 Task: In the sheet Budget Analysis ToolFont size of heading  18 Font style of dataoswald 'Font size of data '9 Alignment of headline & dataAlign center.   Fill color in heading, Red Font color of dataIn the sheet   Rise Sales review   book
Action: Mouse moved to (457, 525)
Screenshot: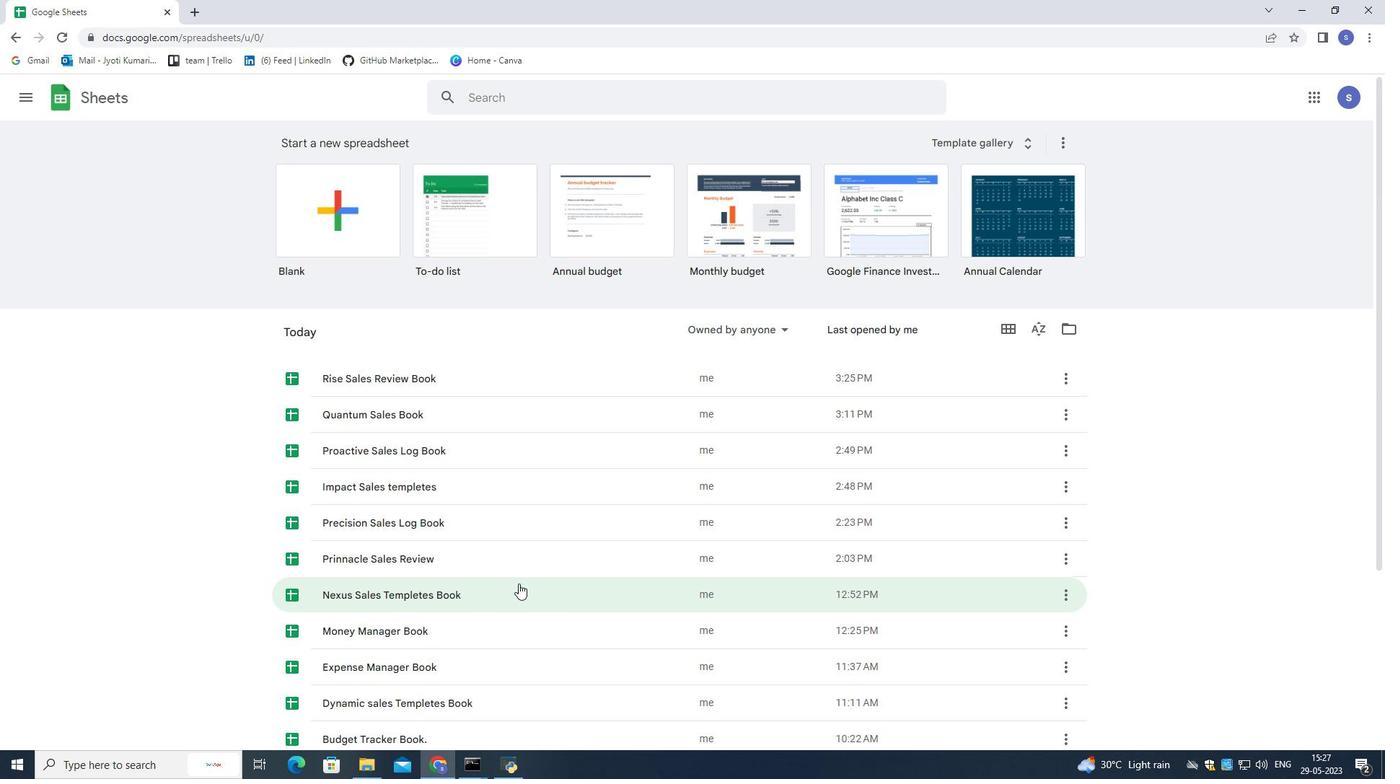 
Action: Mouse scrolled (457, 524) with delta (0, 0)
Screenshot: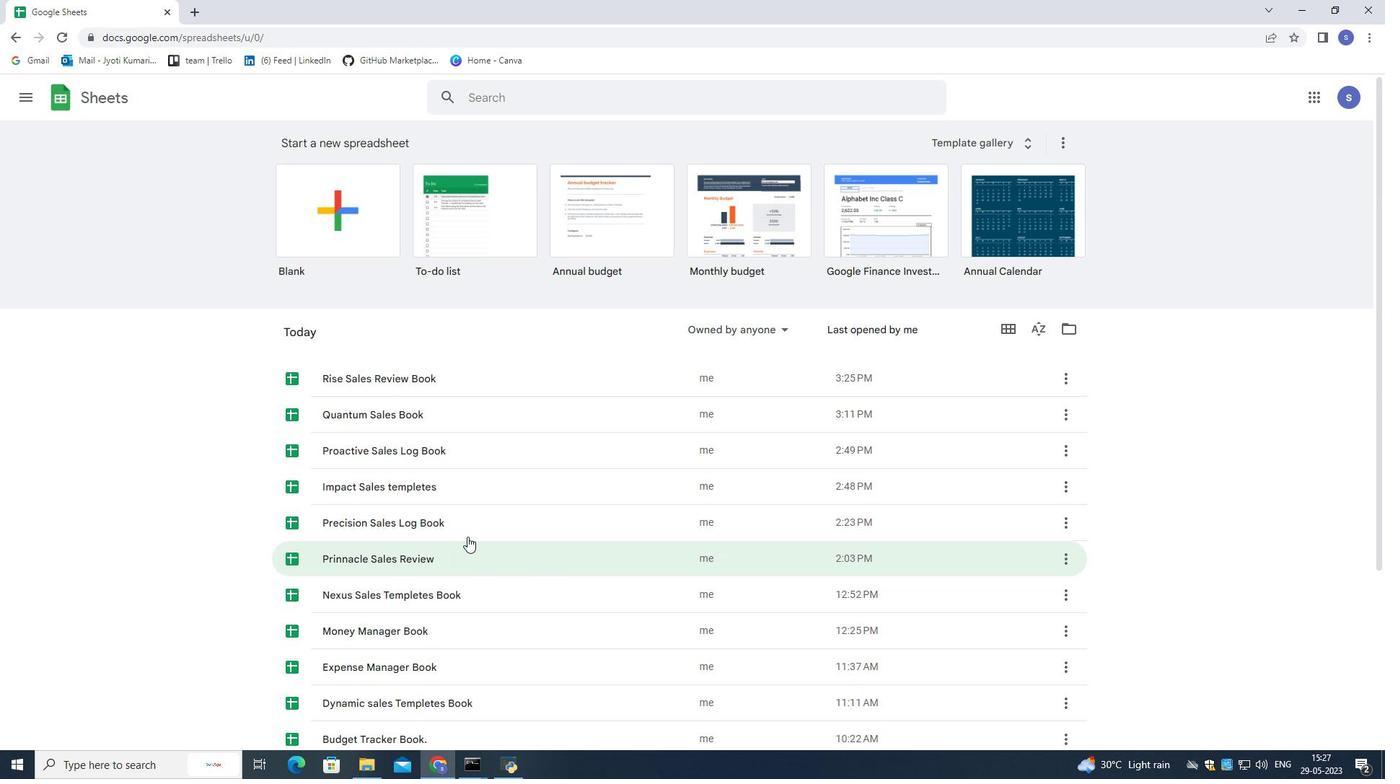 
Action: Mouse scrolled (457, 524) with delta (0, 0)
Screenshot: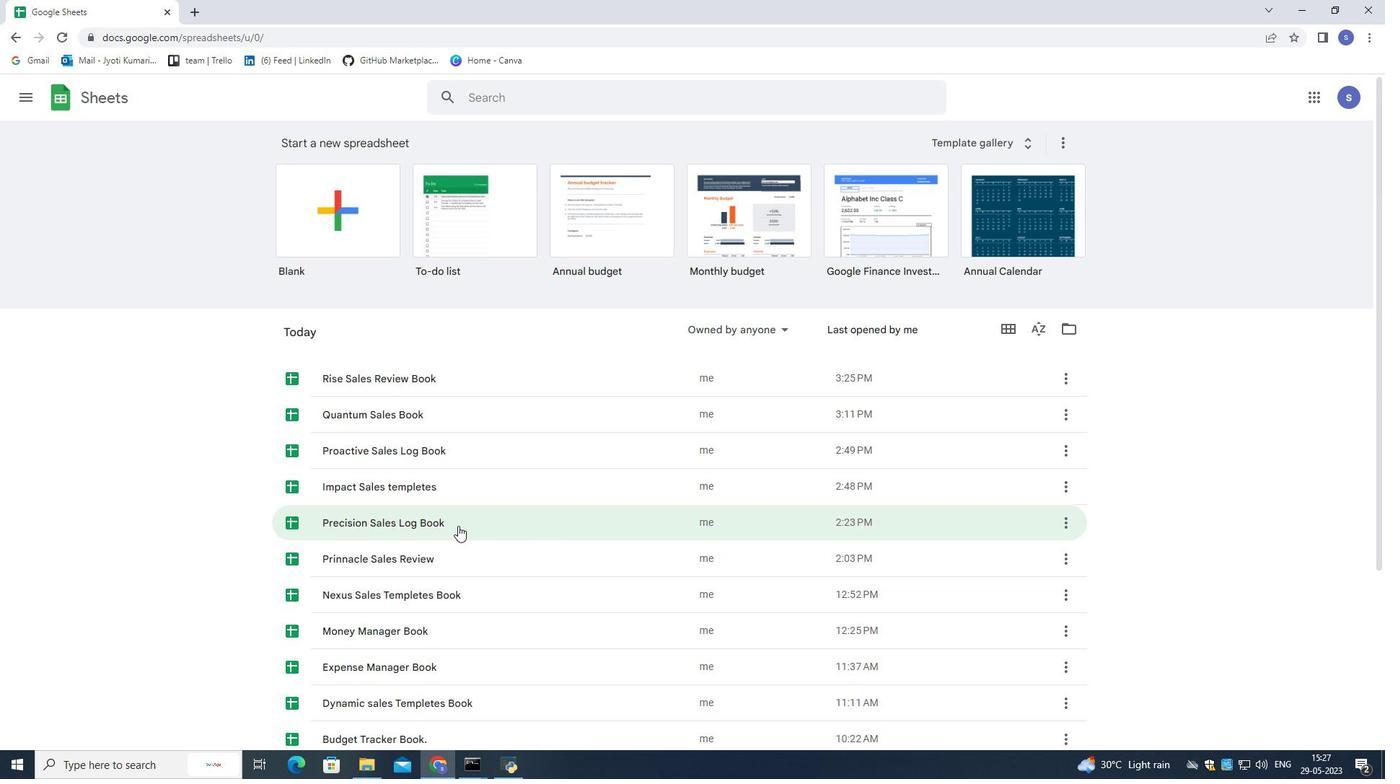 
Action: Mouse scrolled (457, 524) with delta (0, 0)
Screenshot: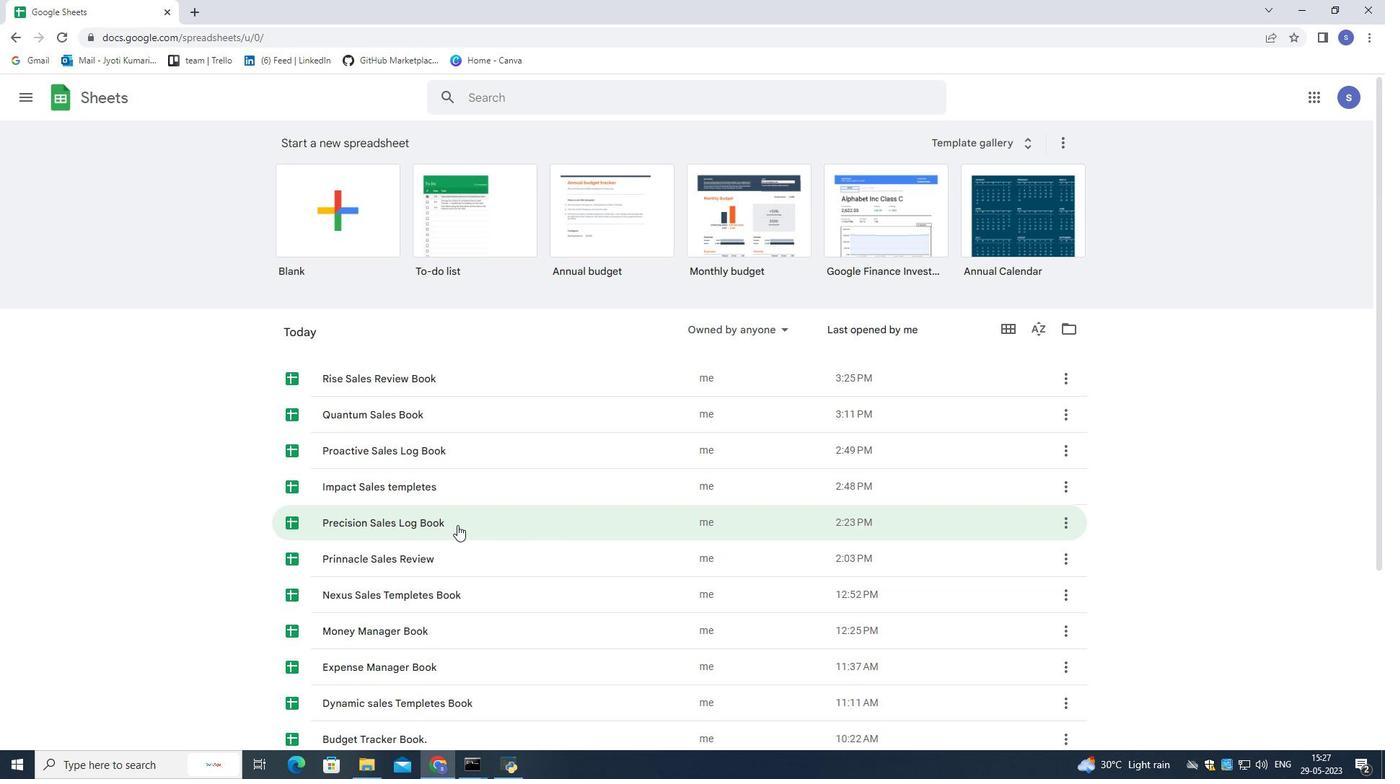 
Action: Mouse scrolled (457, 524) with delta (0, 0)
Screenshot: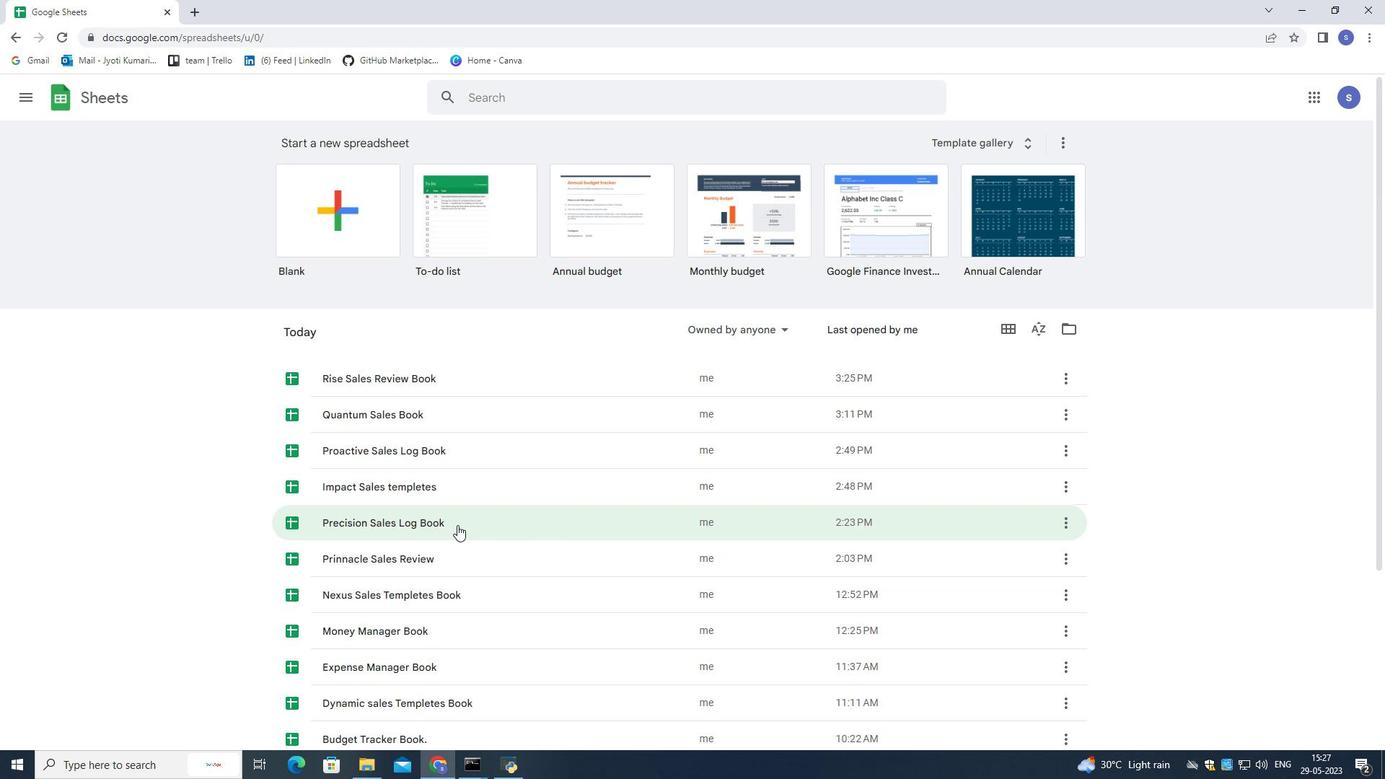 
Action: Mouse scrolled (457, 524) with delta (0, 0)
Screenshot: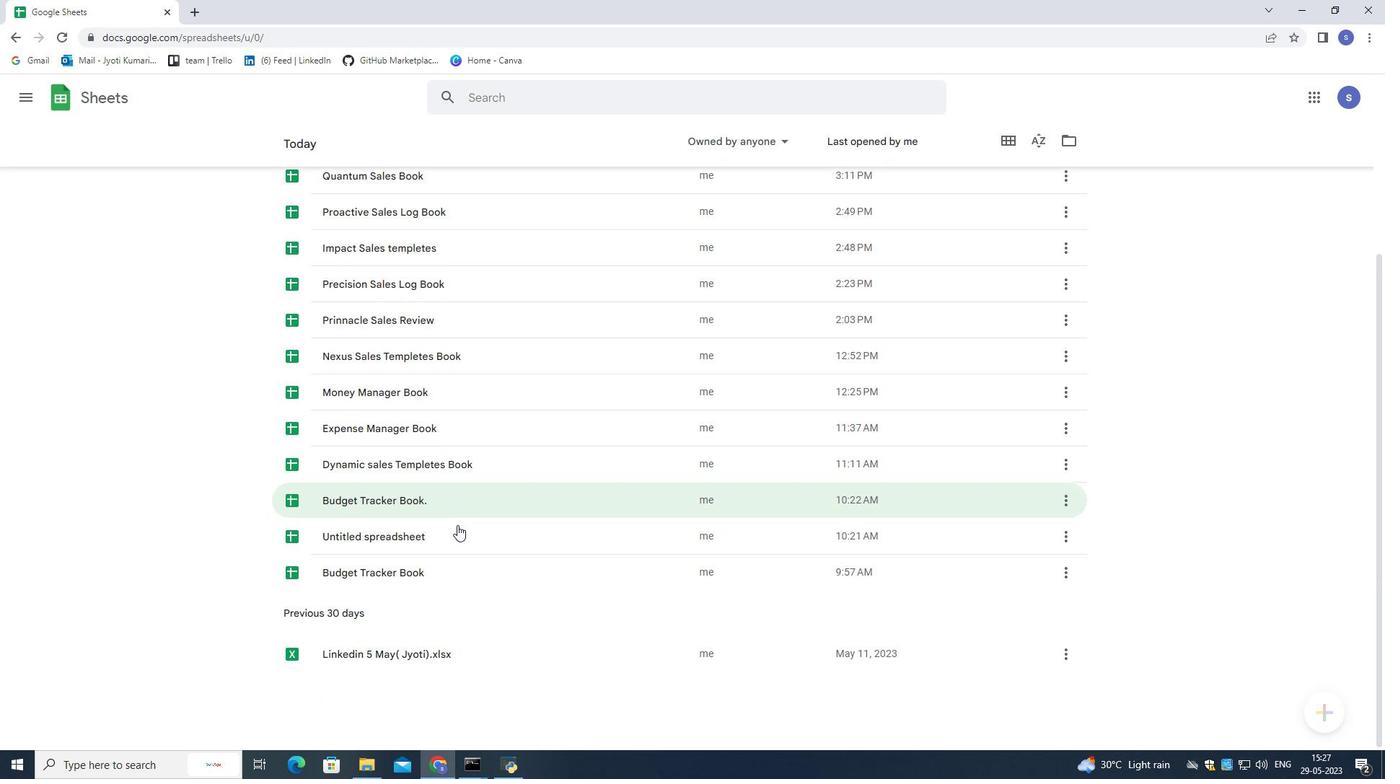 
Action: Mouse scrolled (457, 524) with delta (0, 0)
Screenshot: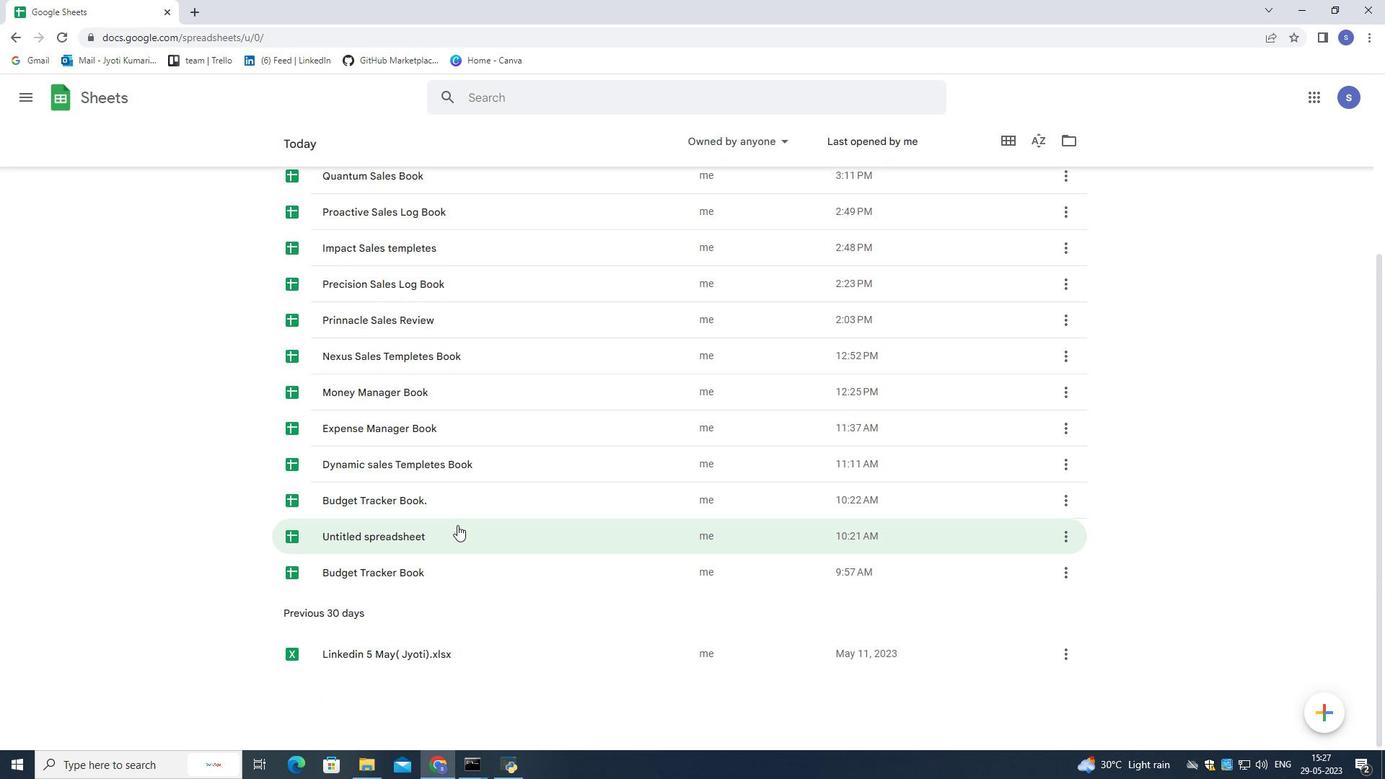 
Action: Mouse scrolled (457, 525) with delta (0, 0)
Screenshot: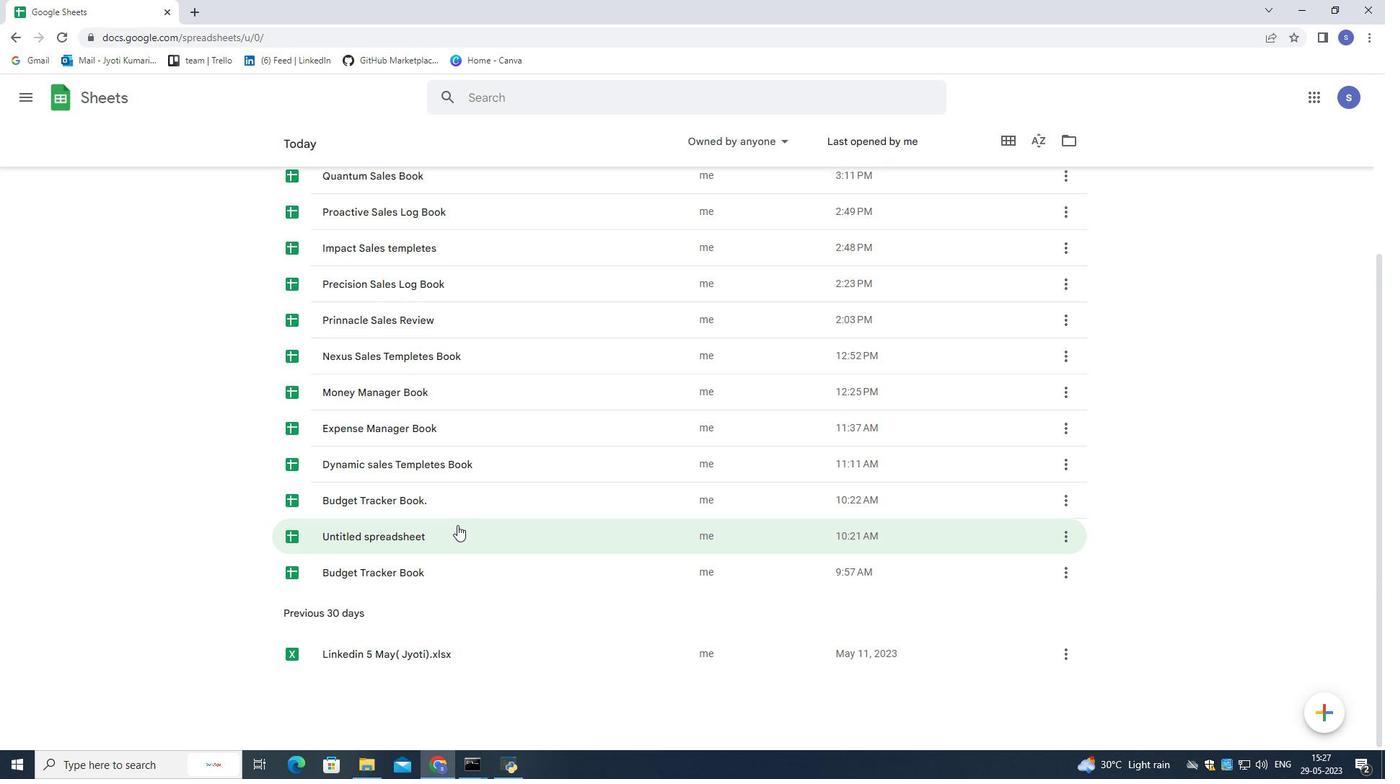 
Action: Mouse scrolled (457, 525) with delta (0, 0)
Screenshot: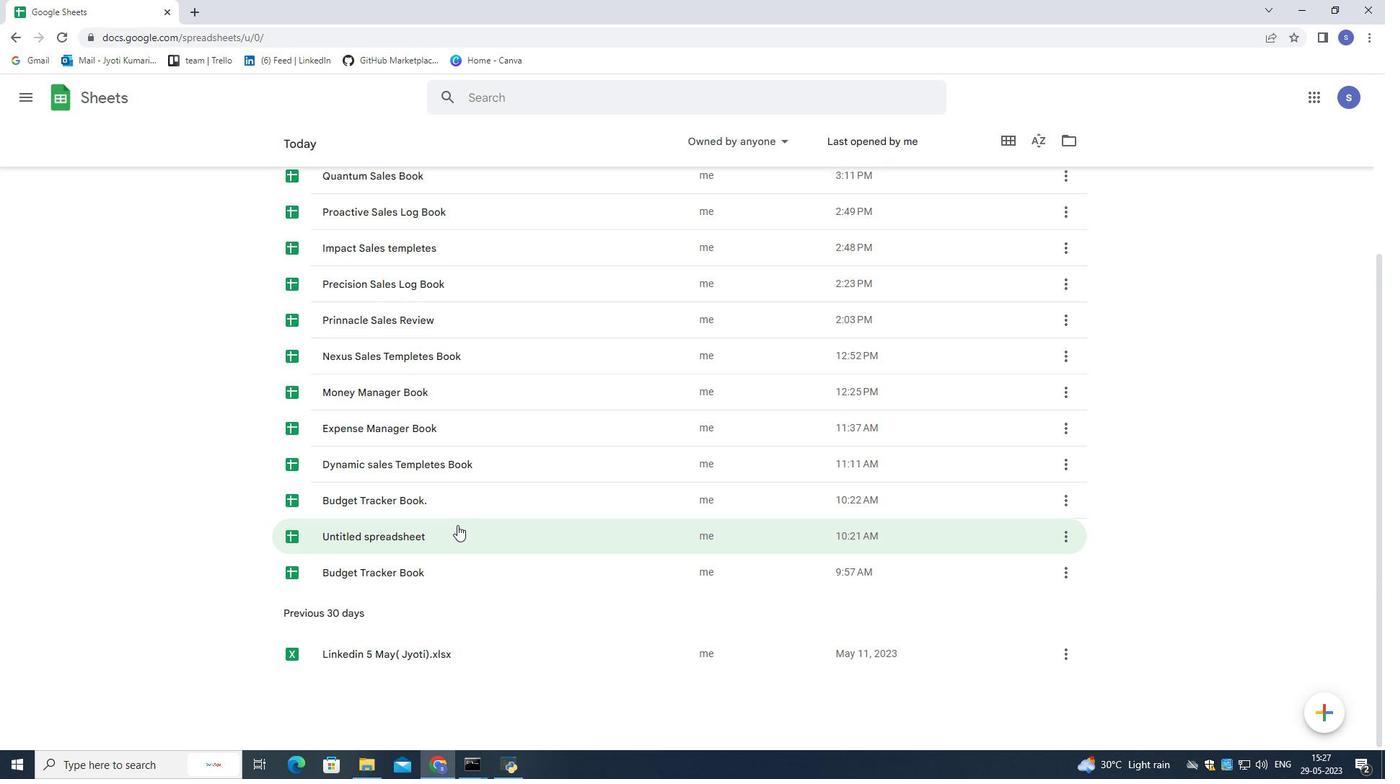 
Action: Mouse moved to (457, 524)
Screenshot: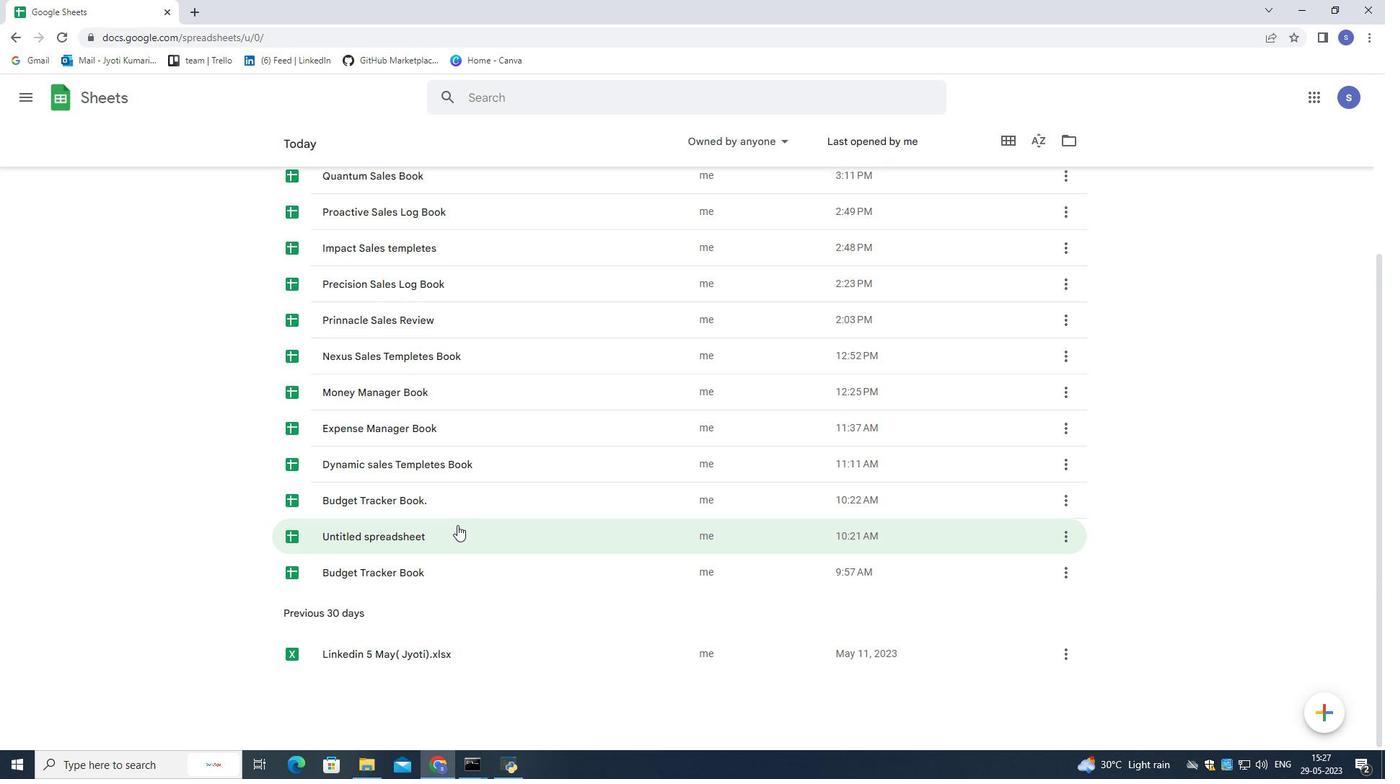 
Action: Mouse scrolled (457, 525) with delta (0, 0)
Screenshot: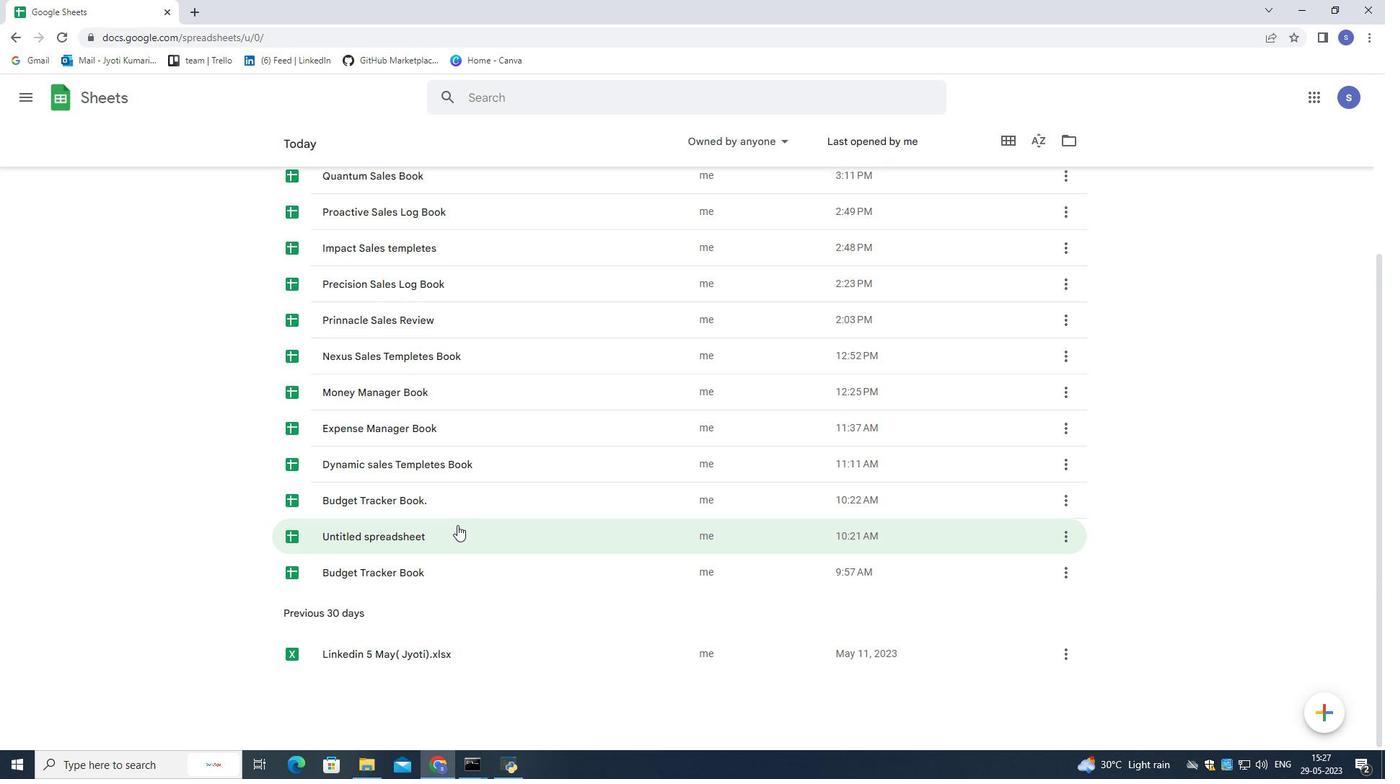
Action: Mouse moved to (456, 524)
Screenshot: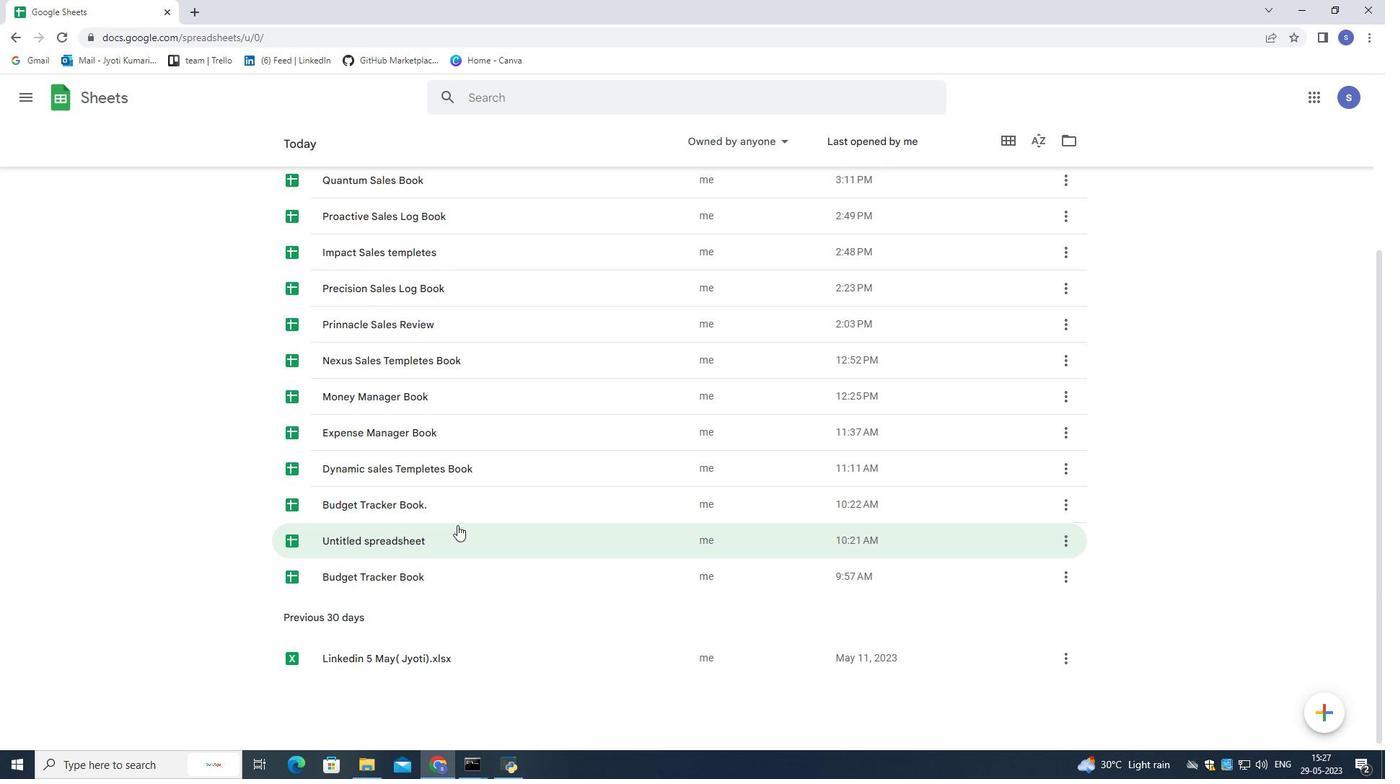
Action: Mouse scrolled (456, 525) with delta (0, 0)
Screenshot: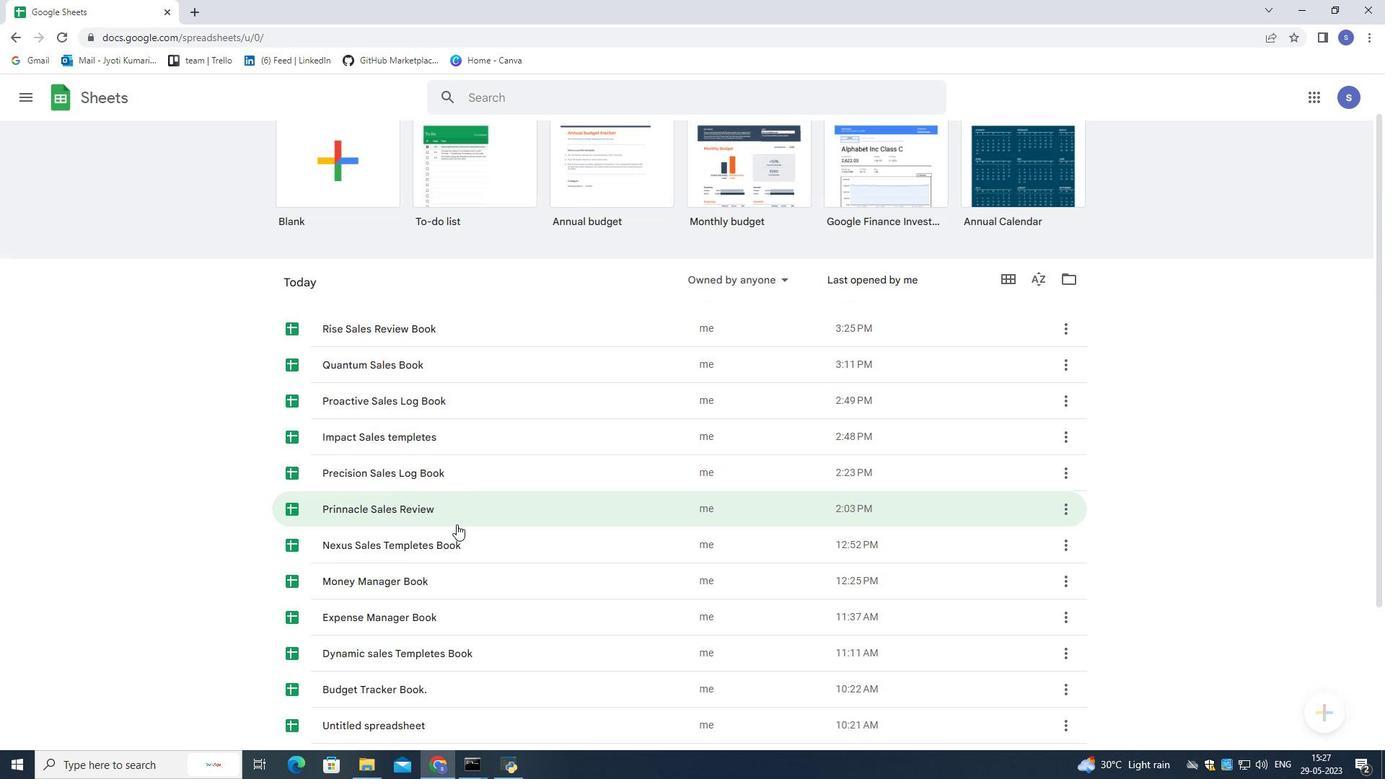 
Action: Mouse scrolled (456, 525) with delta (0, 0)
Screenshot: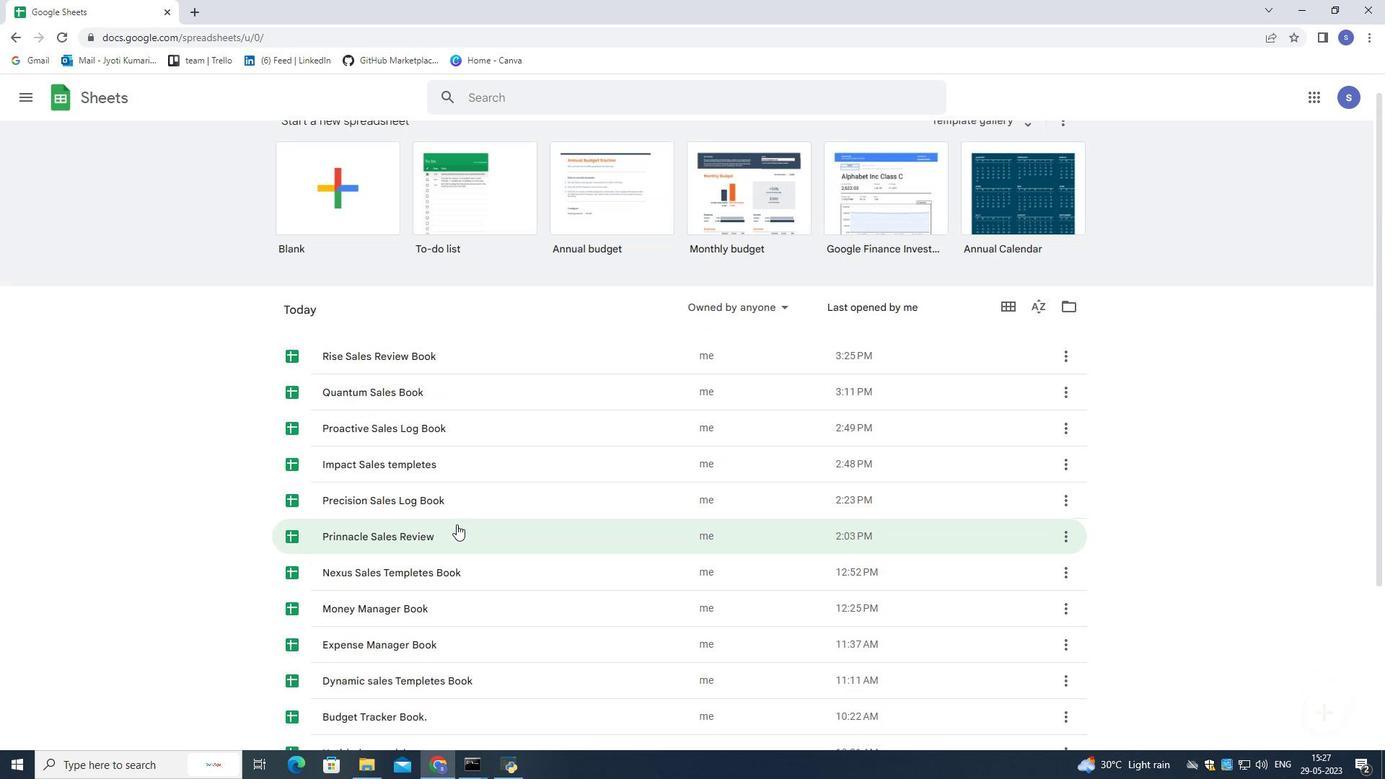 
Action: Mouse scrolled (456, 525) with delta (0, 0)
Screenshot: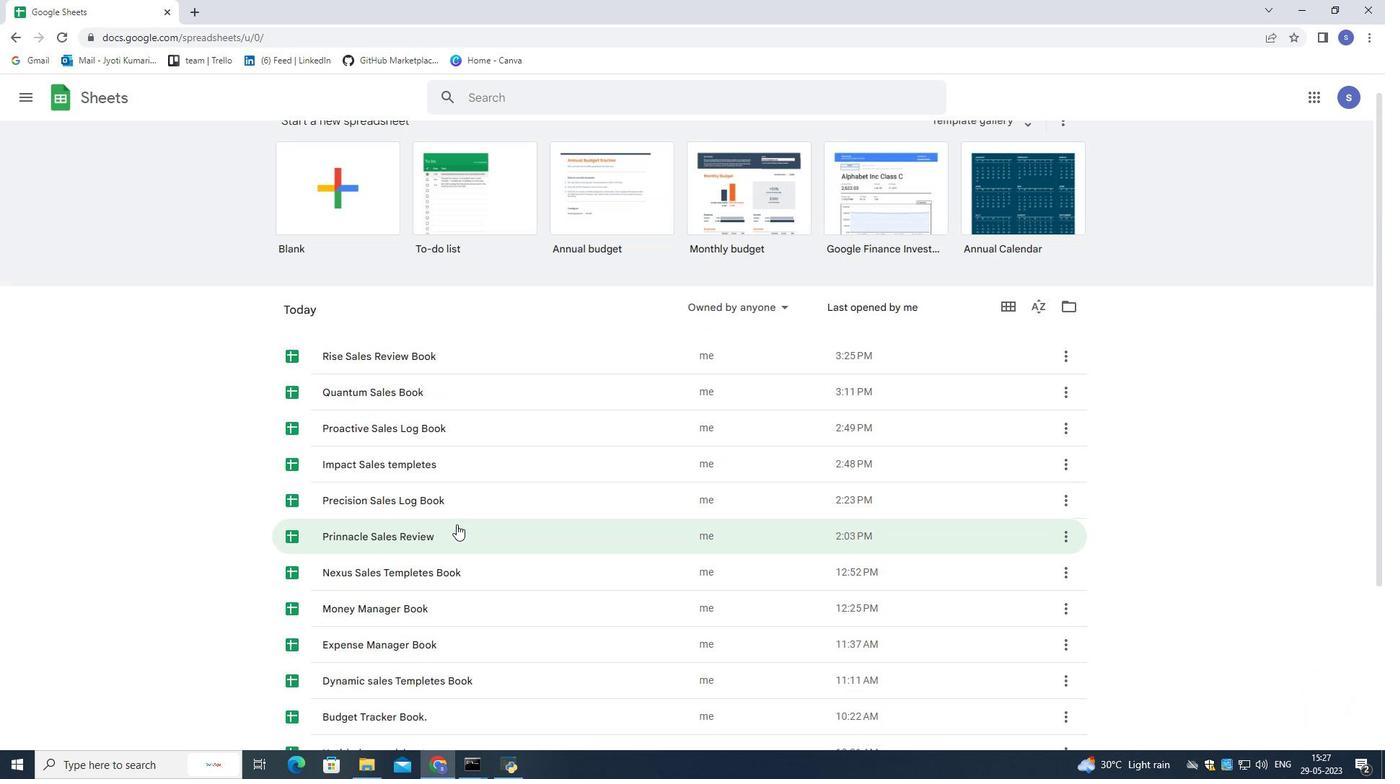 
Action: Mouse scrolled (456, 525) with delta (0, 0)
Screenshot: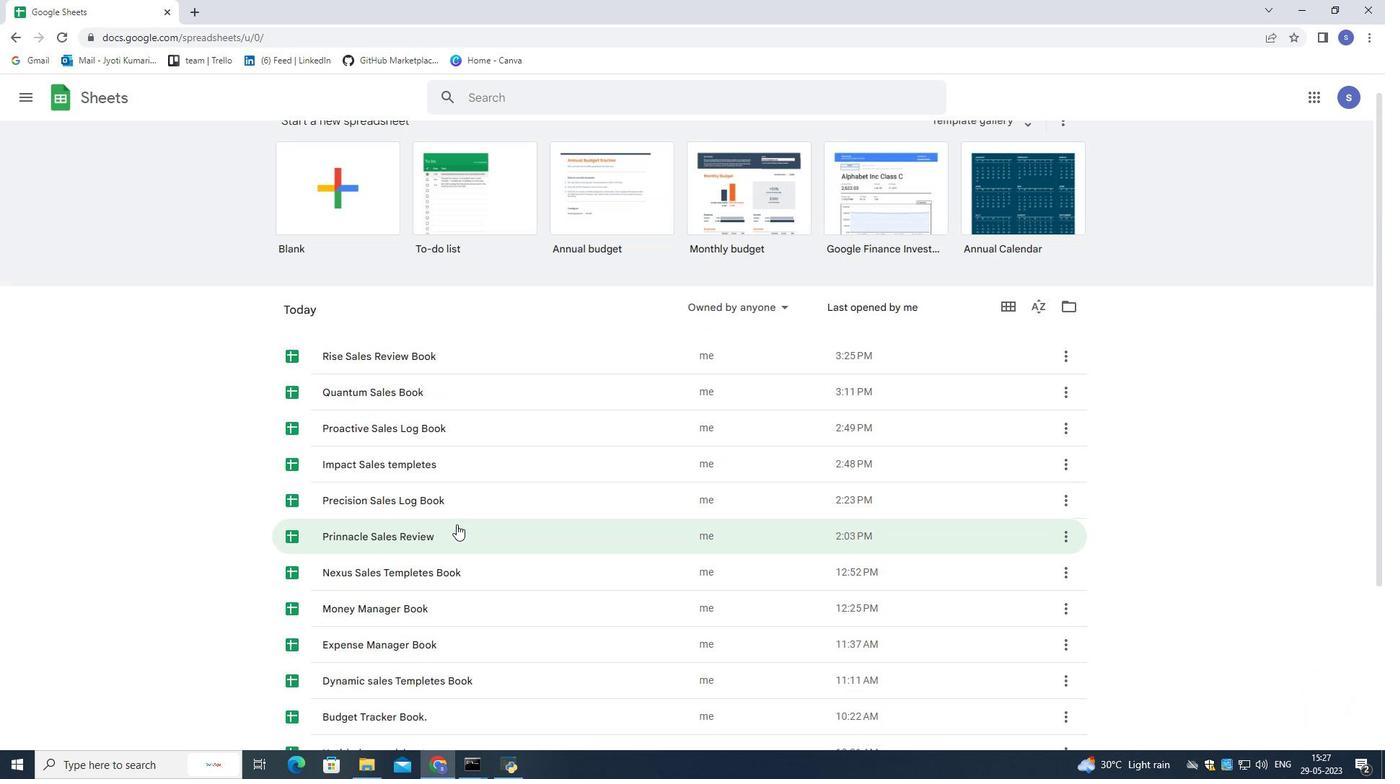 
Action: Mouse scrolled (456, 525) with delta (0, 0)
Screenshot: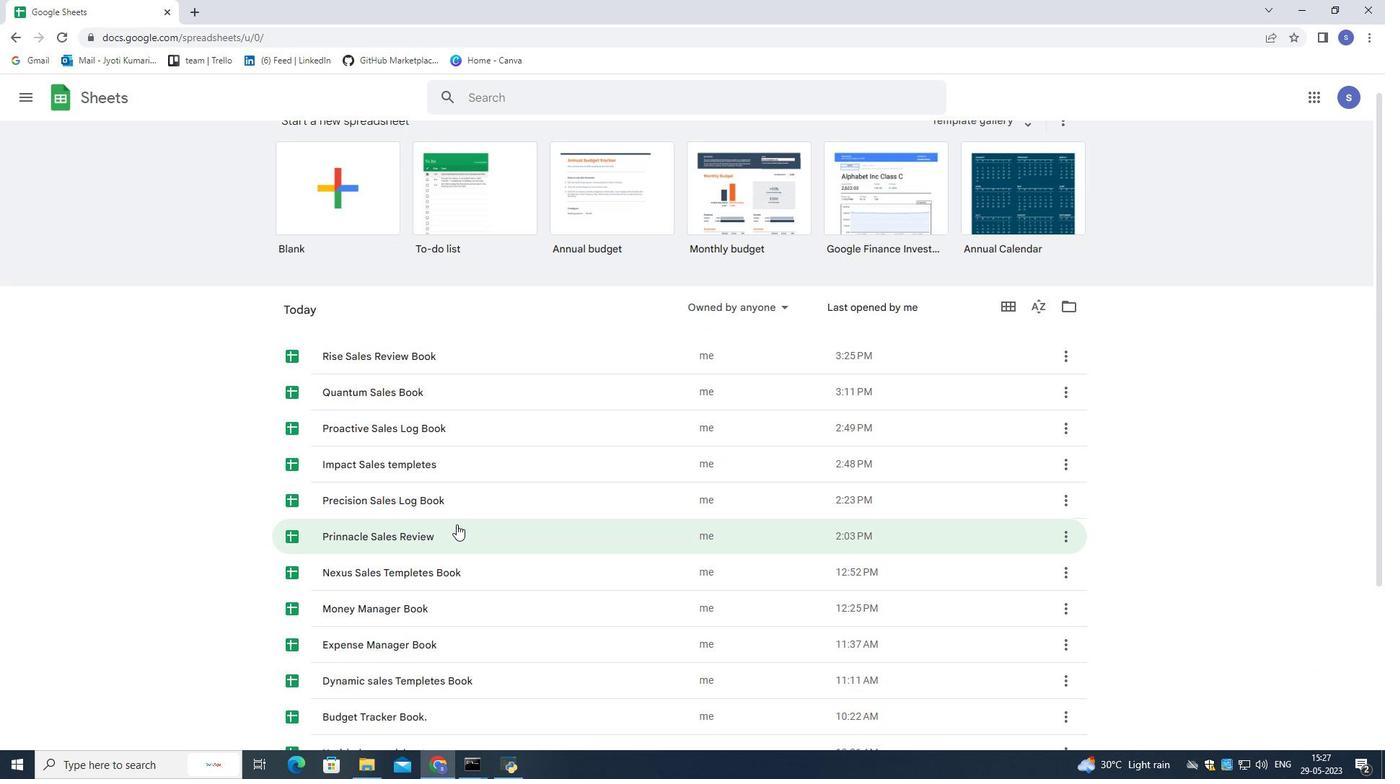 
Action: Mouse moved to (430, 375)
Screenshot: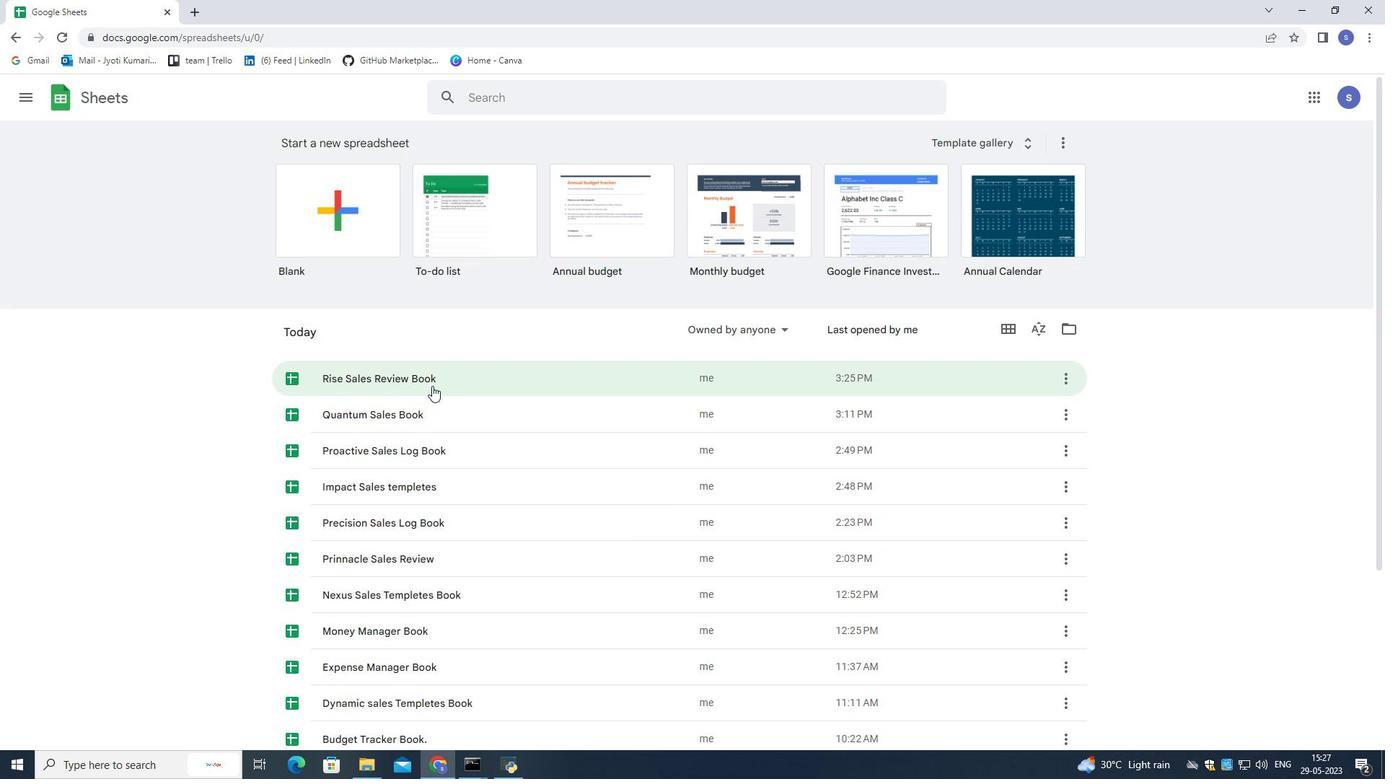 
Action: Mouse pressed left at (430, 375)
Screenshot: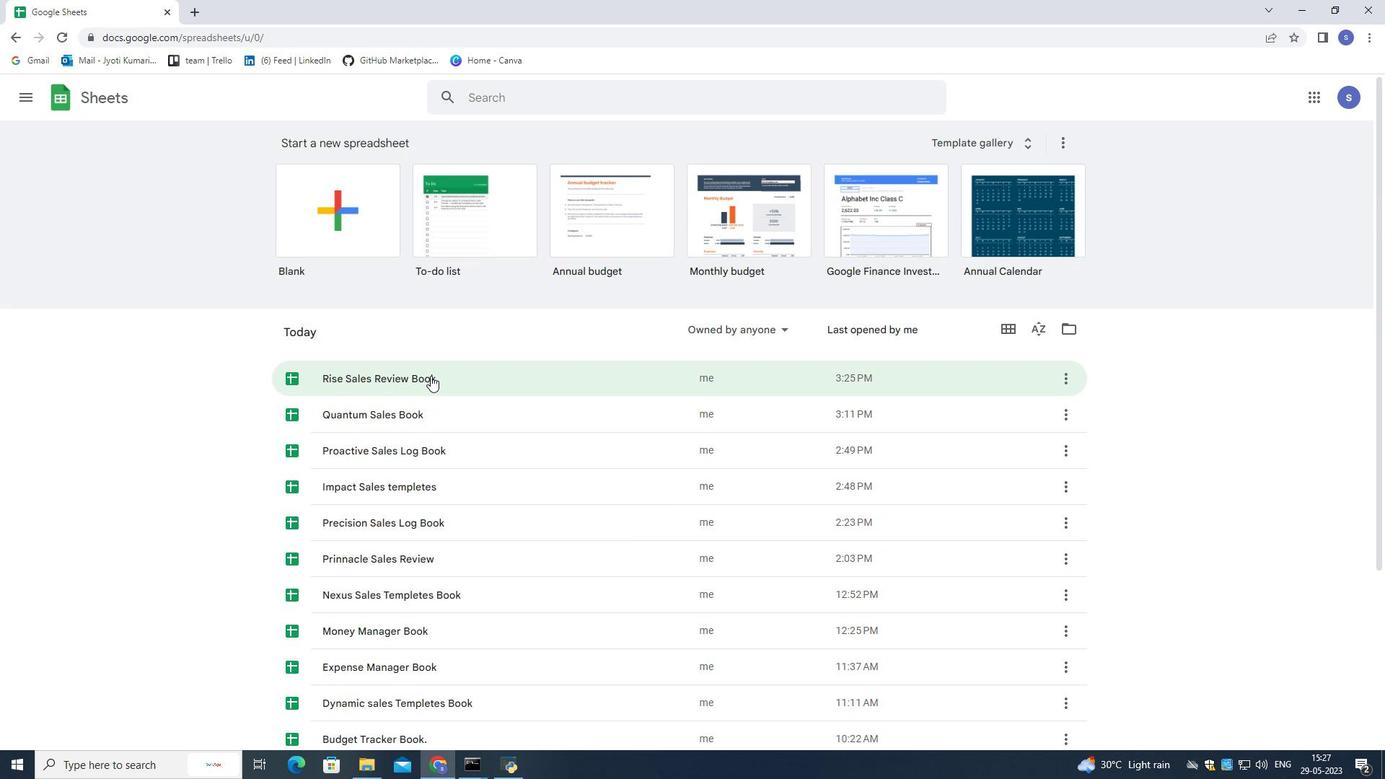 
Action: Mouse moved to (247, 207)
Screenshot: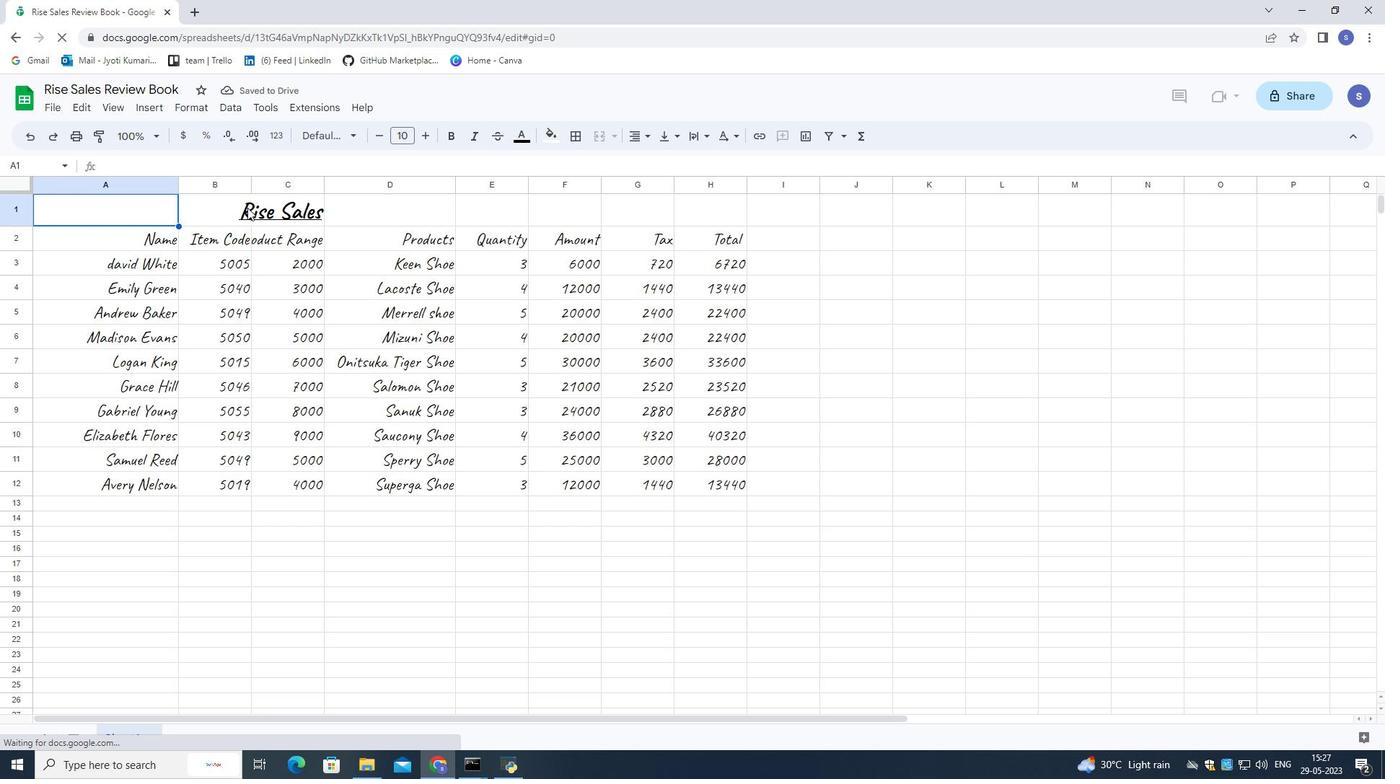 
Action: Mouse pressed left at (247, 207)
Screenshot: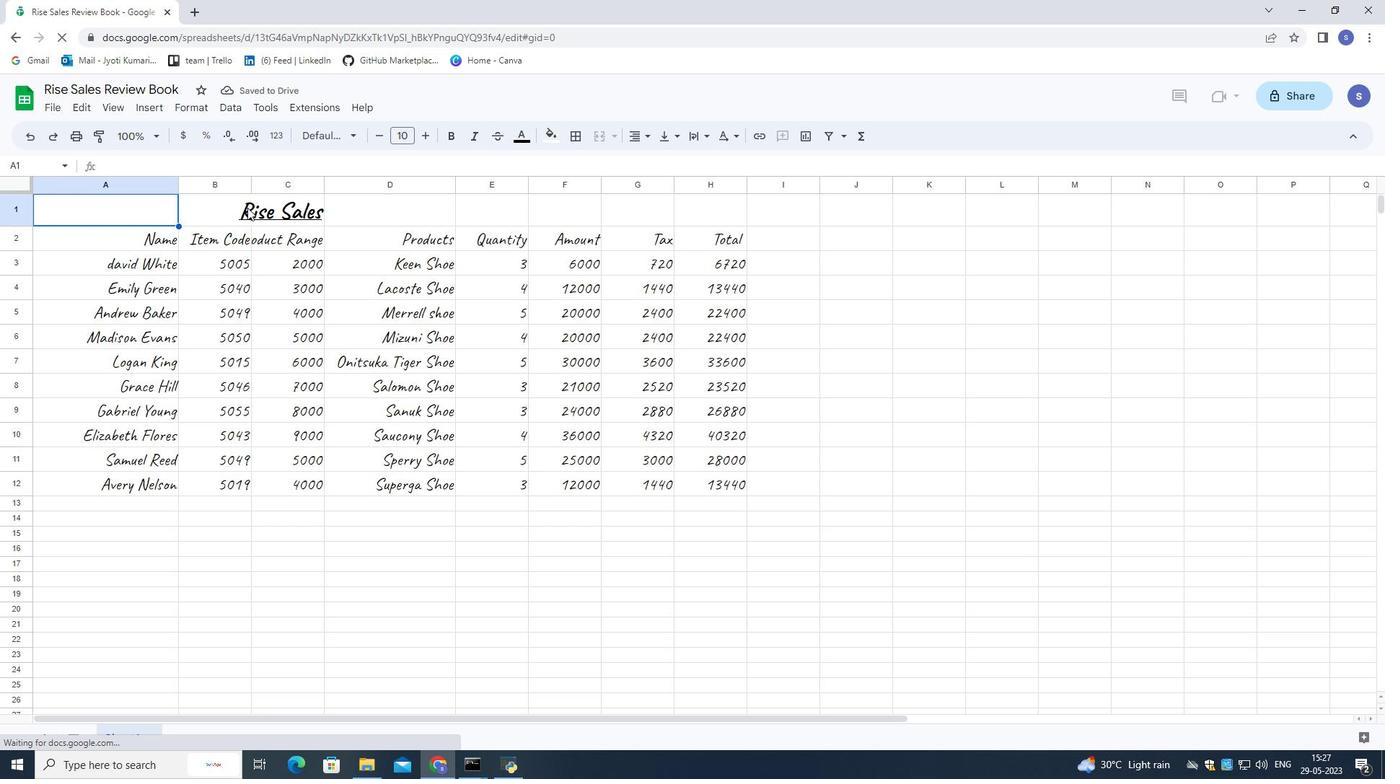 
Action: Mouse moved to (248, 208)
Screenshot: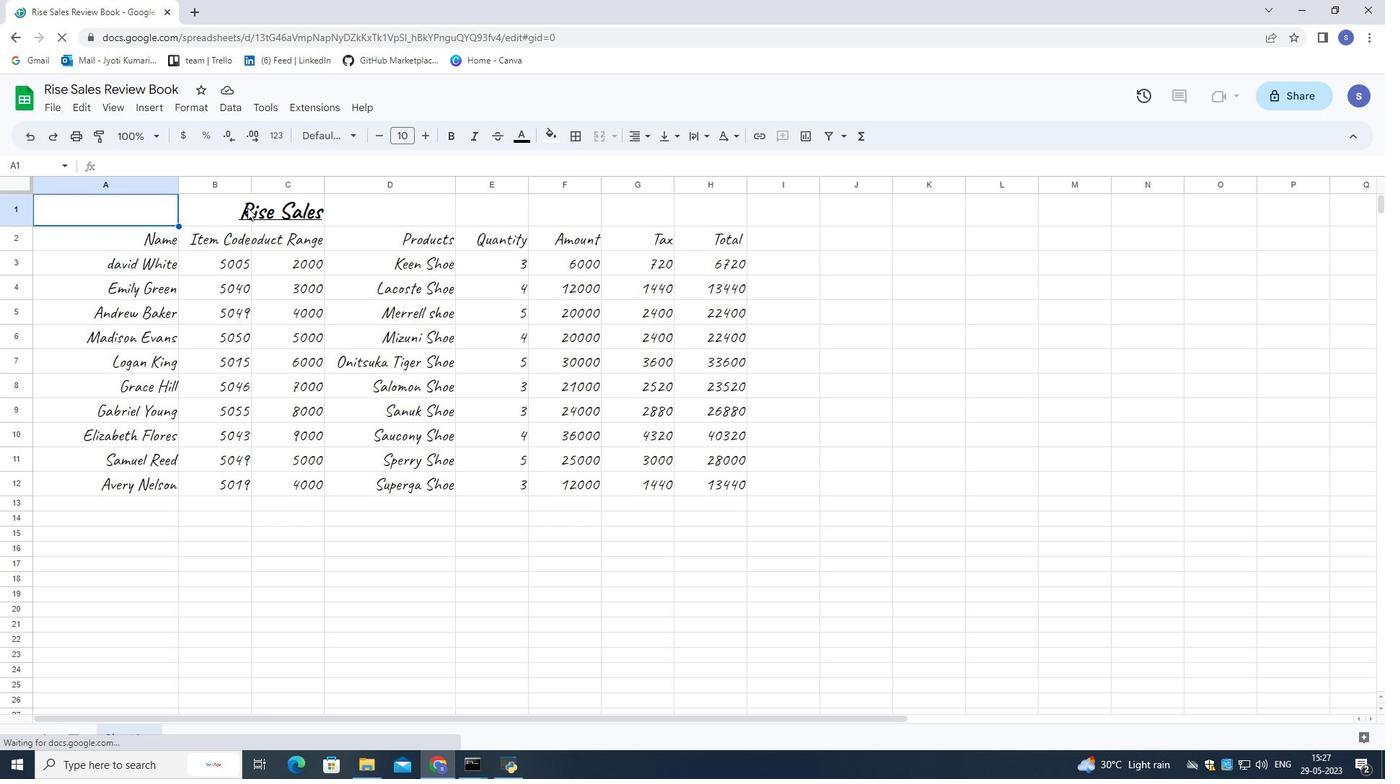 
Action: Mouse pressed left at (248, 208)
Screenshot: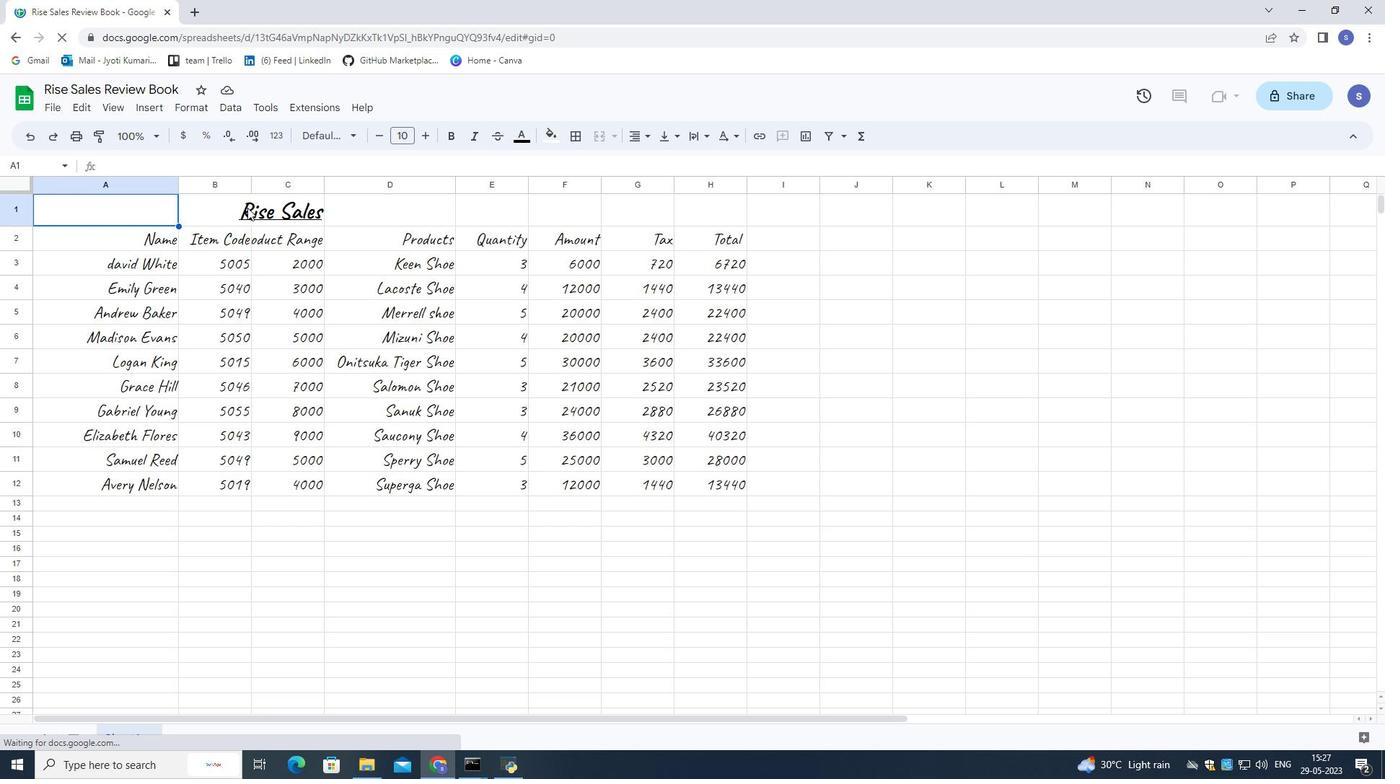 
Action: Mouse pressed left at (248, 208)
Screenshot: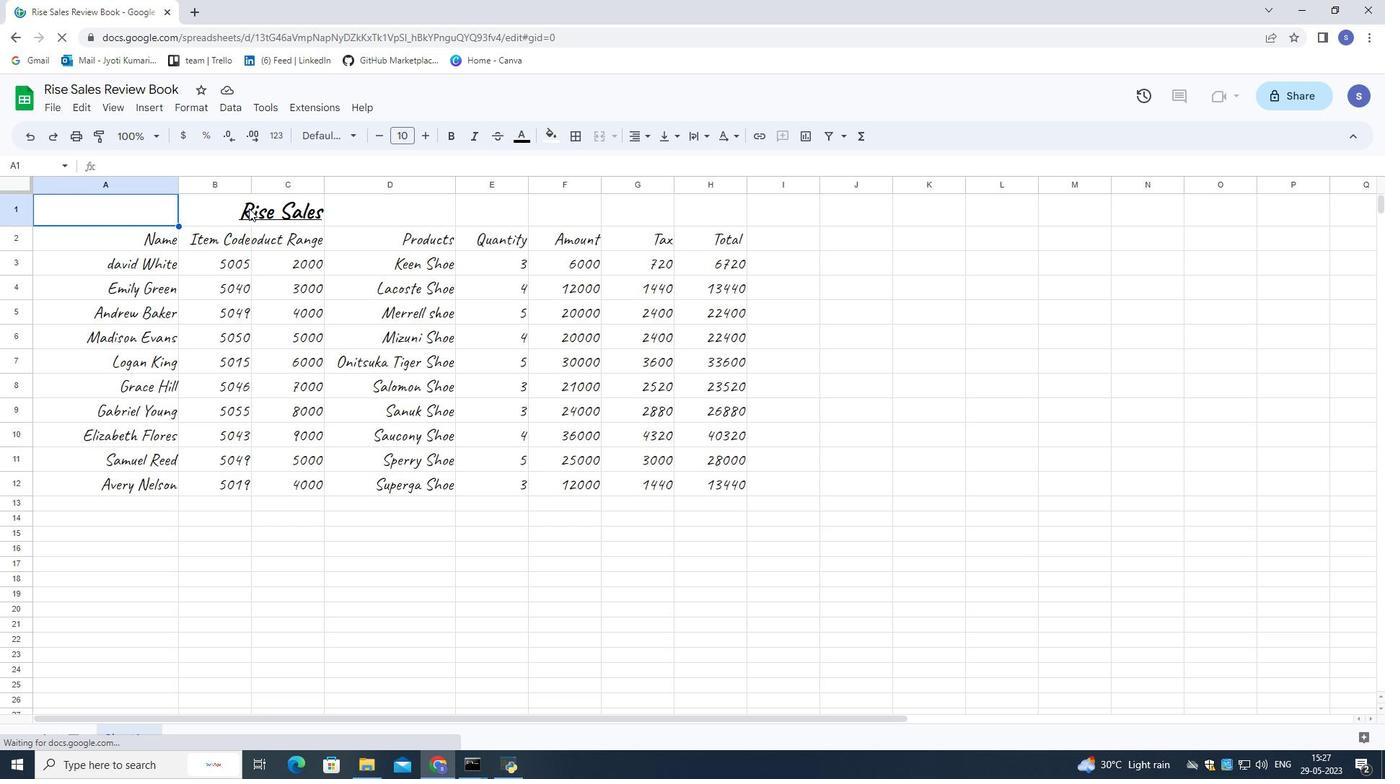 
Action: Mouse moved to (283, 212)
Screenshot: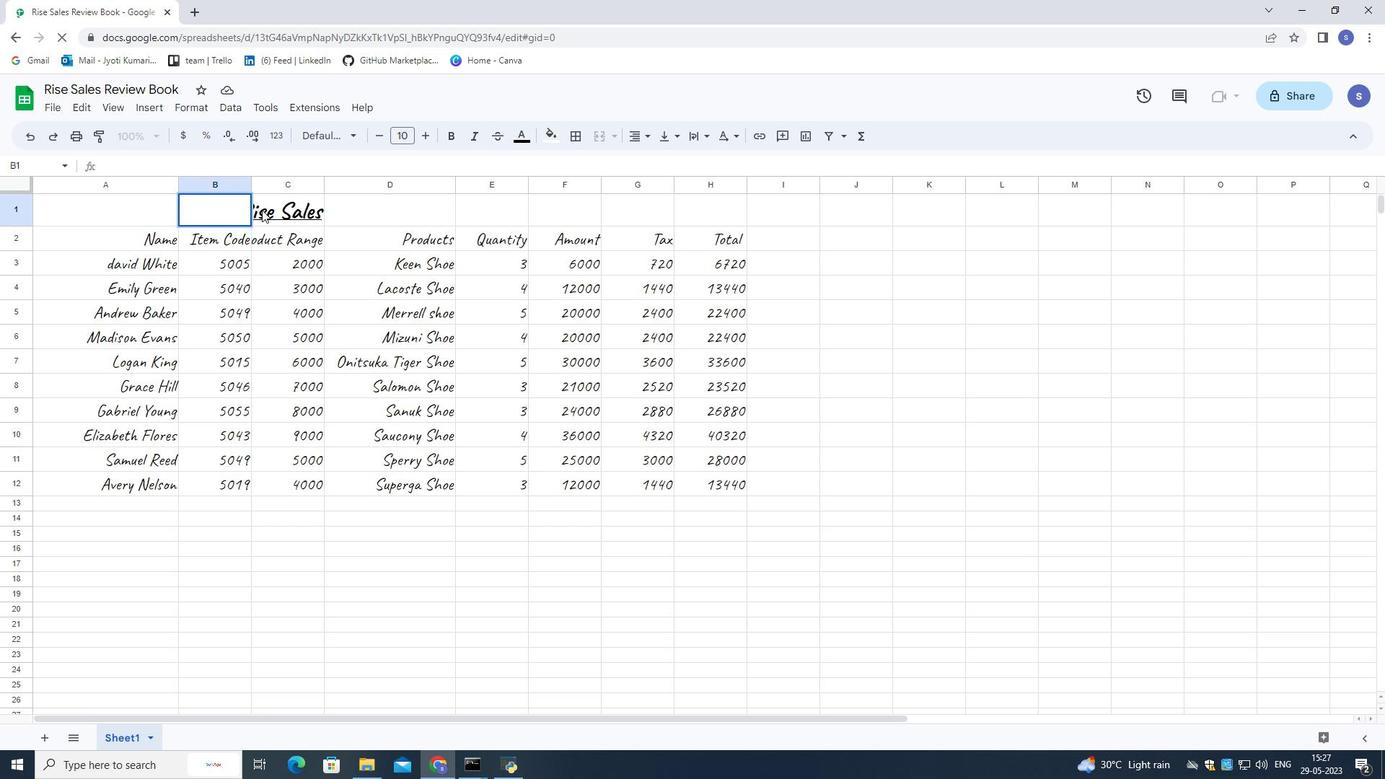
Action: Mouse pressed left at (283, 212)
Screenshot: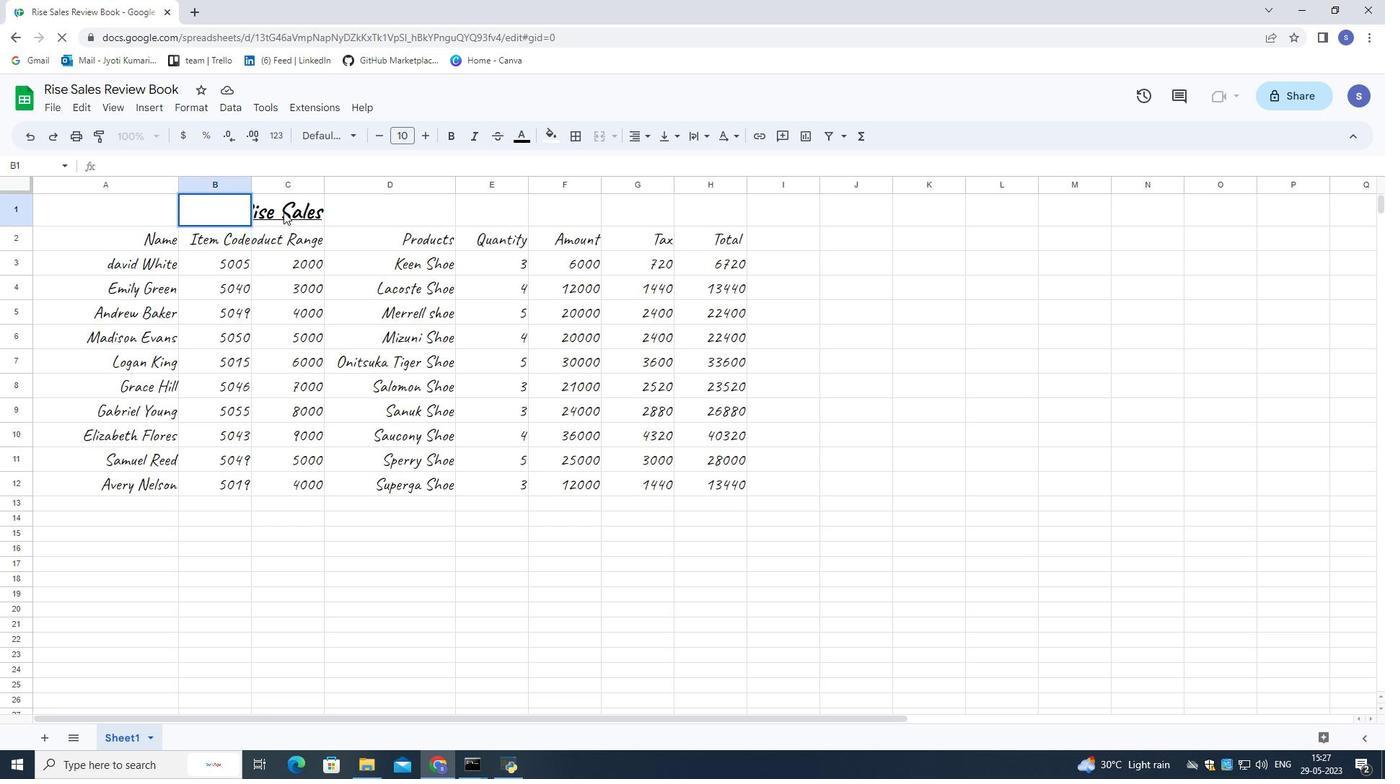 
Action: Mouse moved to (236, 205)
Screenshot: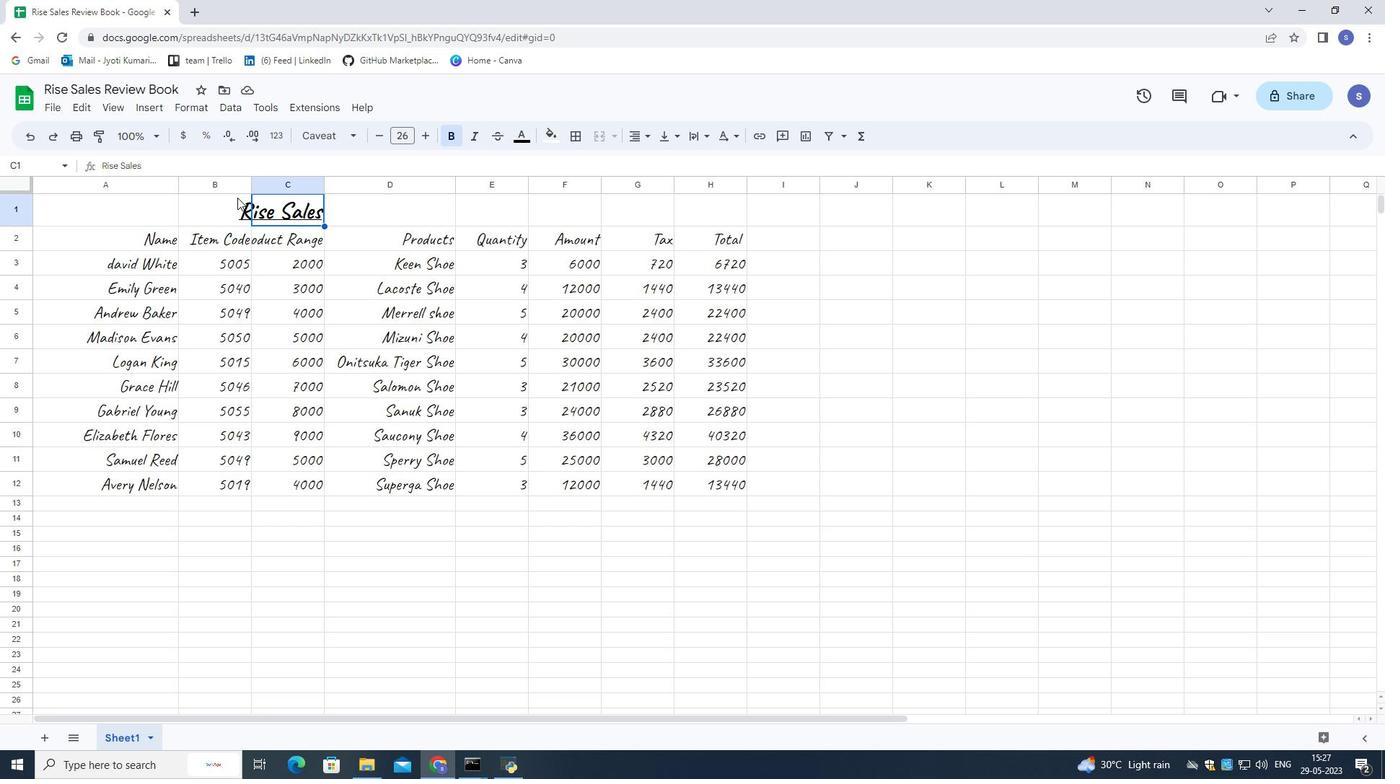 
Action: Mouse pressed left at (236, 205)
Screenshot: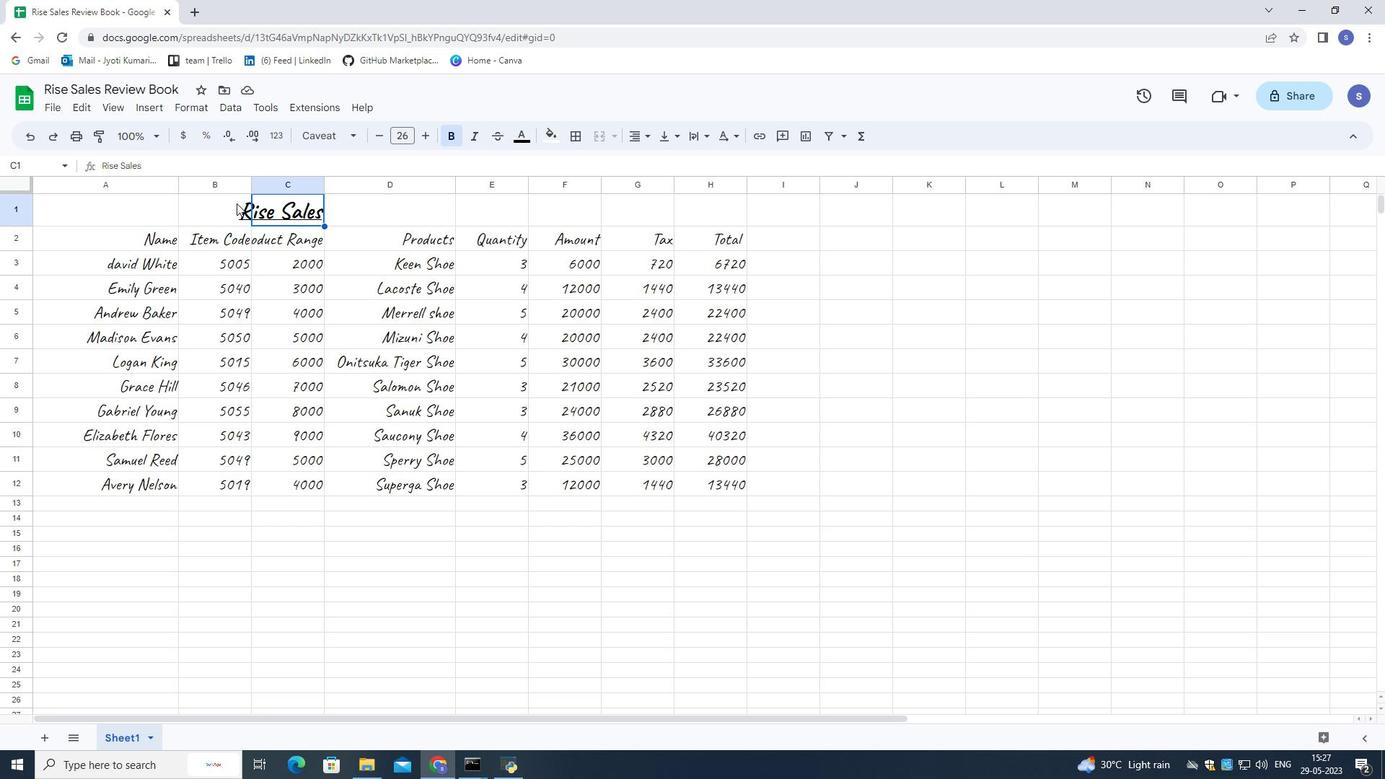 
Action: Mouse moved to (243, 210)
Screenshot: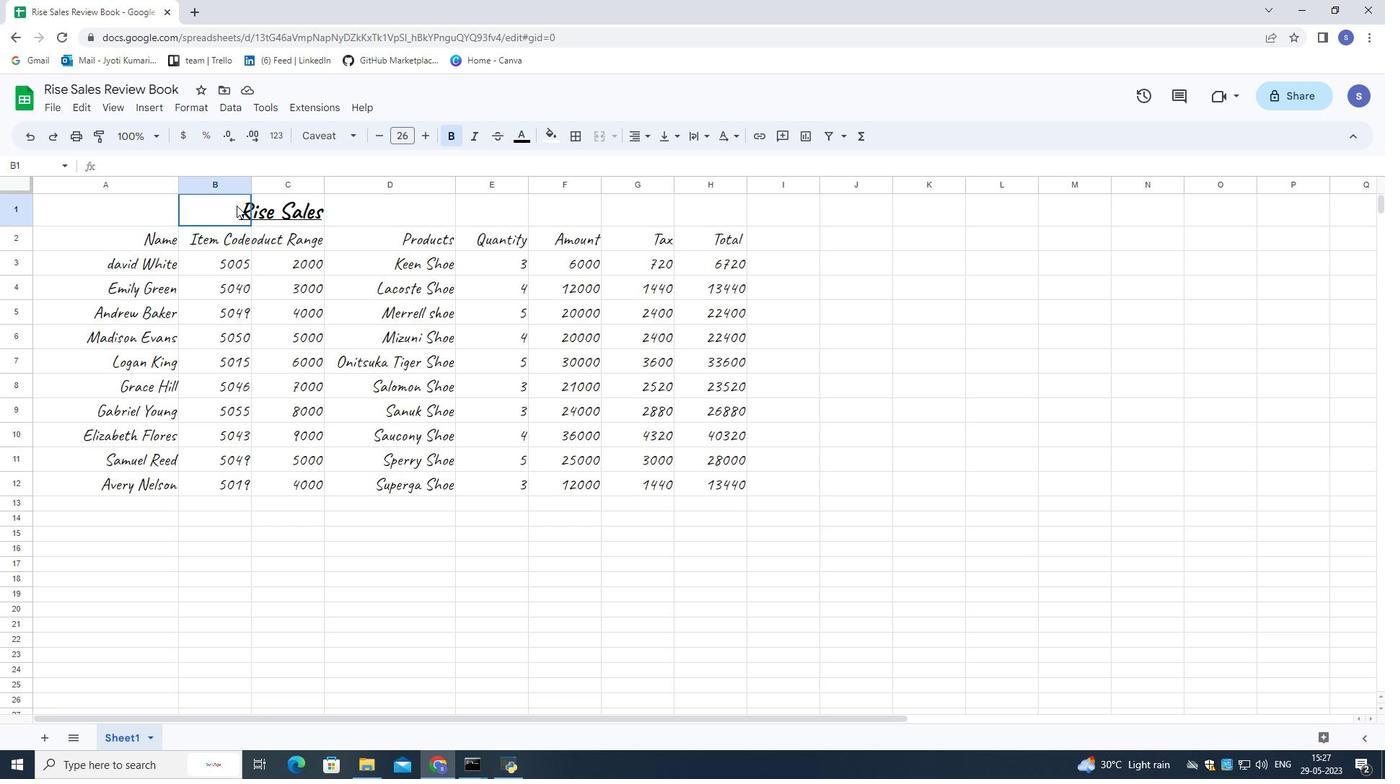 
Action: Mouse pressed left at (243, 210)
Screenshot: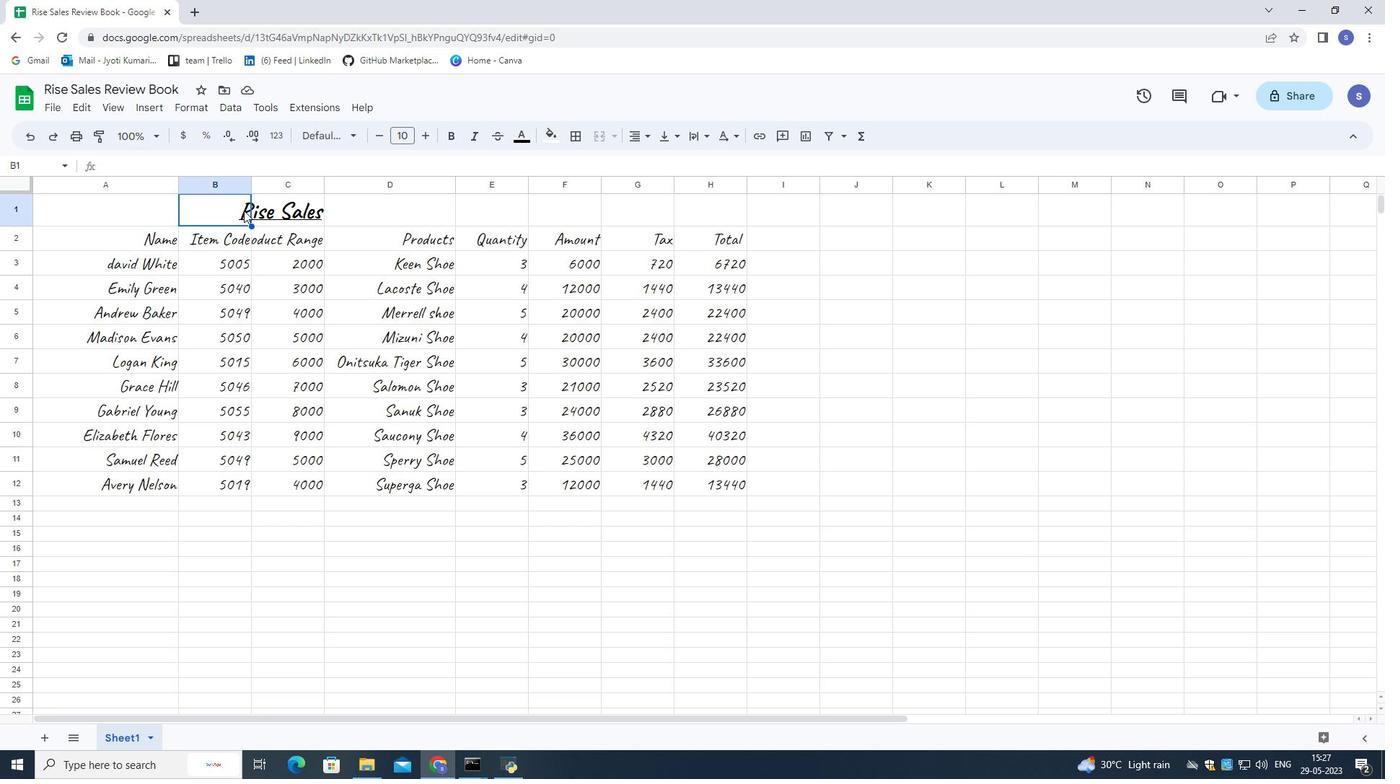 
Action: Mouse moved to (428, 132)
Screenshot: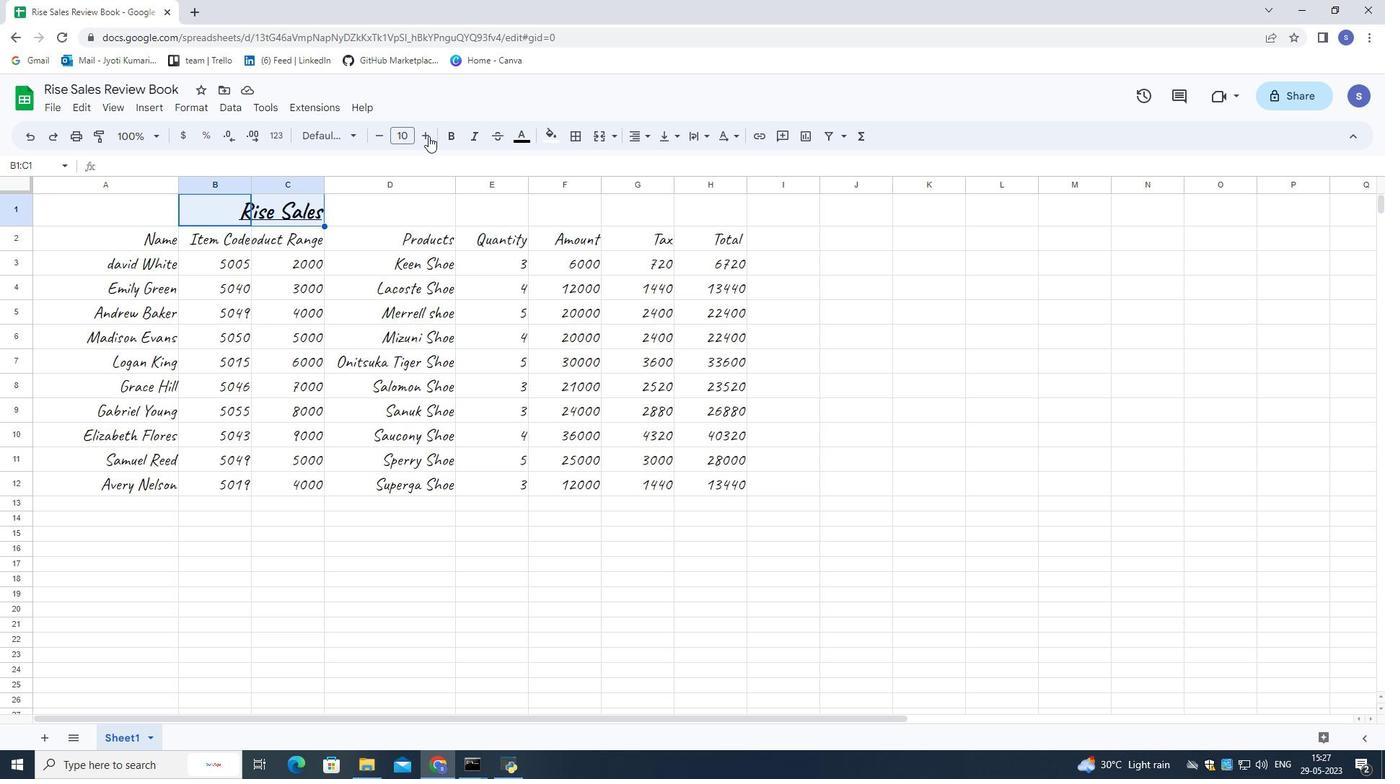 
Action: Mouse pressed left at (428, 132)
Screenshot: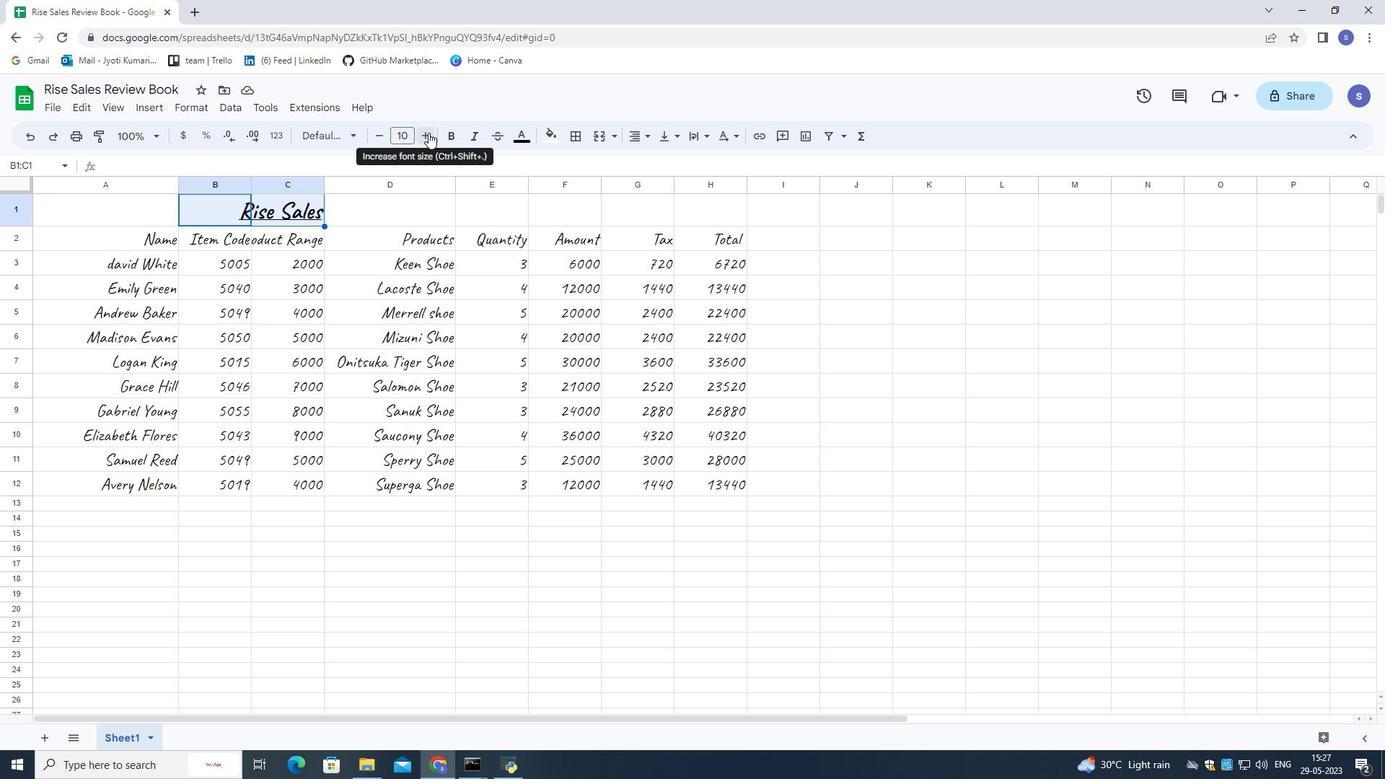 
Action: Mouse pressed left at (428, 132)
Screenshot: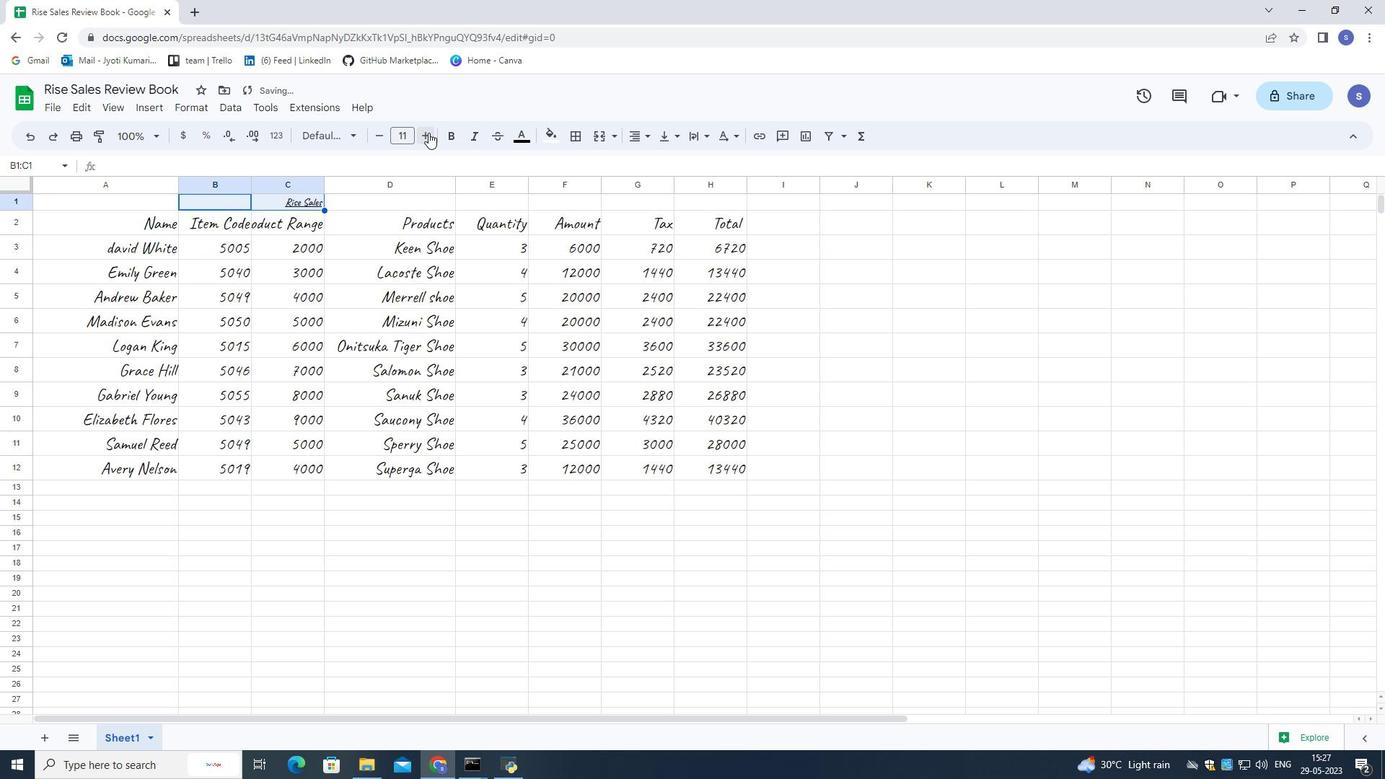 
Action: Mouse pressed left at (428, 132)
Screenshot: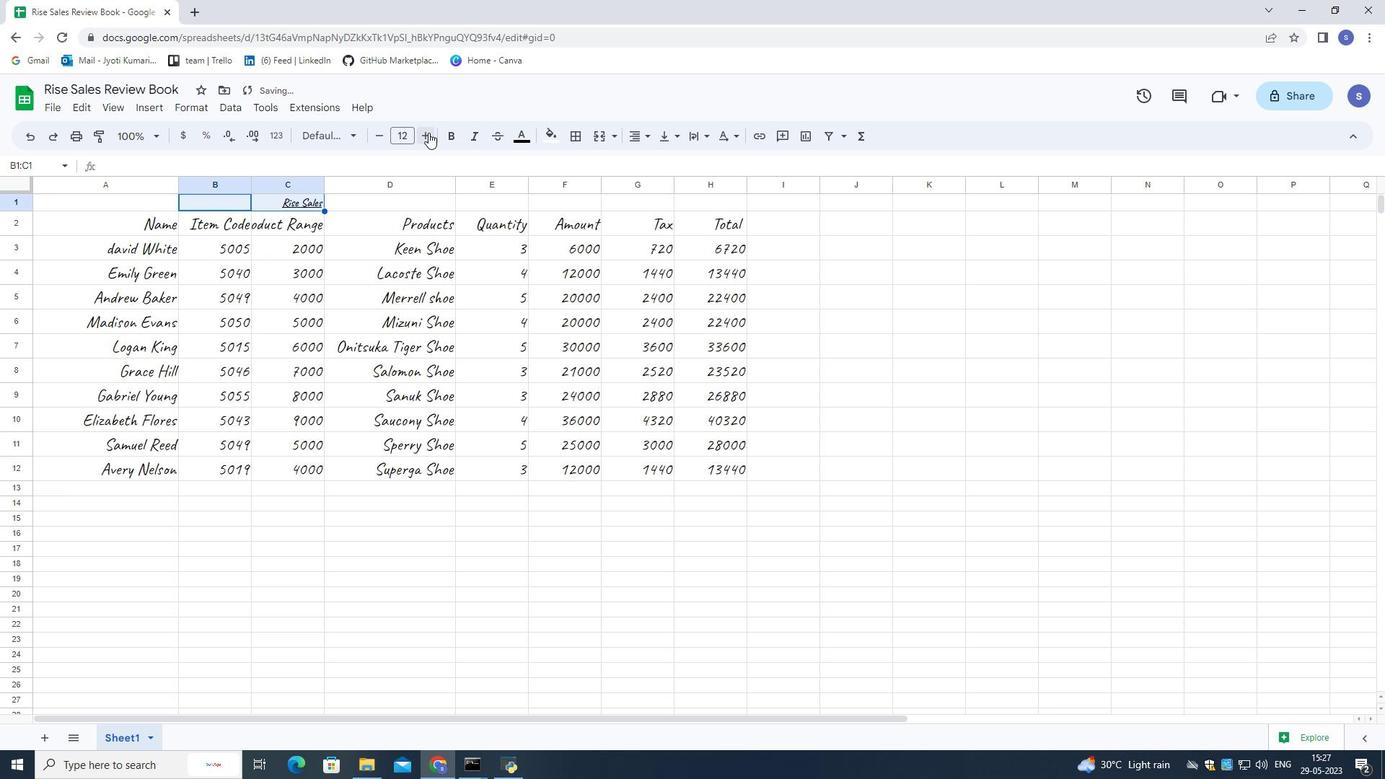 
Action: Mouse pressed left at (428, 132)
Screenshot: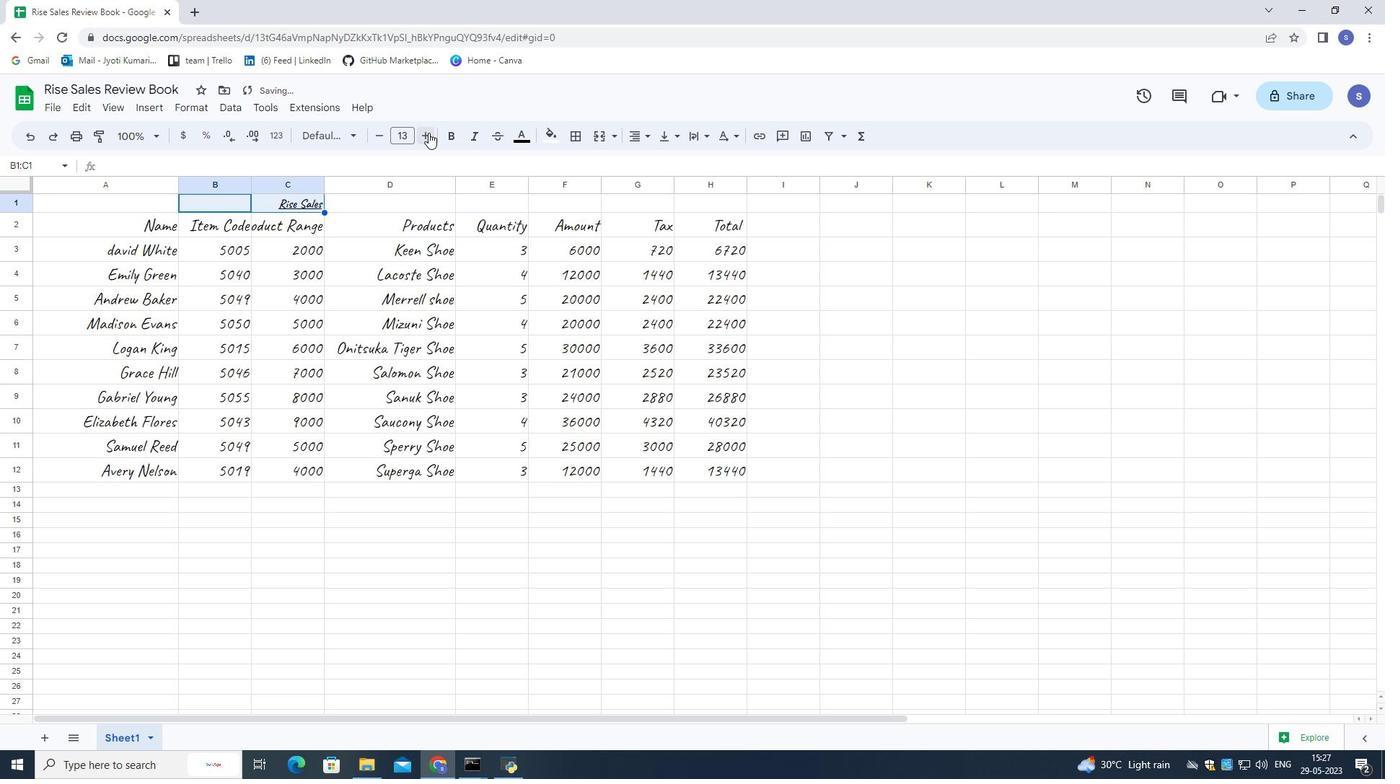 
Action: Mouse pressed left at (428, 132)
Screenshot: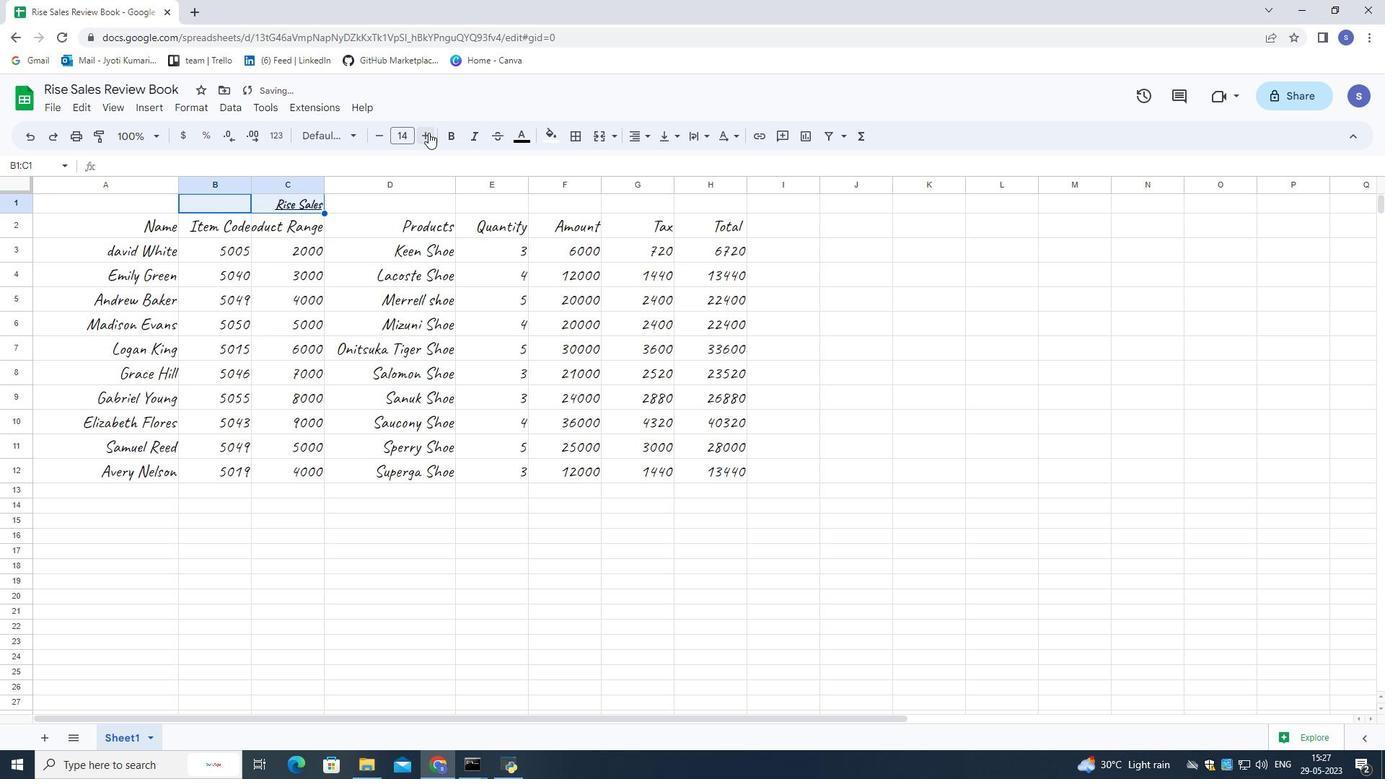 
Action: Mouse pressed left at (428, 132)
Screenshot: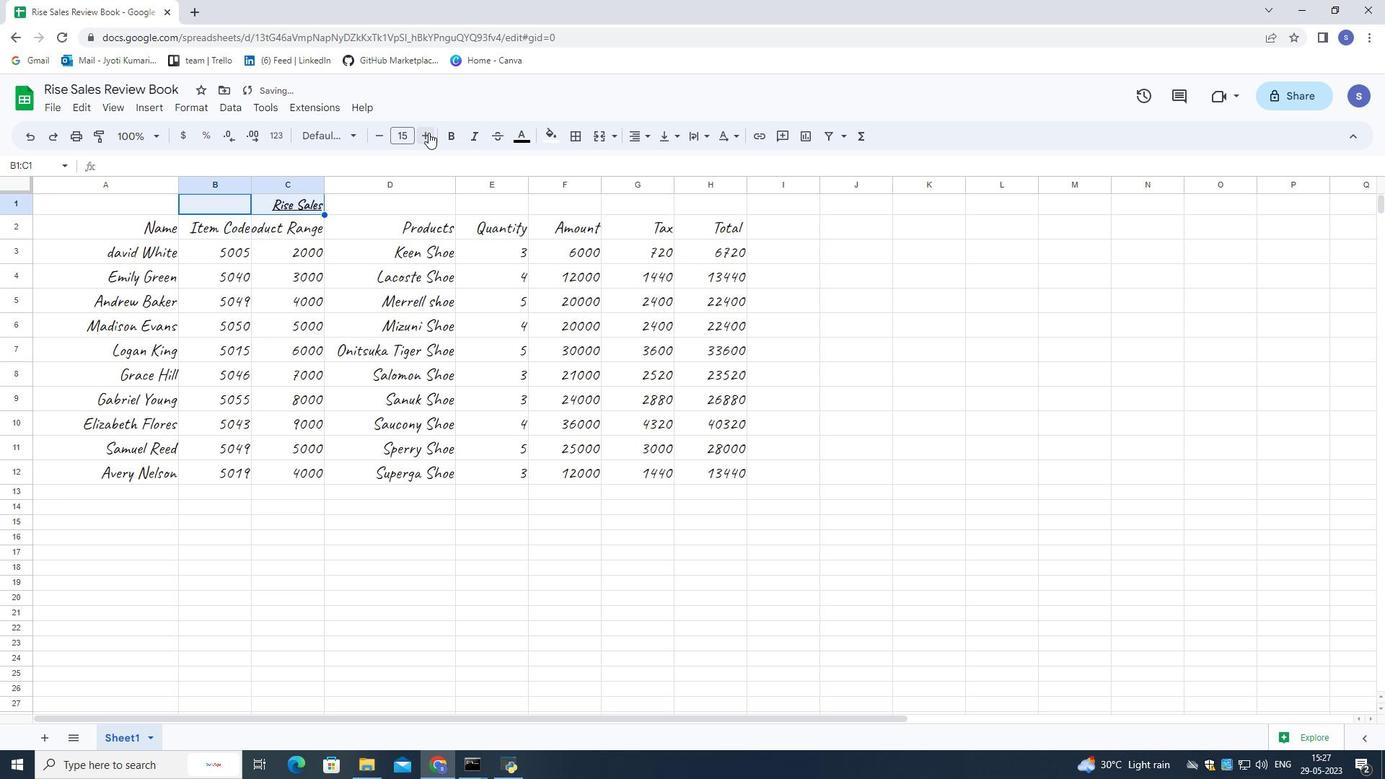 
Action: Mouse pressed left at (428, 132)
Screenshot: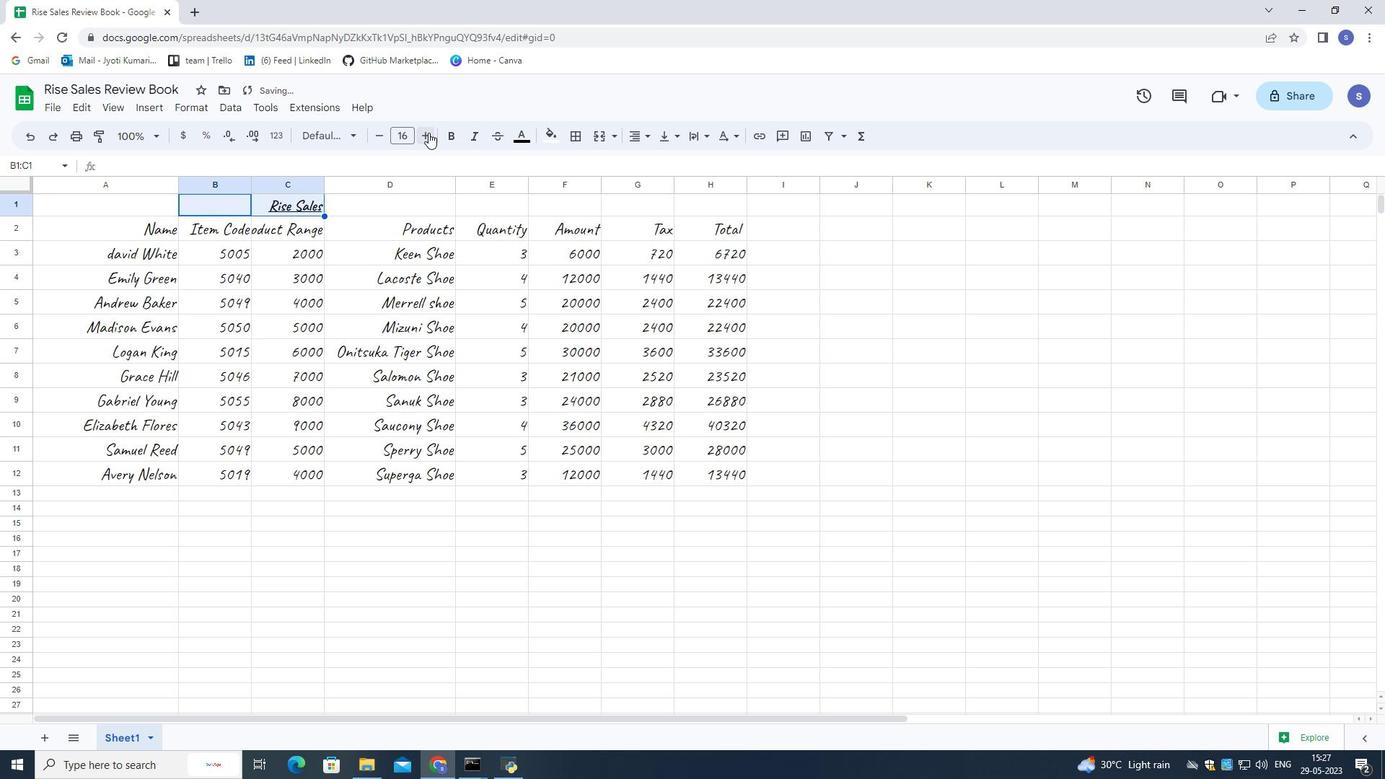 
Action: Mouse pressed left at (428, 132)
Screenshot: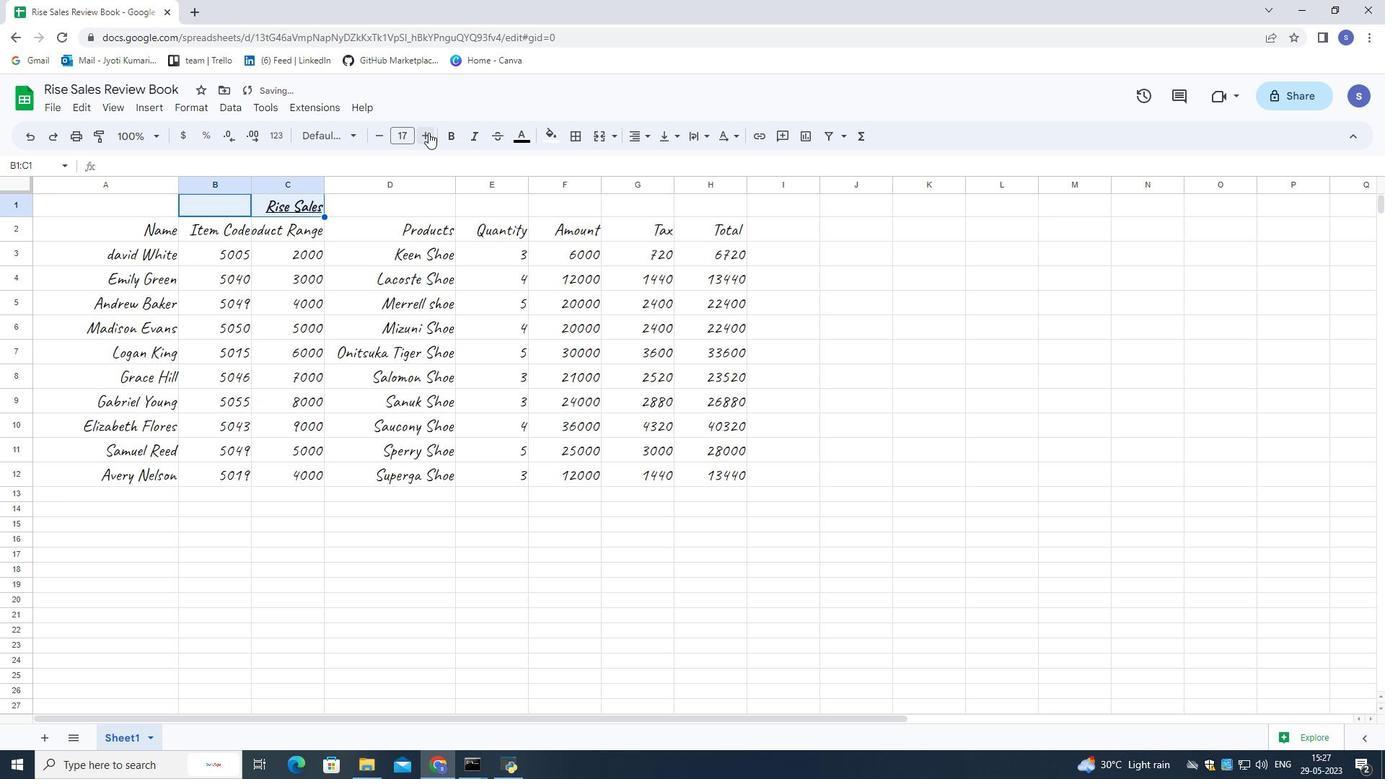 
Action: Mouse moved to (422, 209)
Screenshot: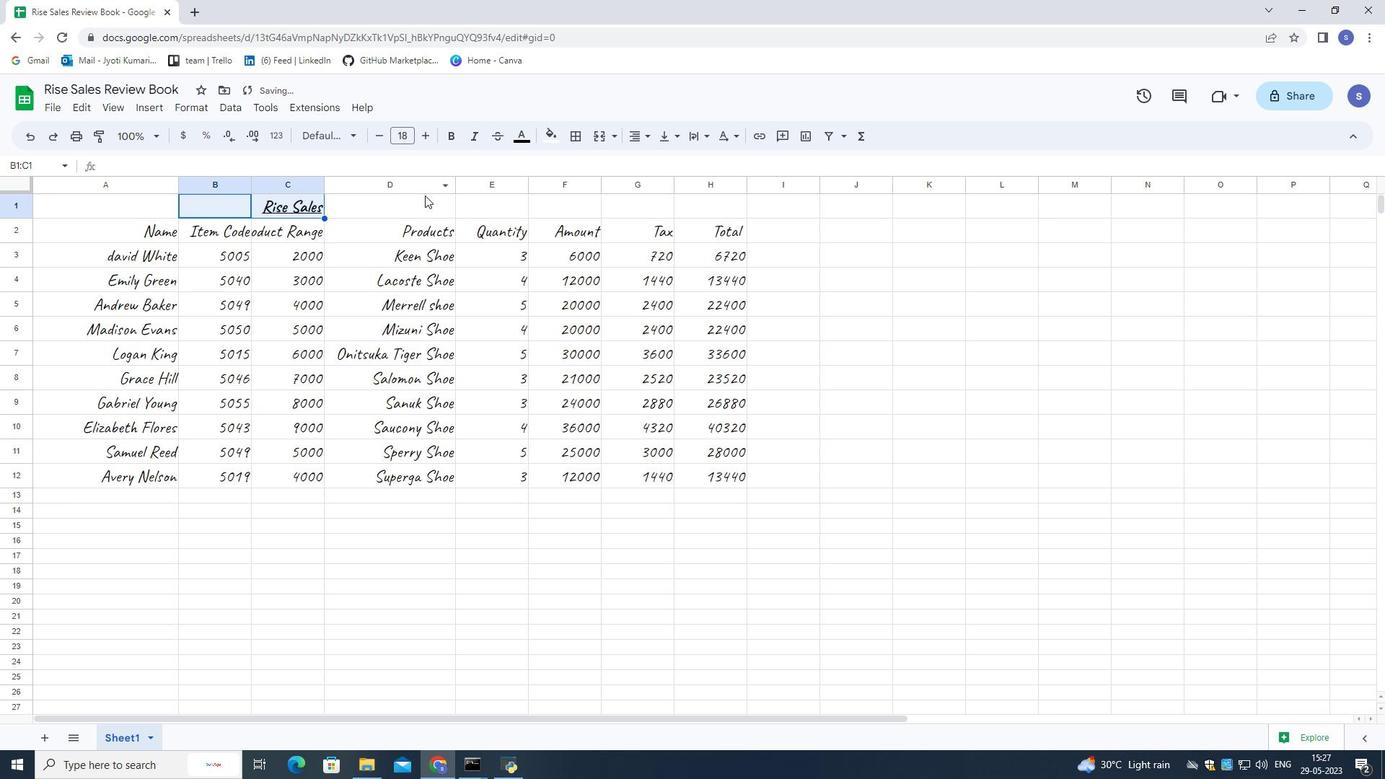 
Action: Mouse pressed left at (422, 209)
Screenshot: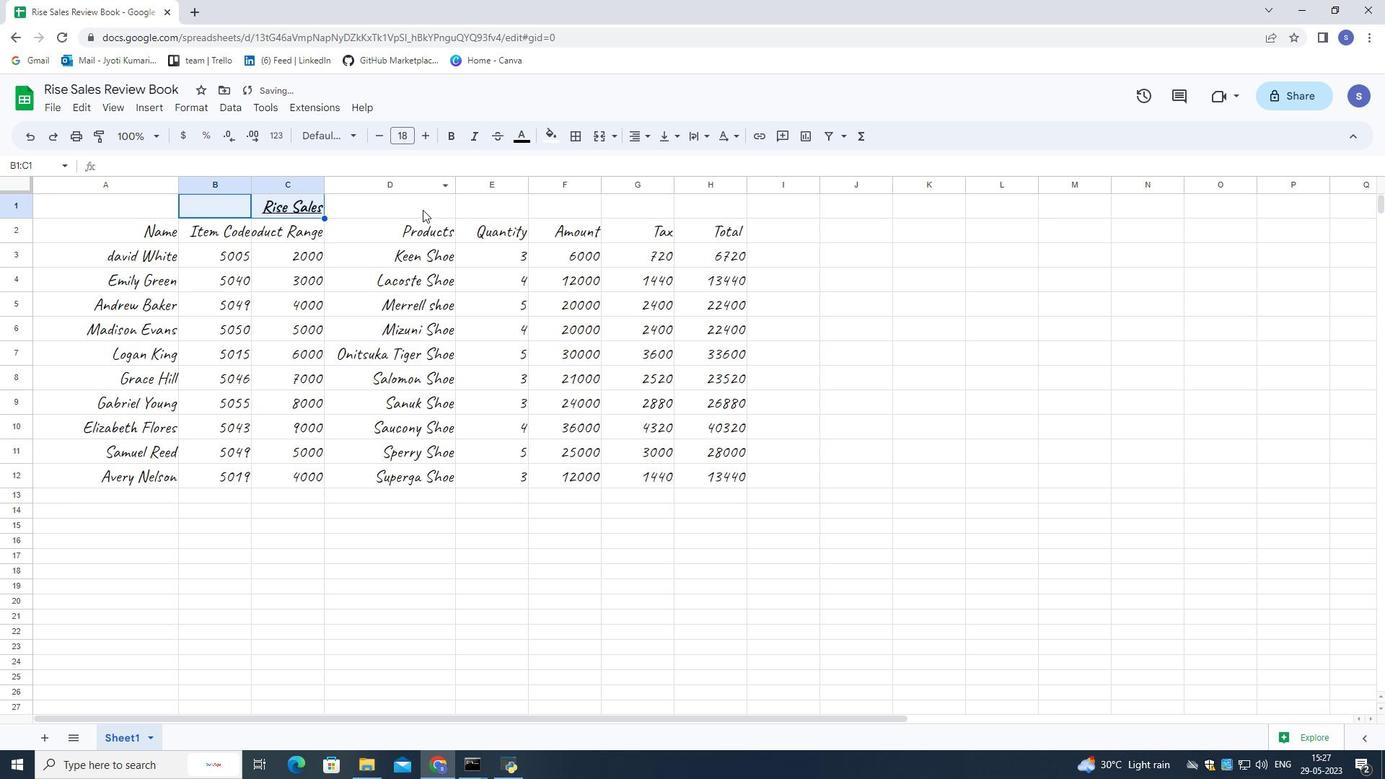 
Action: Mouse moved to (98, 230)
Screenshot: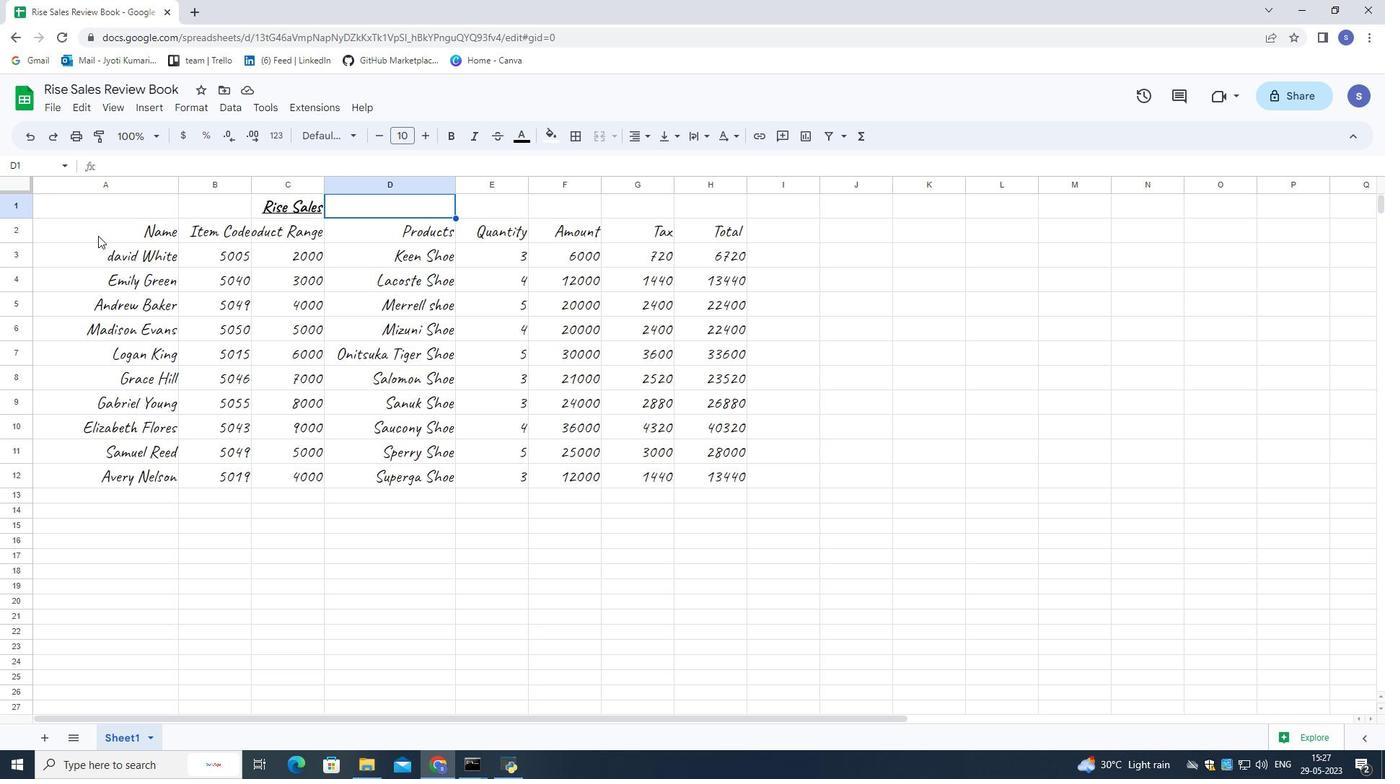 
Action: Mouse pressed left at (98, 230)
Screenshot: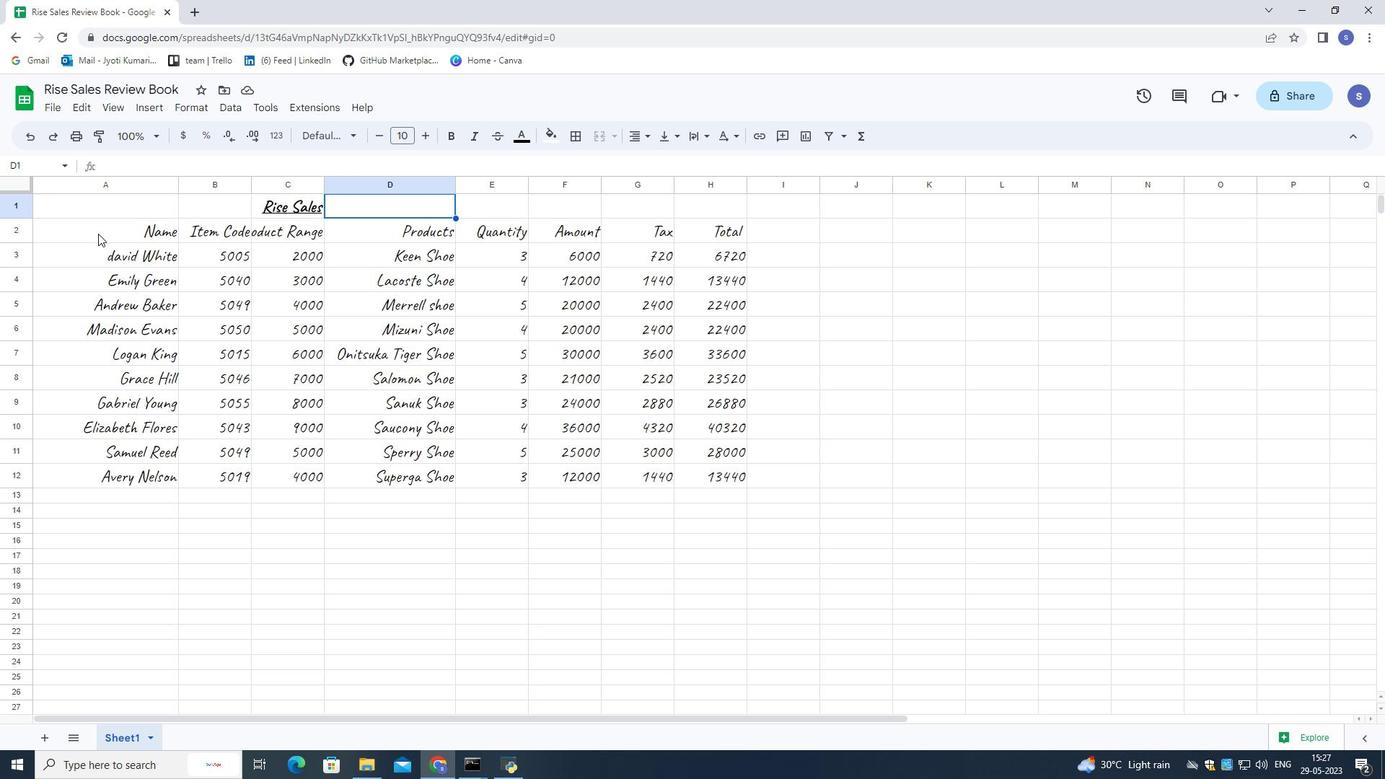 
Action: Mouse moved to (315, 126)
Screenshot: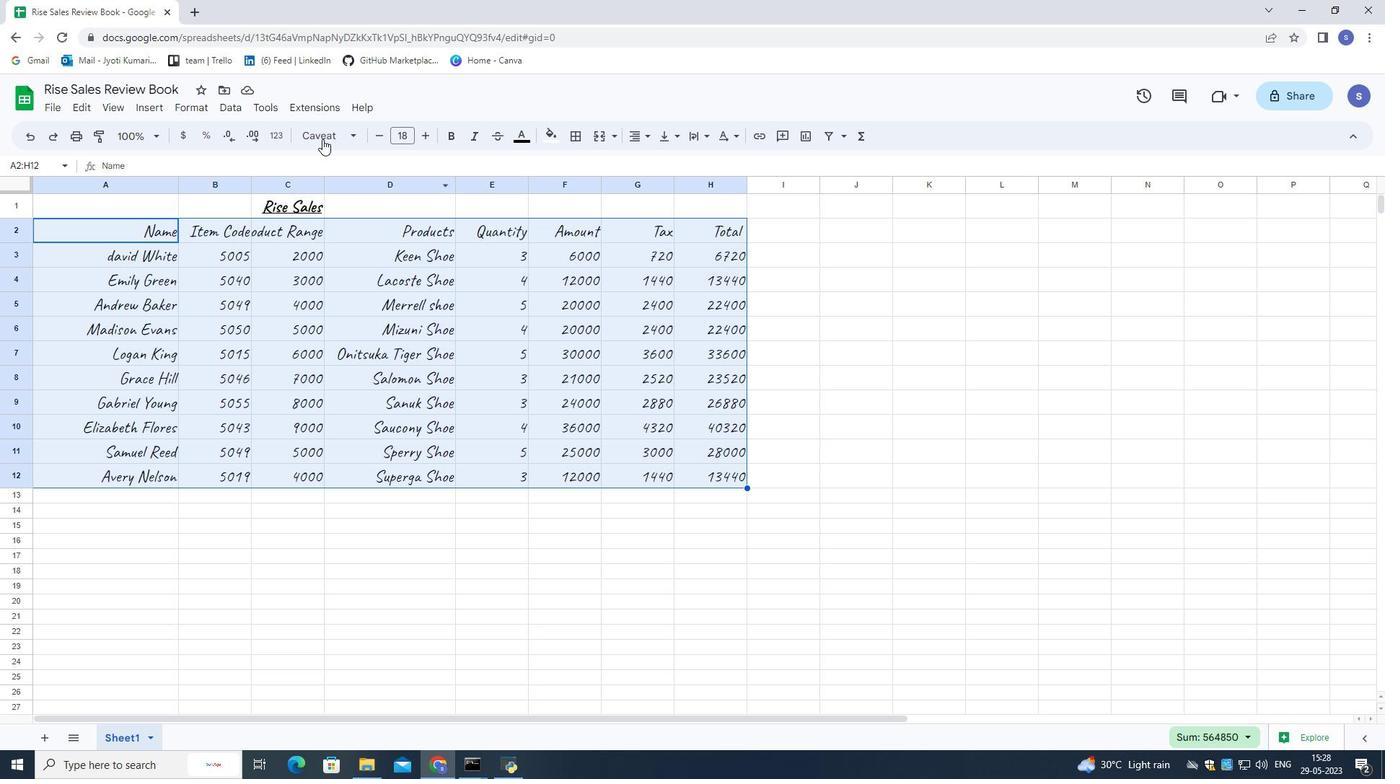 
Action: Mouse pressed left at (315, 126)
Screenshot: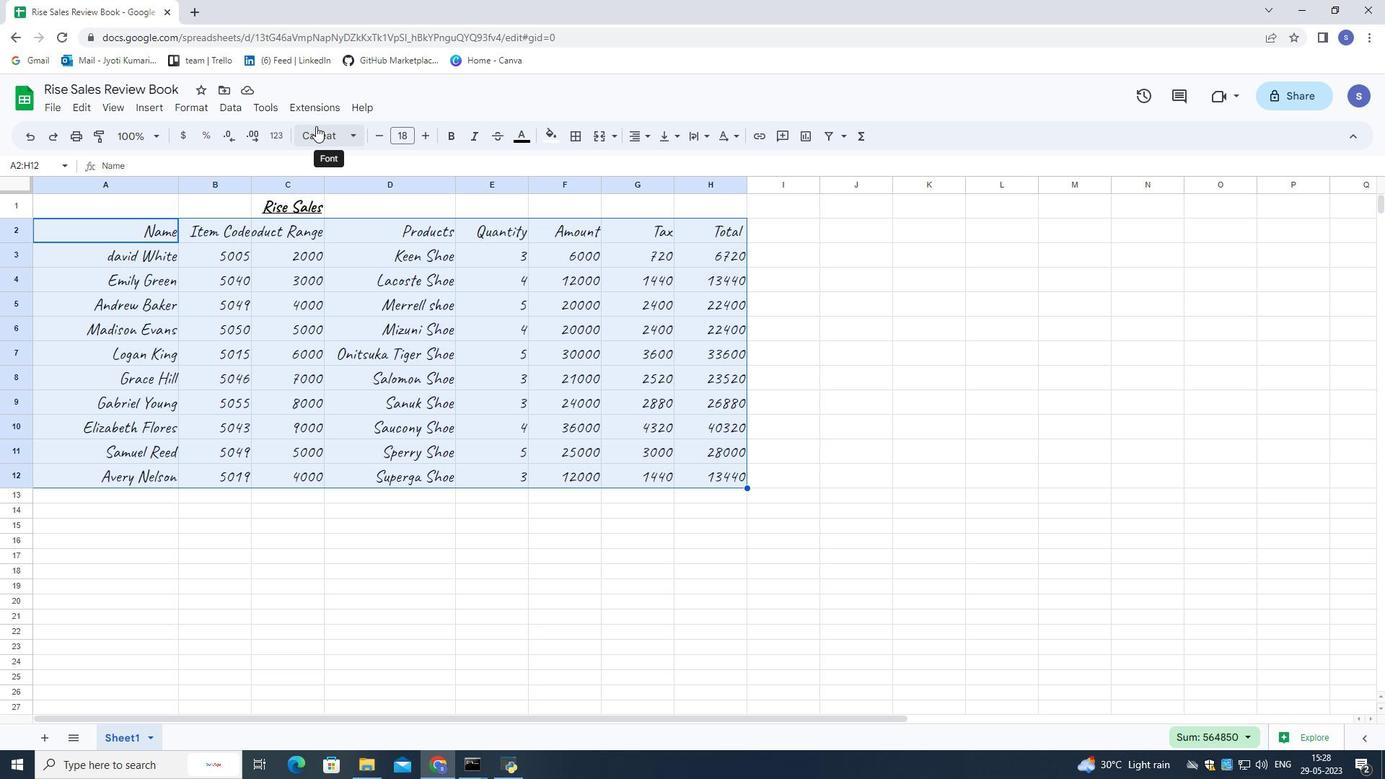 
Action: Mouse moved to (337, 165)
Screenshot: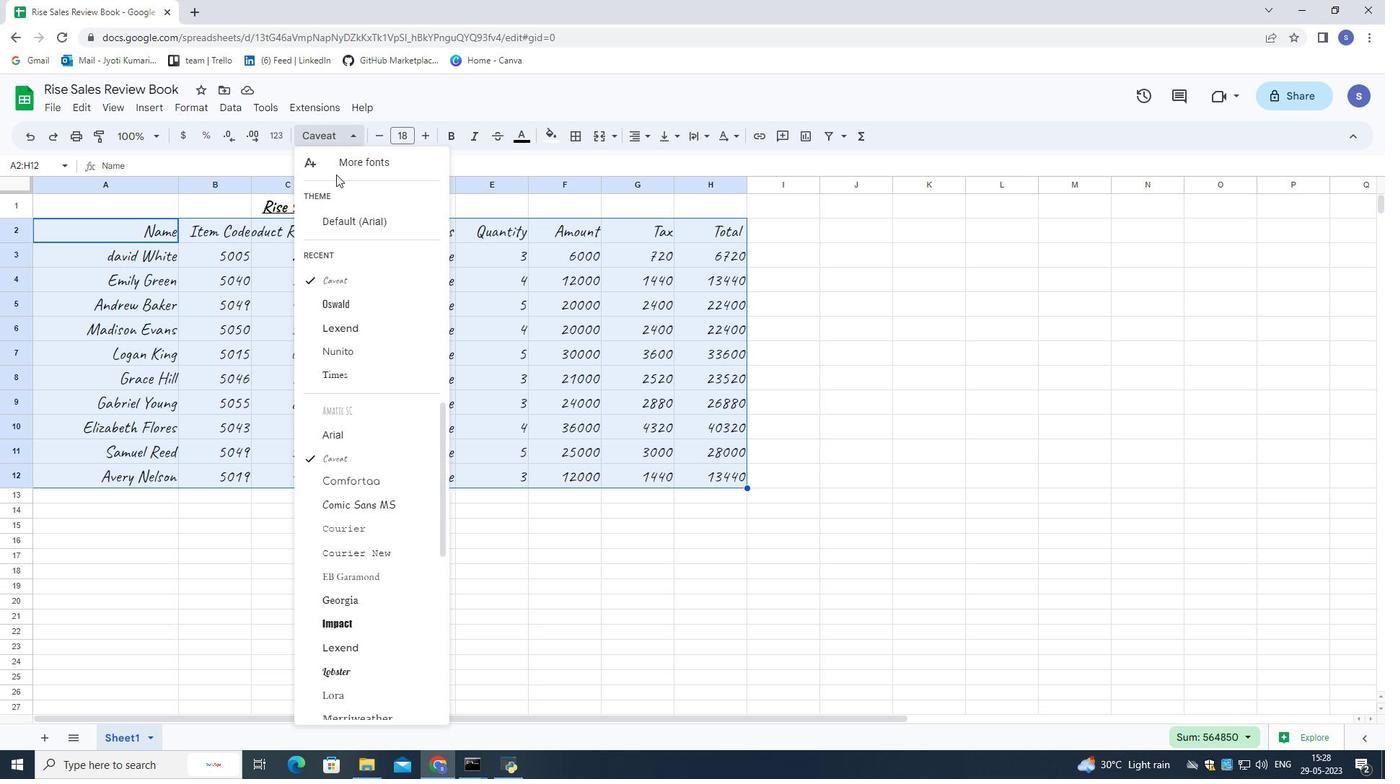 
Action: Mouse pressed left at (337, 165)
Screenshot: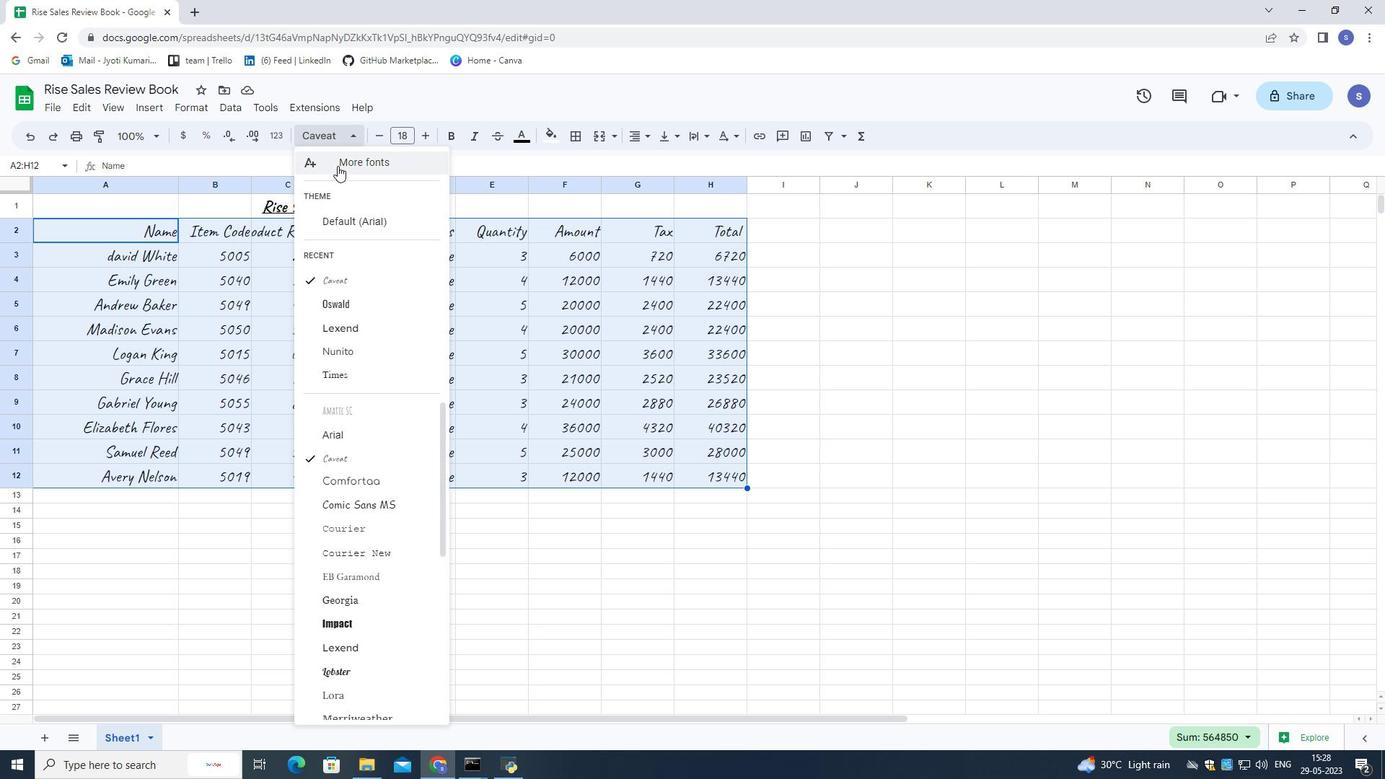 
Action: Mouse moved to (426, 242)
Screenshot: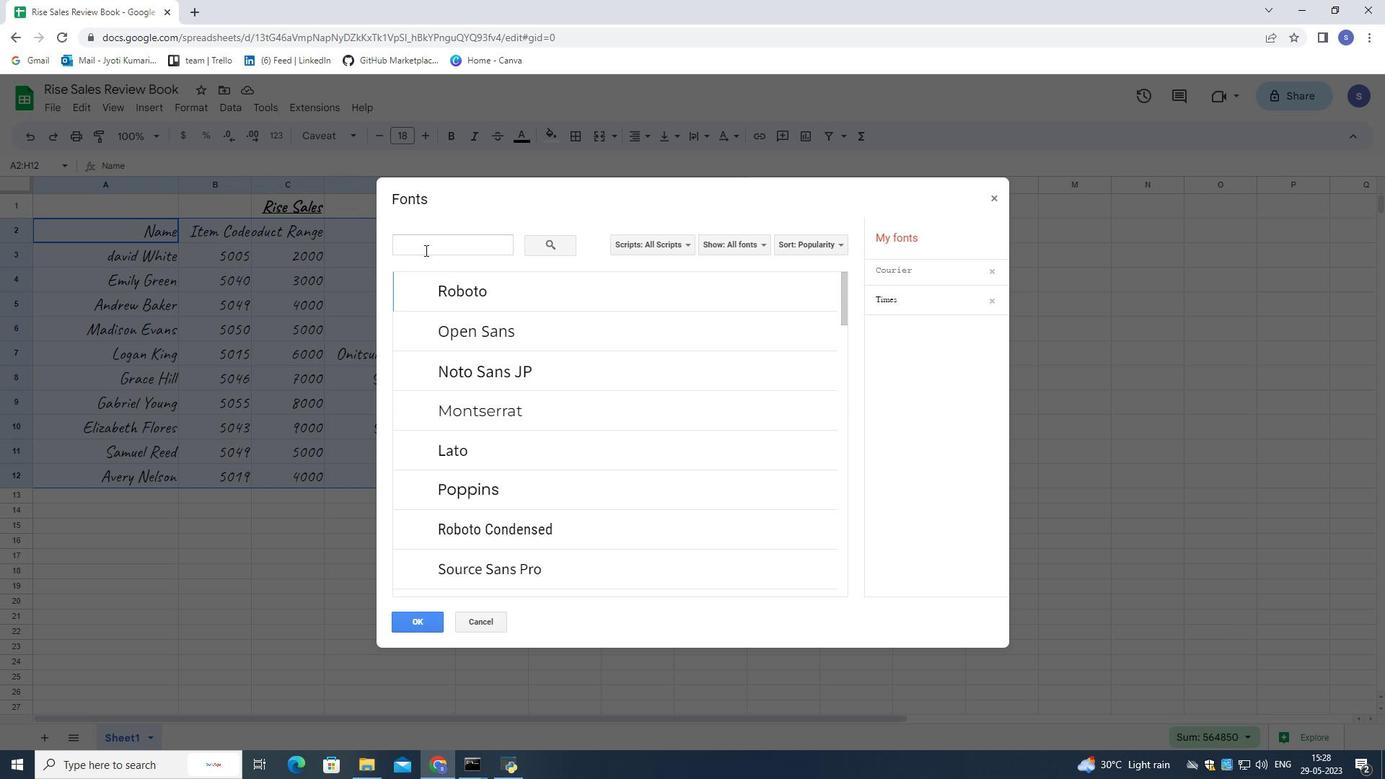 
Action: Mouse pressed left at (426, 242)
Screenshot: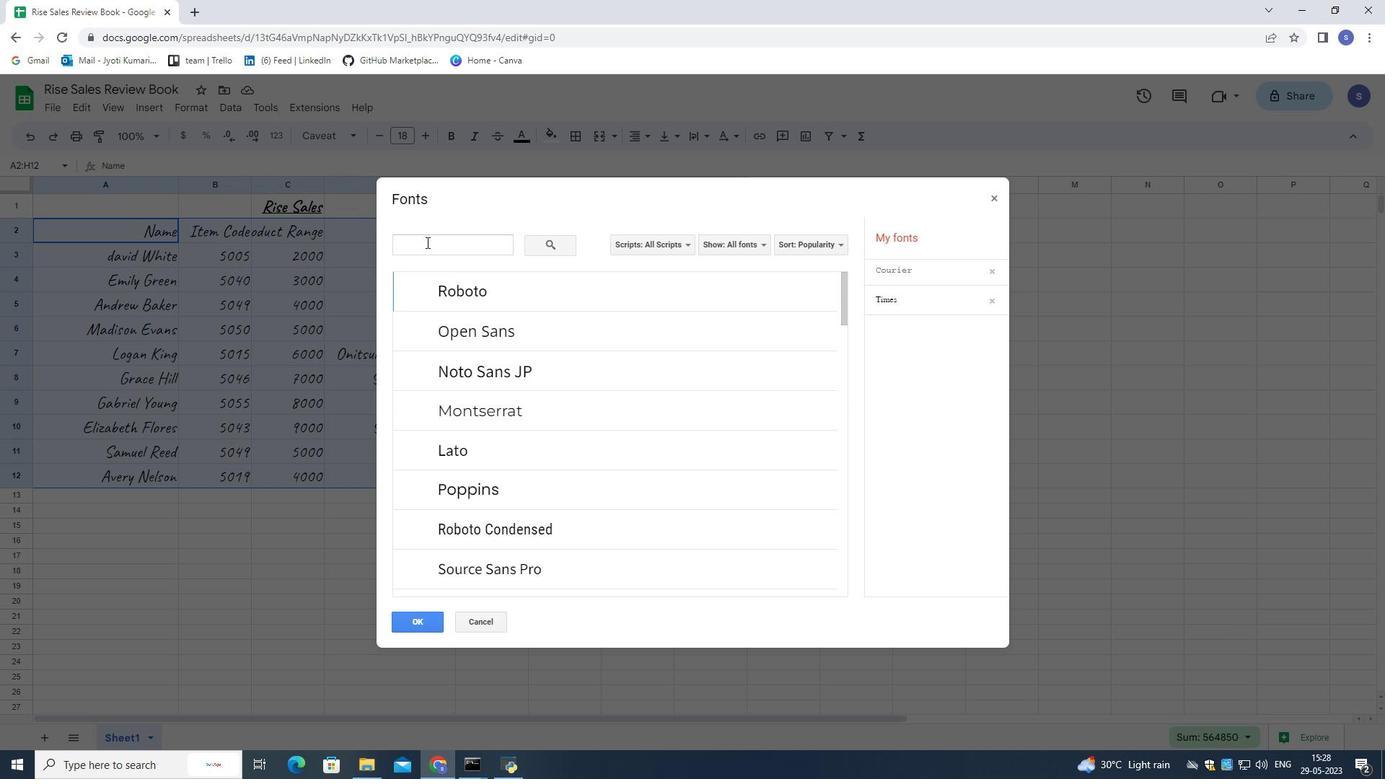 
Action: Key pressed oswald
Screenshot: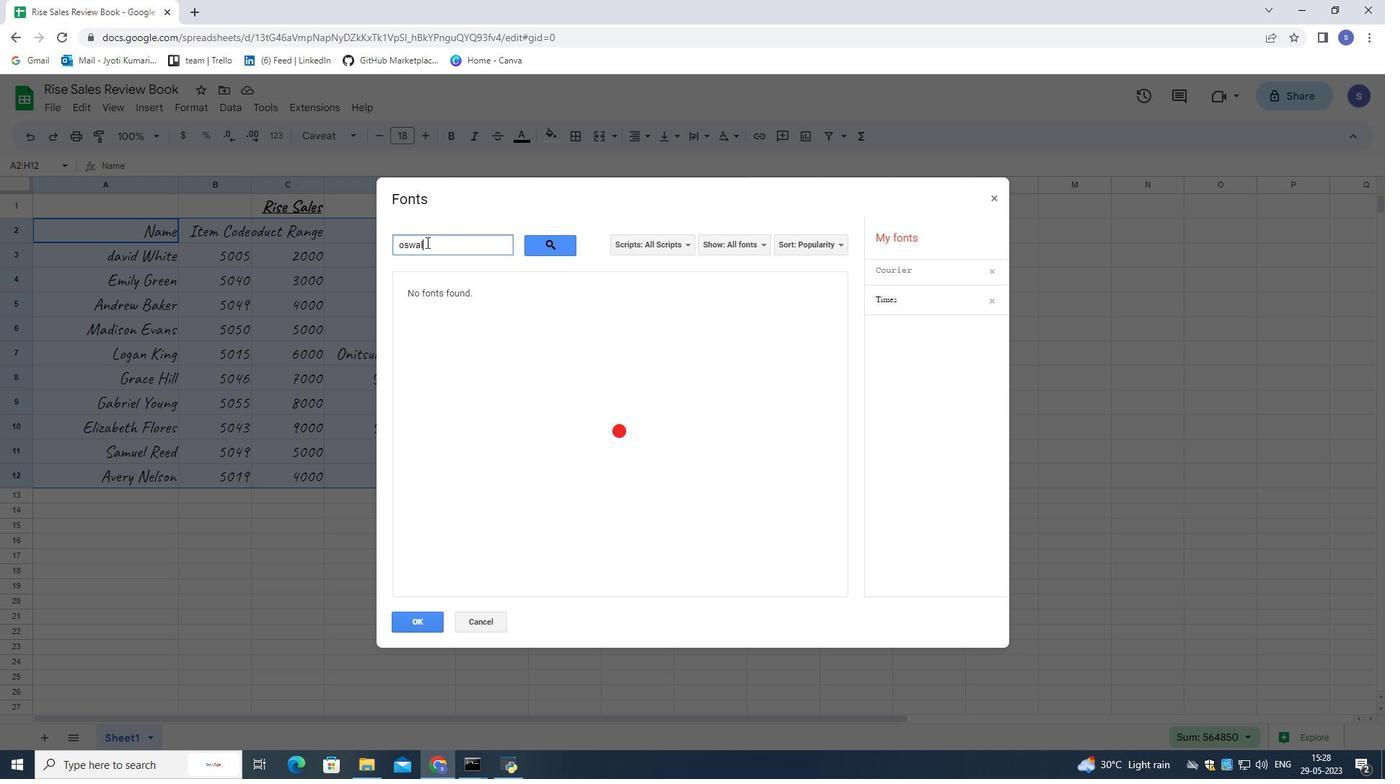 
Action: Mouse moved to (442, 288)
Screenshot: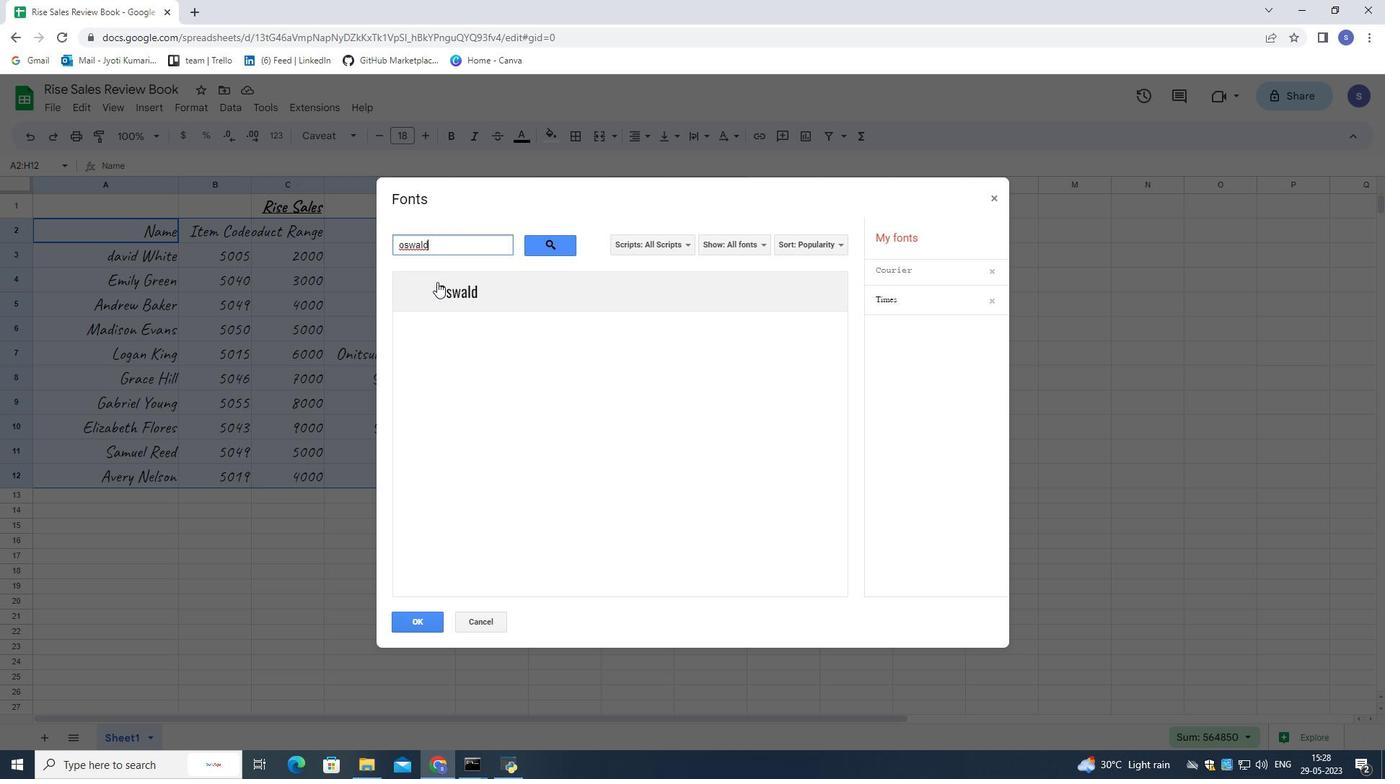 
Action: Mouse pressed left at (442, 288)
Screenshot: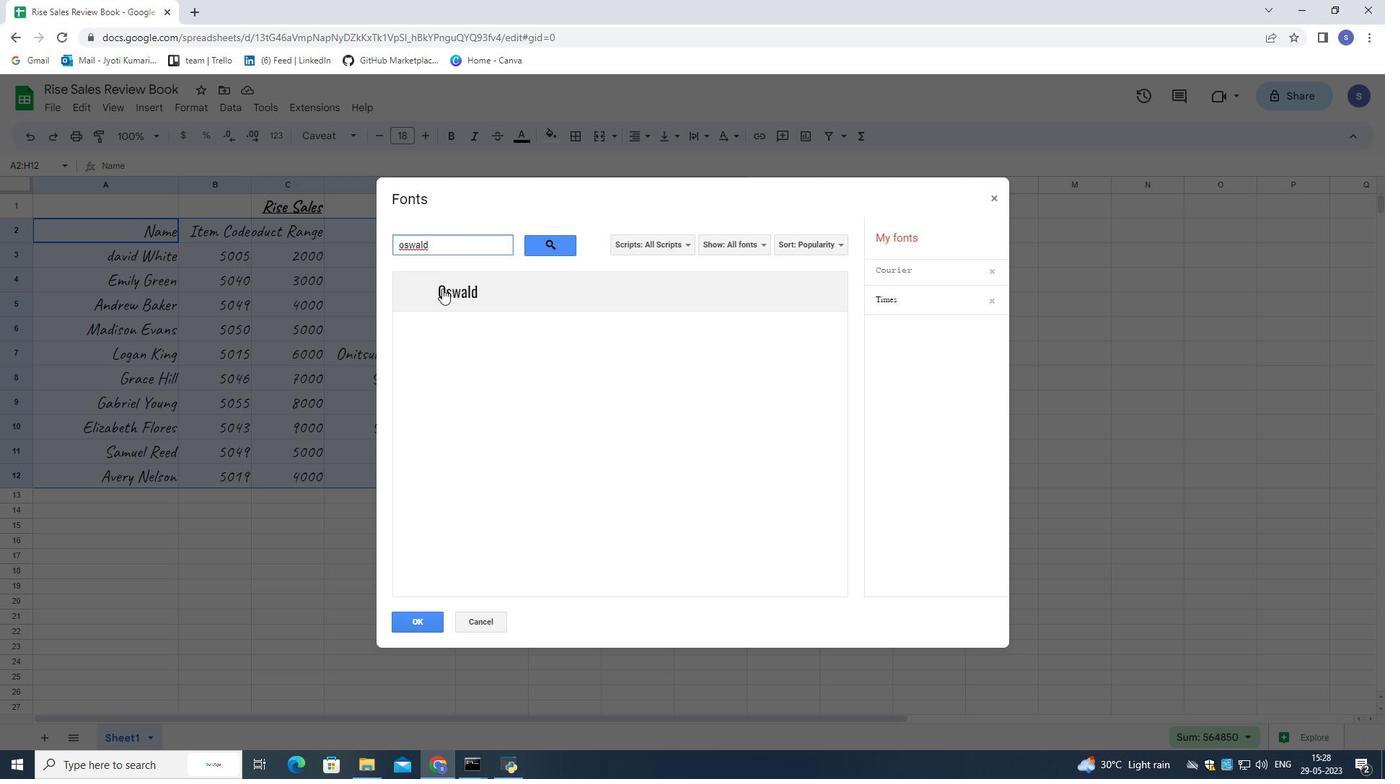 
Action: Mouse moved to (432, 623)
Screenshot: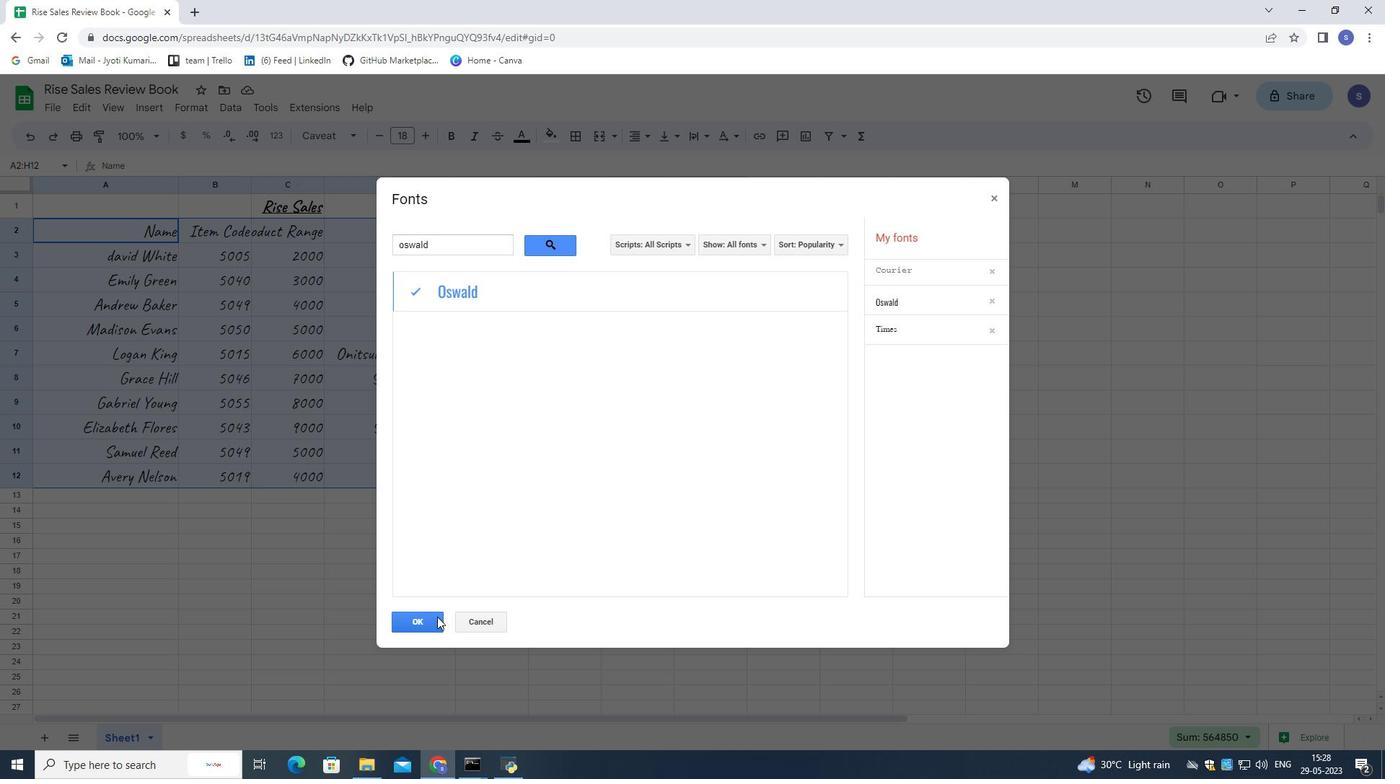 
Action: Mouse pressed left at (432, 623)
Screenshot: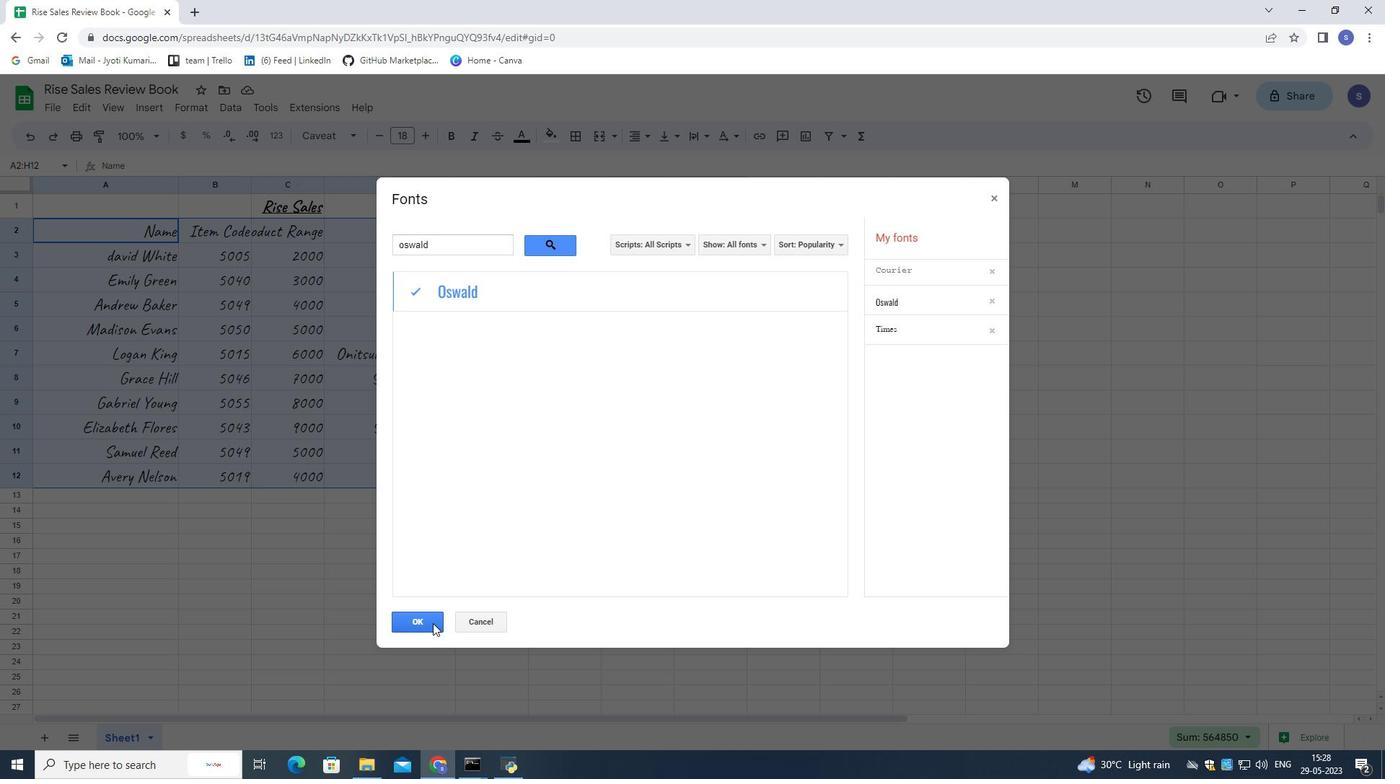 
Action: Mouse moved to (374, 138)
Screenshot: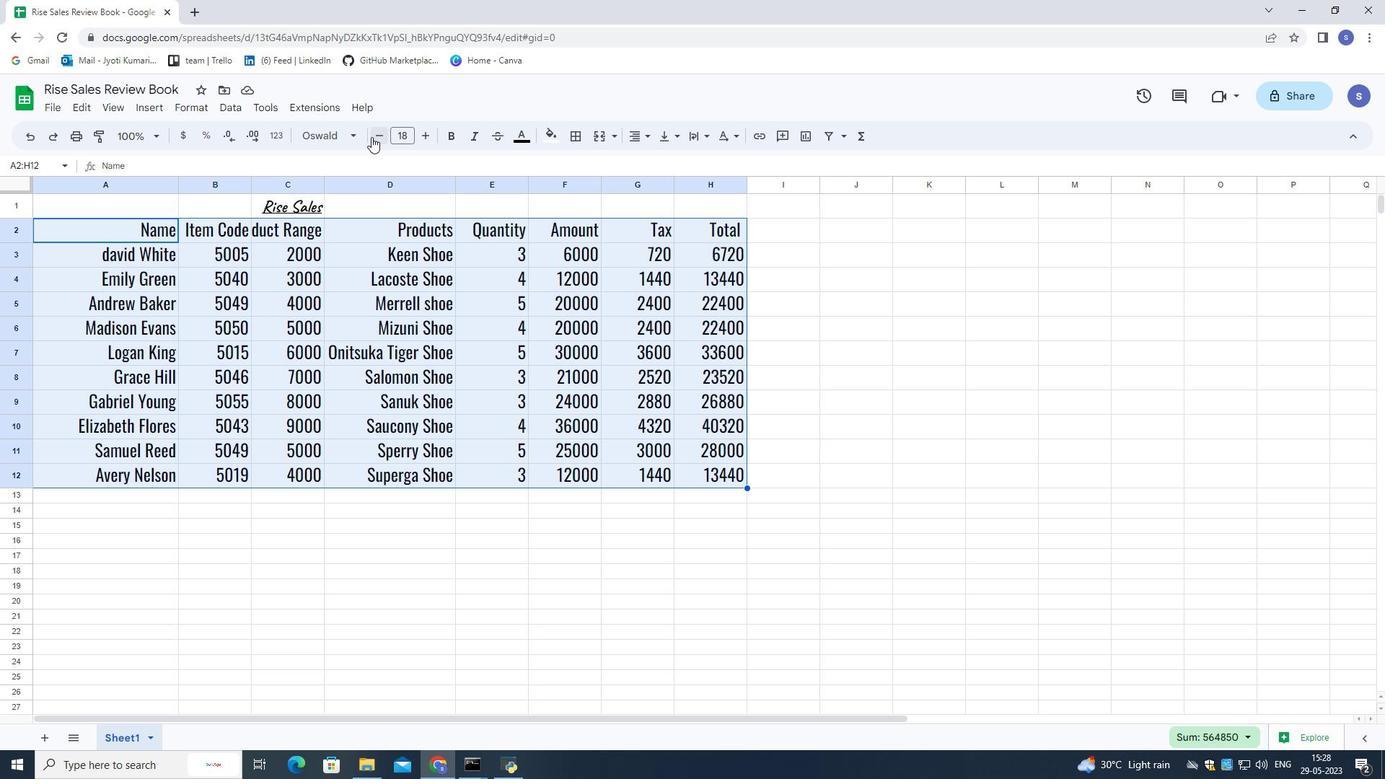 
Action: Mouse pressed left at (374, 138)
Screenshot: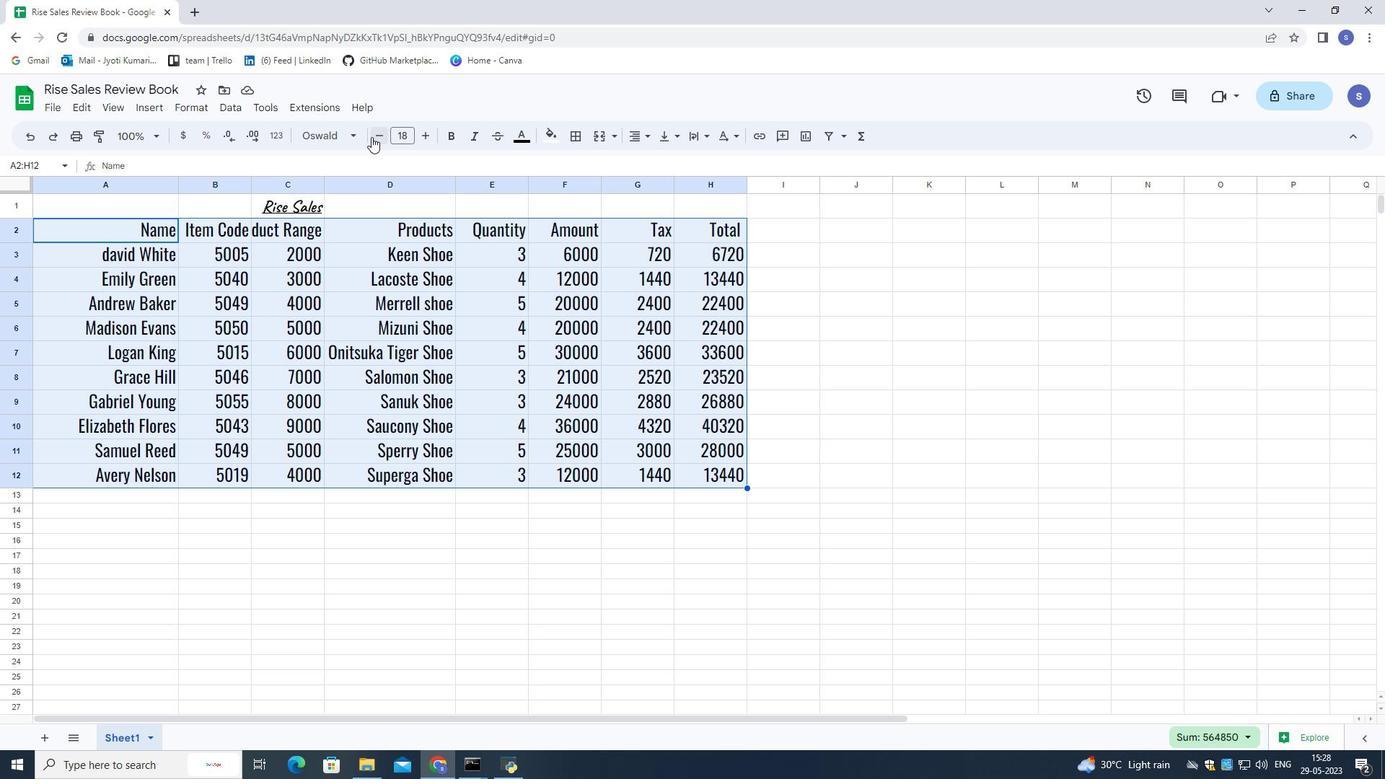 
Action: Mouse pressed left at (374, 138)
Screenshot: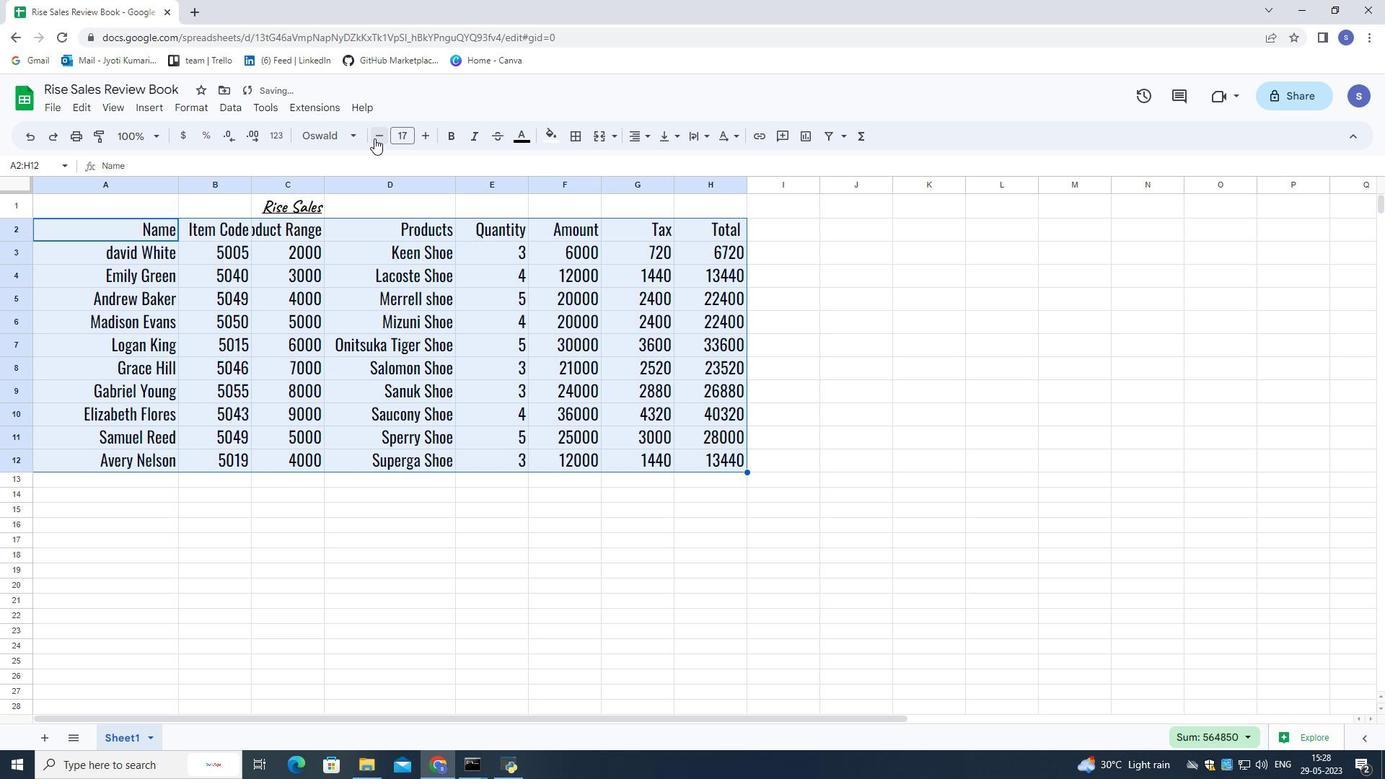 
Action: Mouse pressed left at (374, 138)
Screenshot: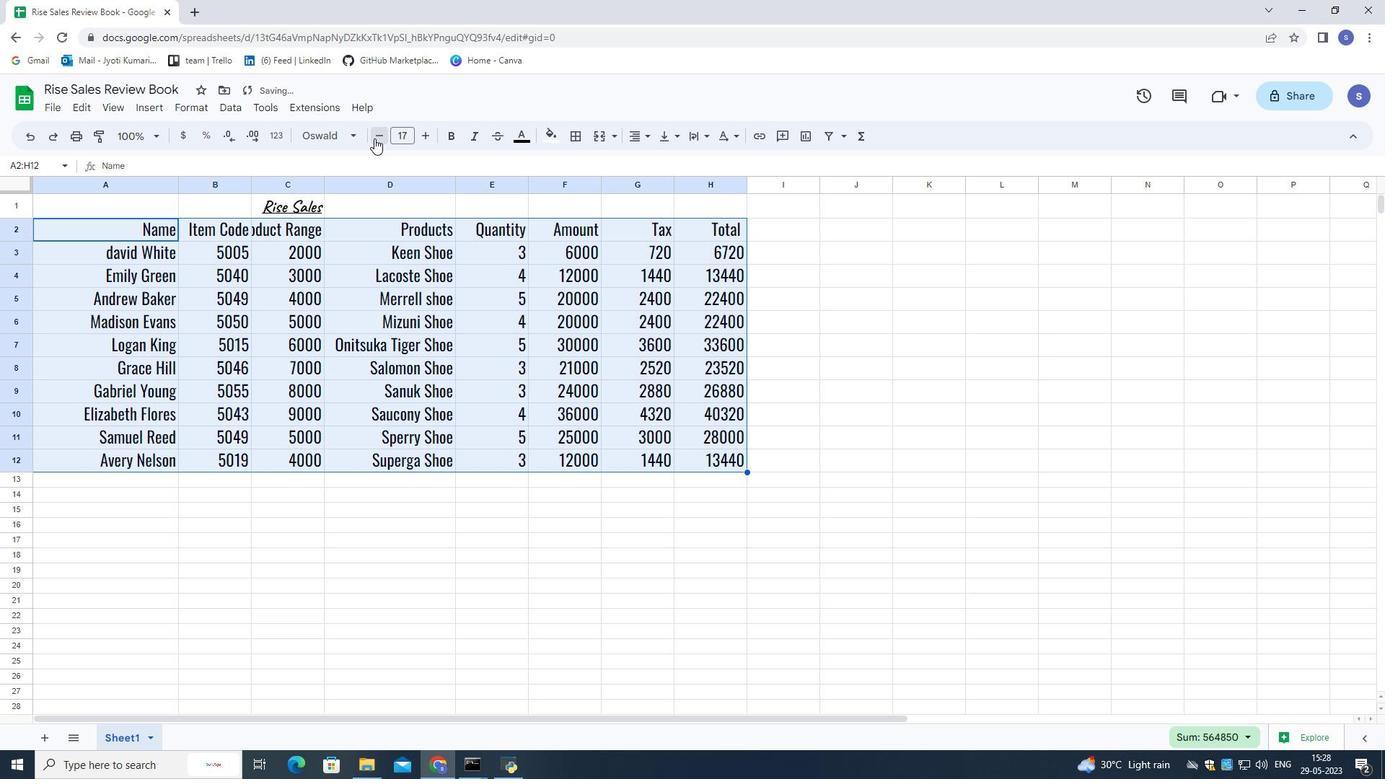 
Action: Mouse pressed left at (374, 138)
Screenshot: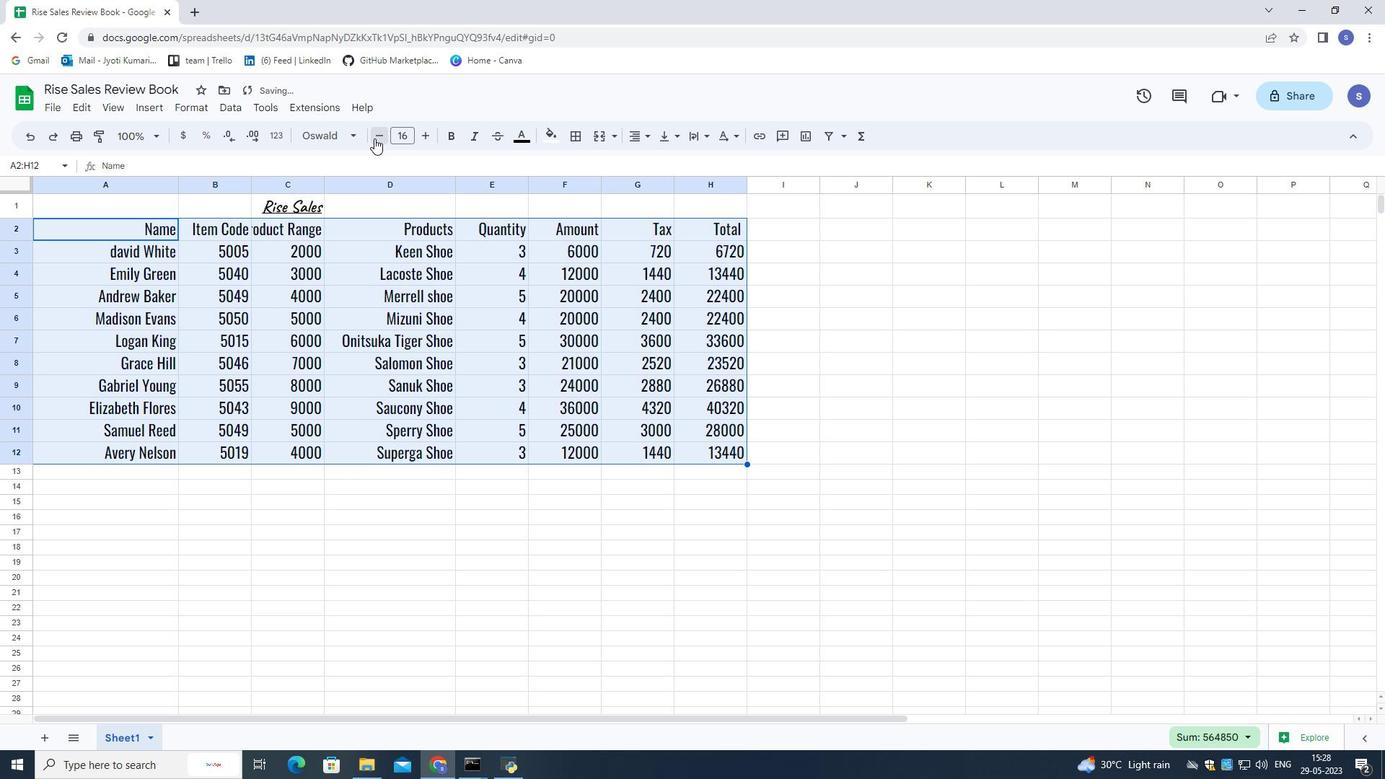 
Action: Mouse pressed left at (374, 138)
Screenshot: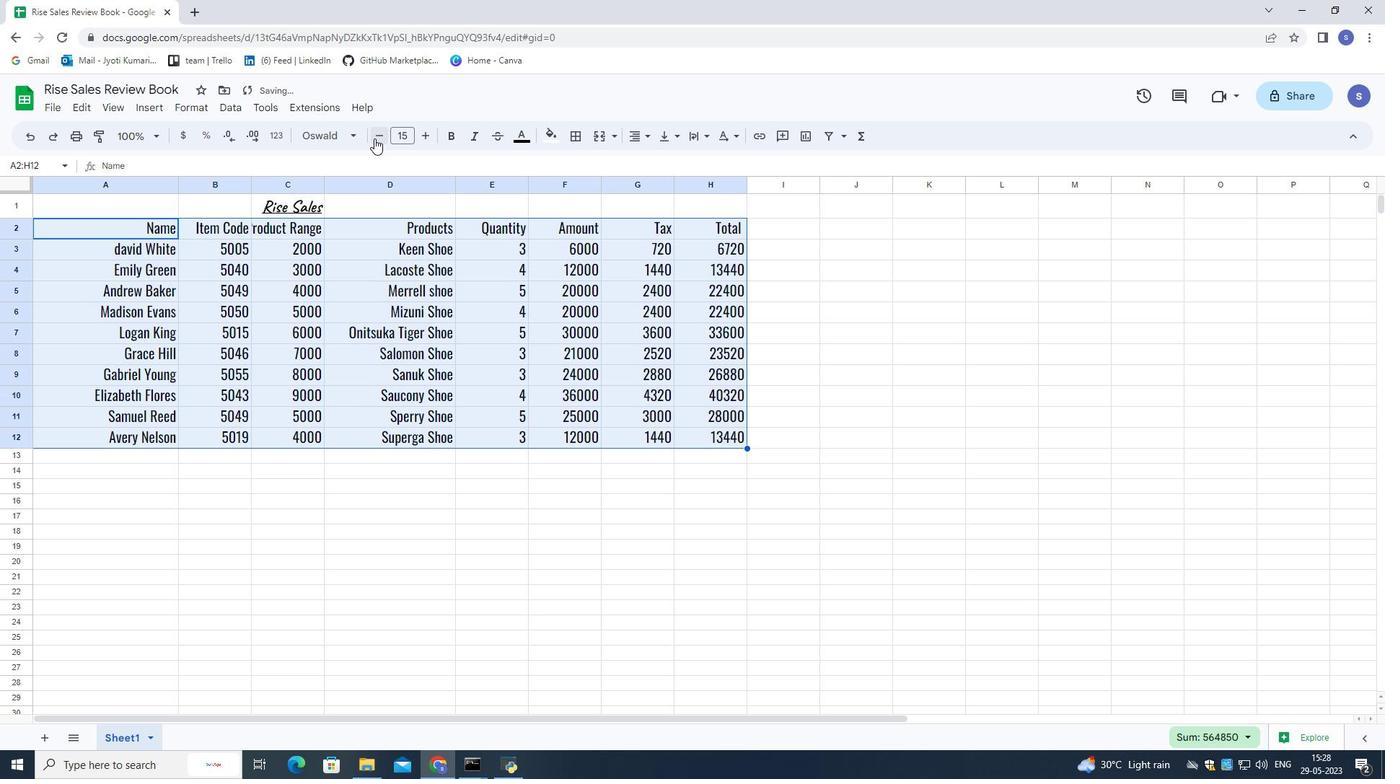 
Action: Mouse pressed left at (374, 138)
Screenshot: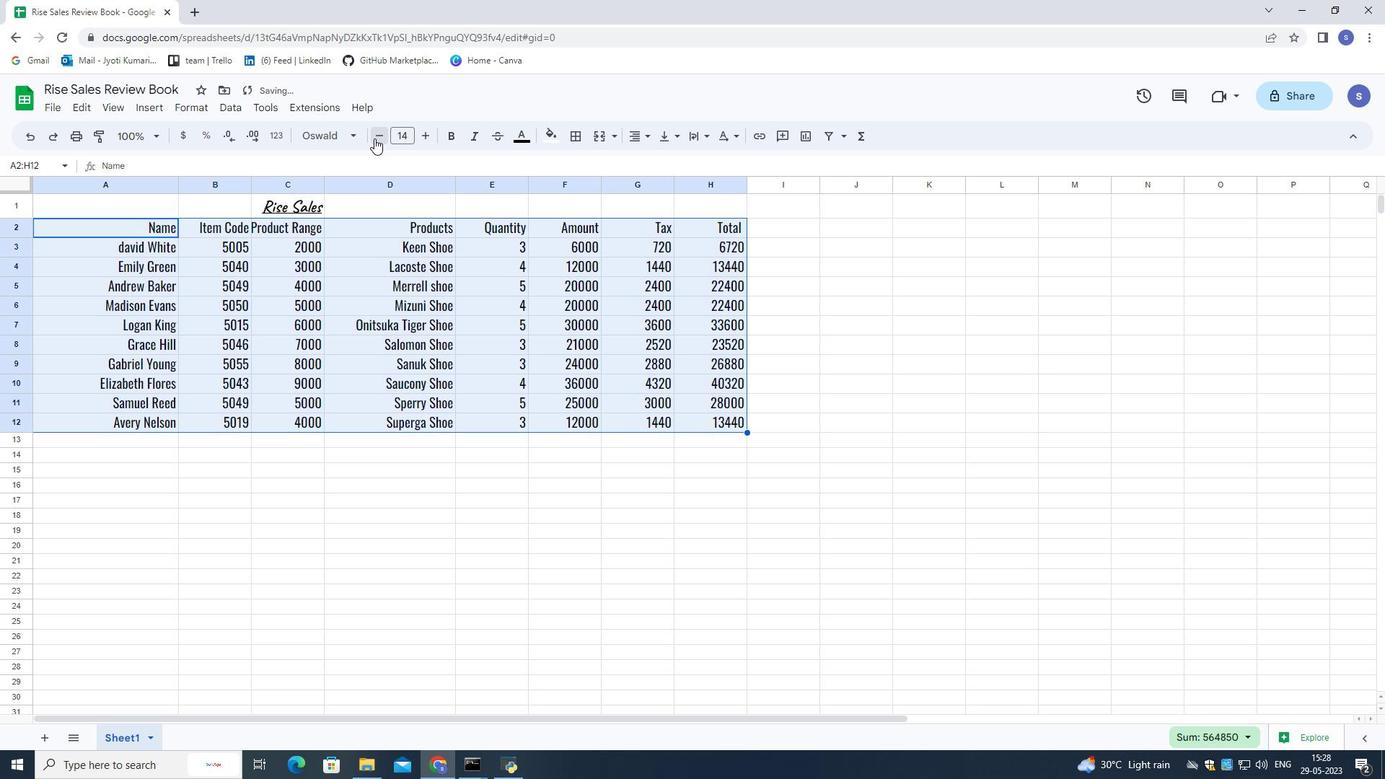 
Action: Mouse pressed left at (374, 138)
Screenshot: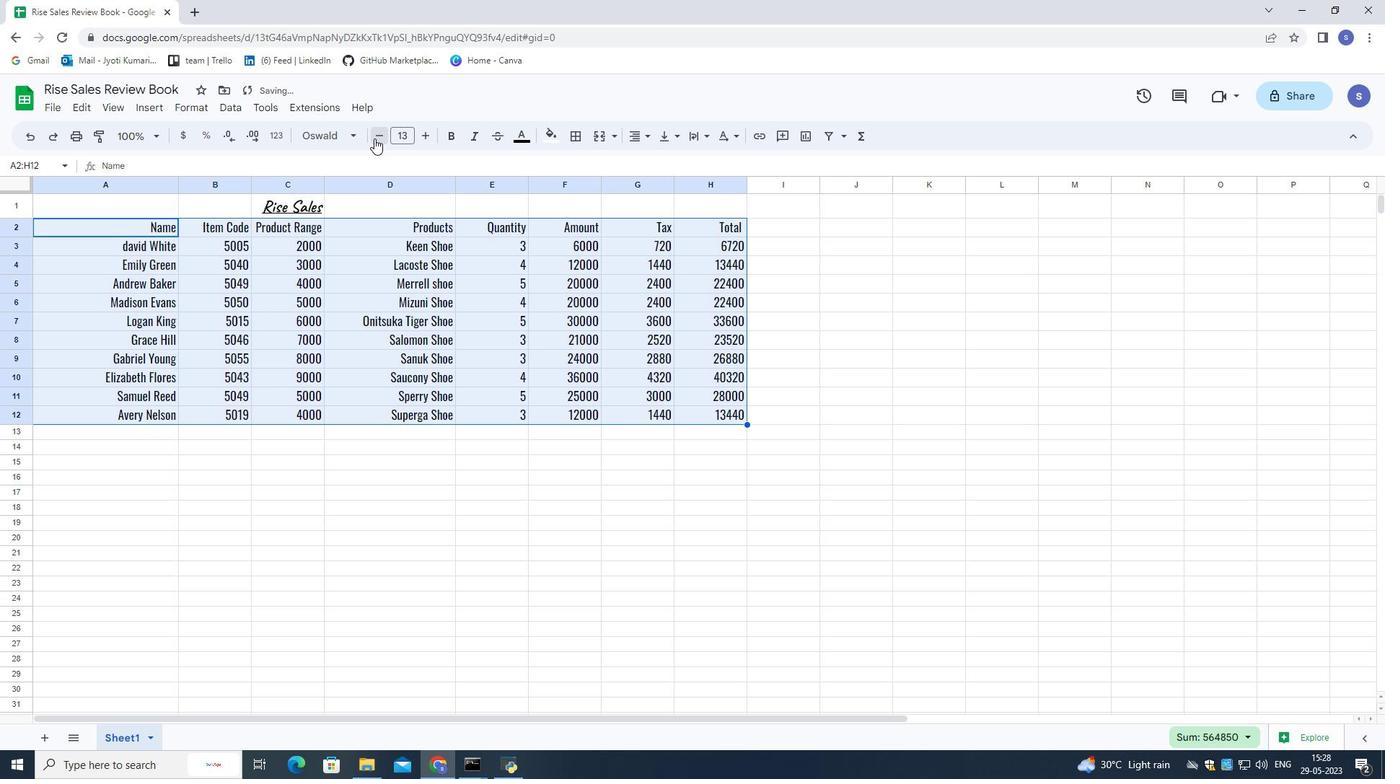 
Action: Mouse pressed left at (374, 138)
Screenshot: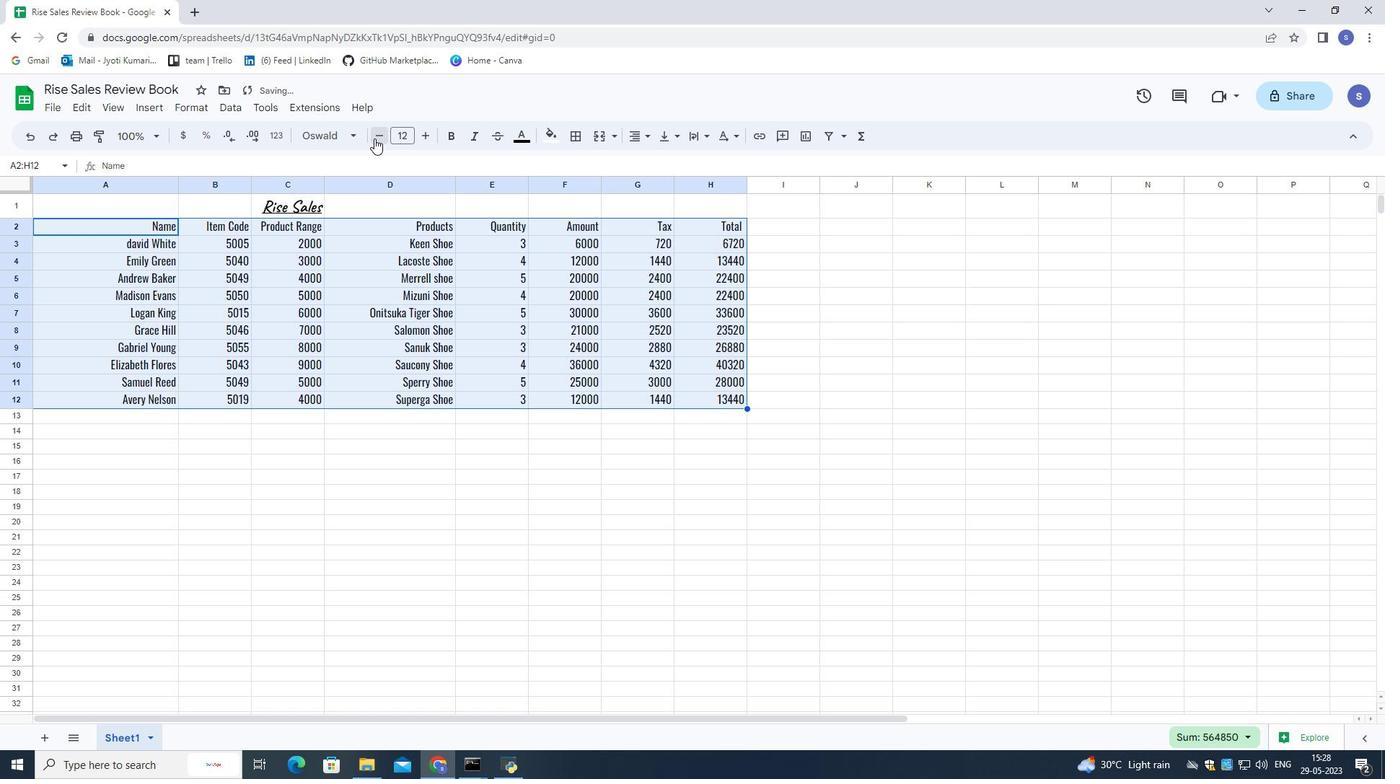 
Action: Mouse pressed left at (374, 138)
Screenshot: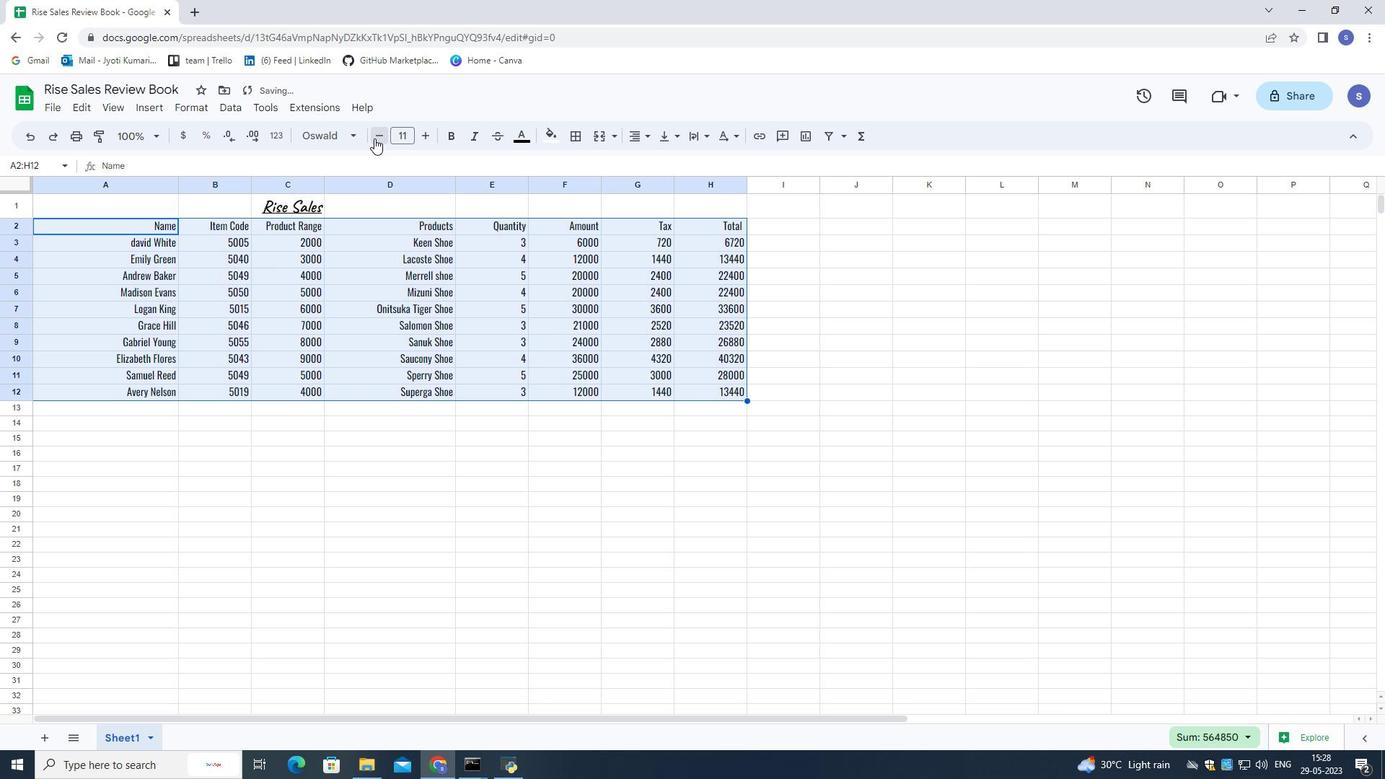 
Action: Mouse pressed left at (374, 138)
Screenshot: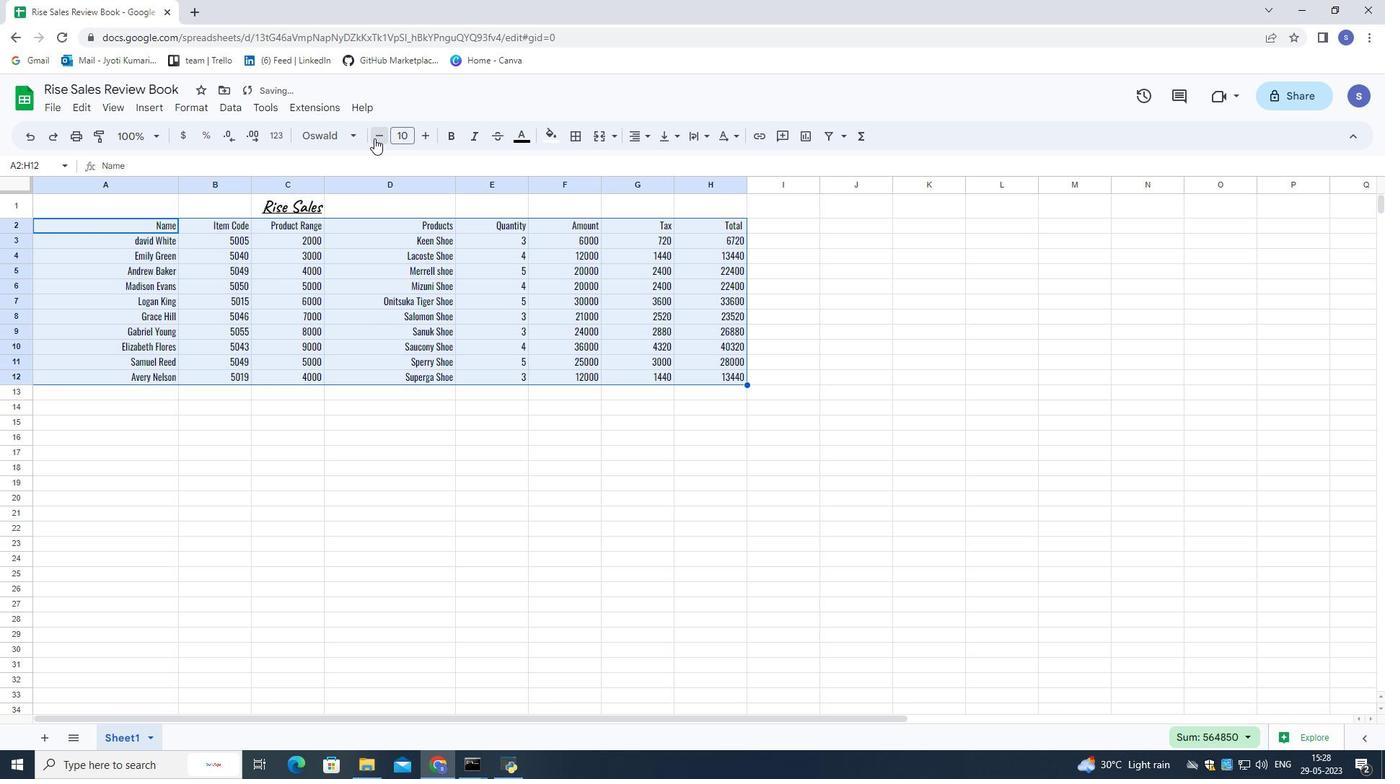 
Action: Mouse moved to (271, 405)
Screenshot: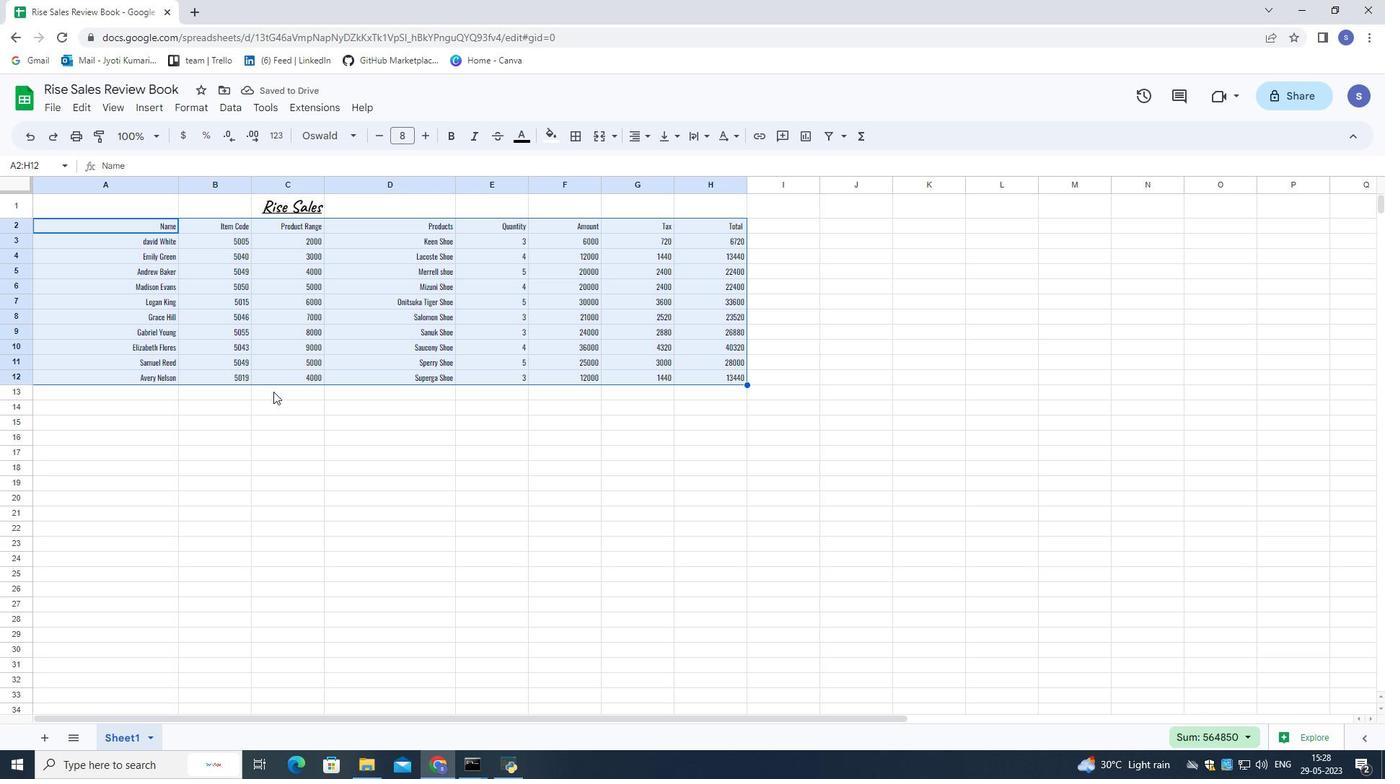 
Action: Mouse pressed left at (271, 405)
Screenshot: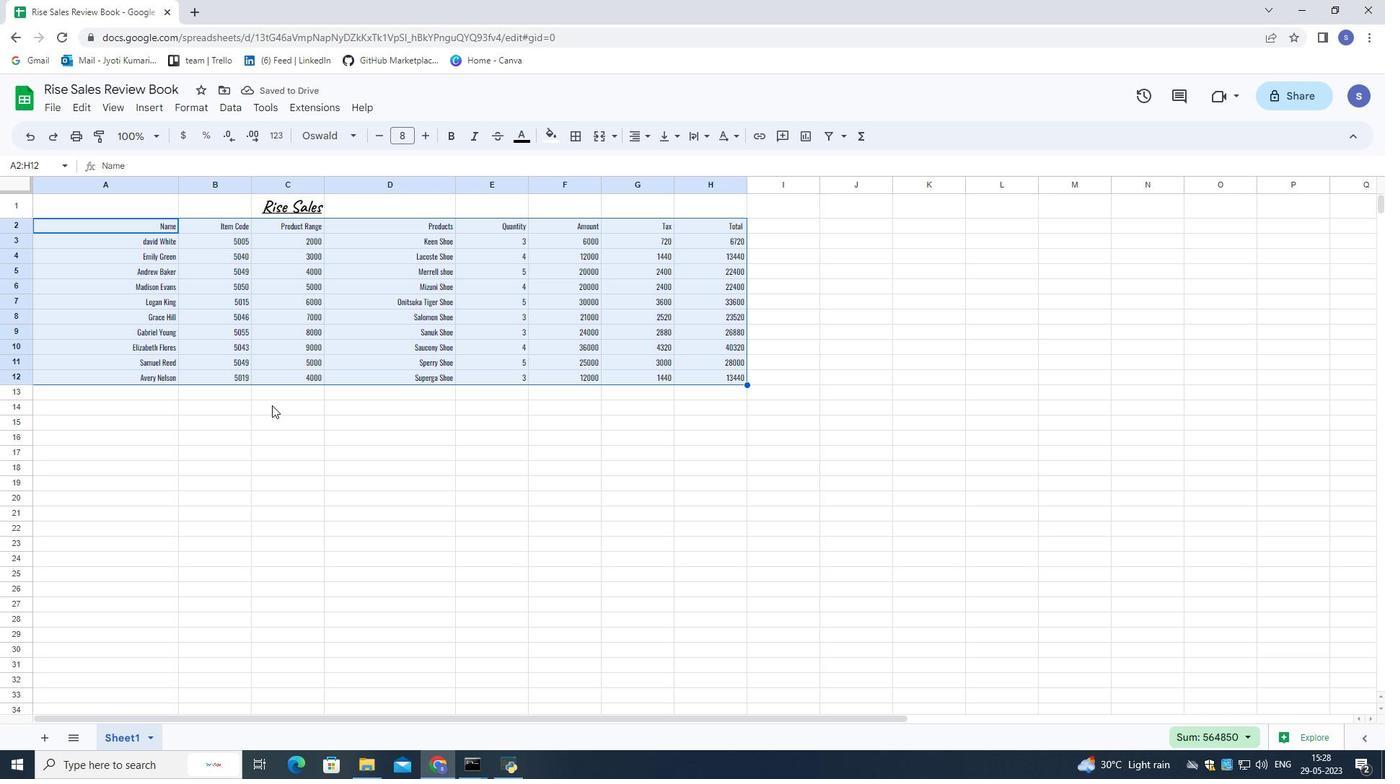 
Action: Mouse moved to (86, 202)
Screenshot: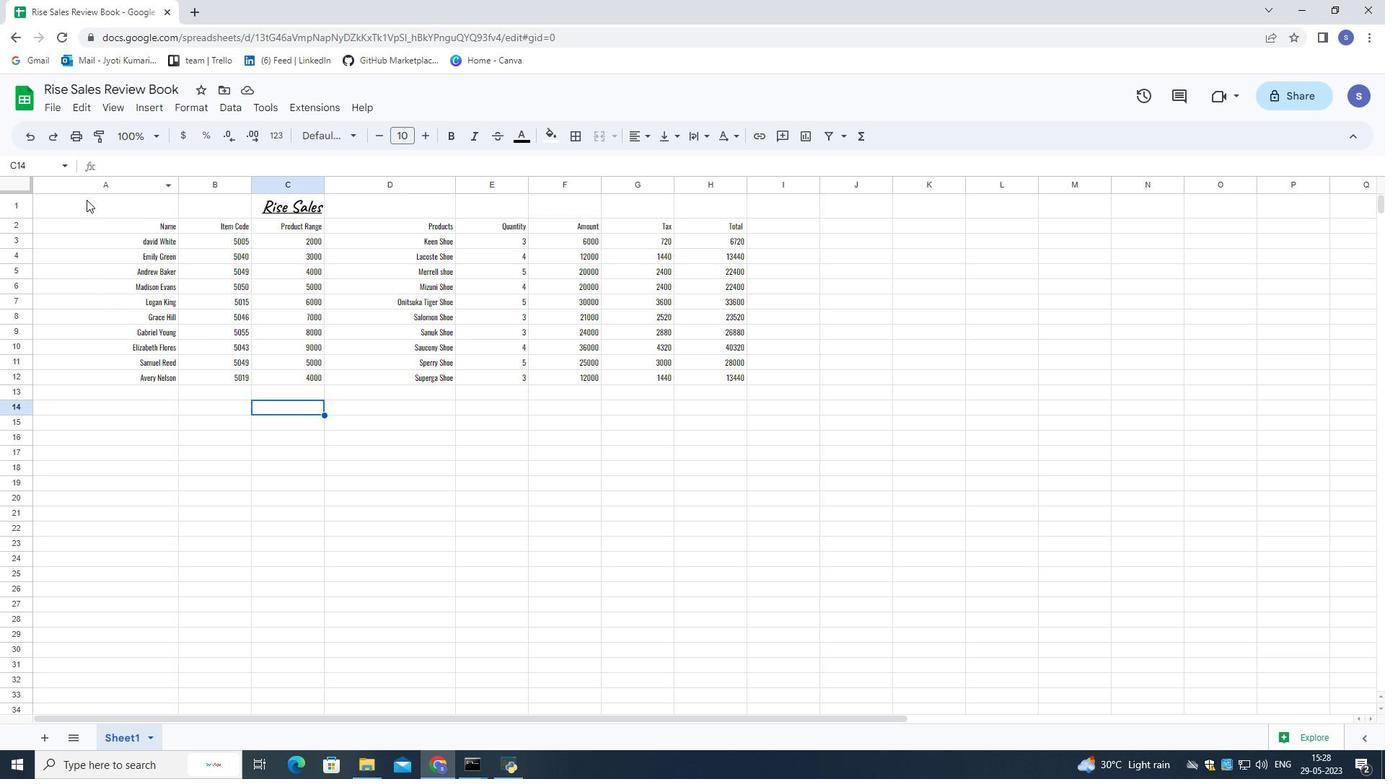 
Action: Mouse pressed left at (86, 202)
Screenshot: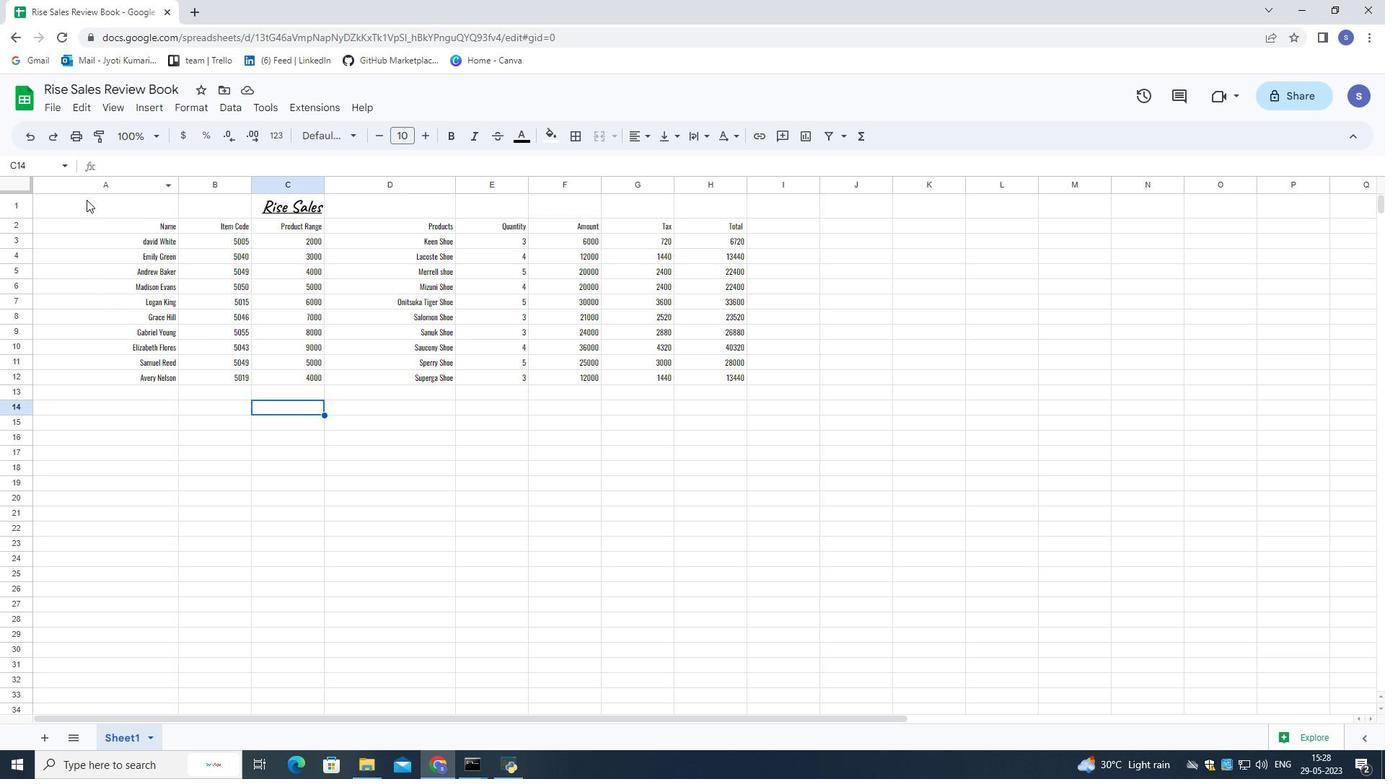 
Action: Mouse moved to (645, 134)
Screenshot: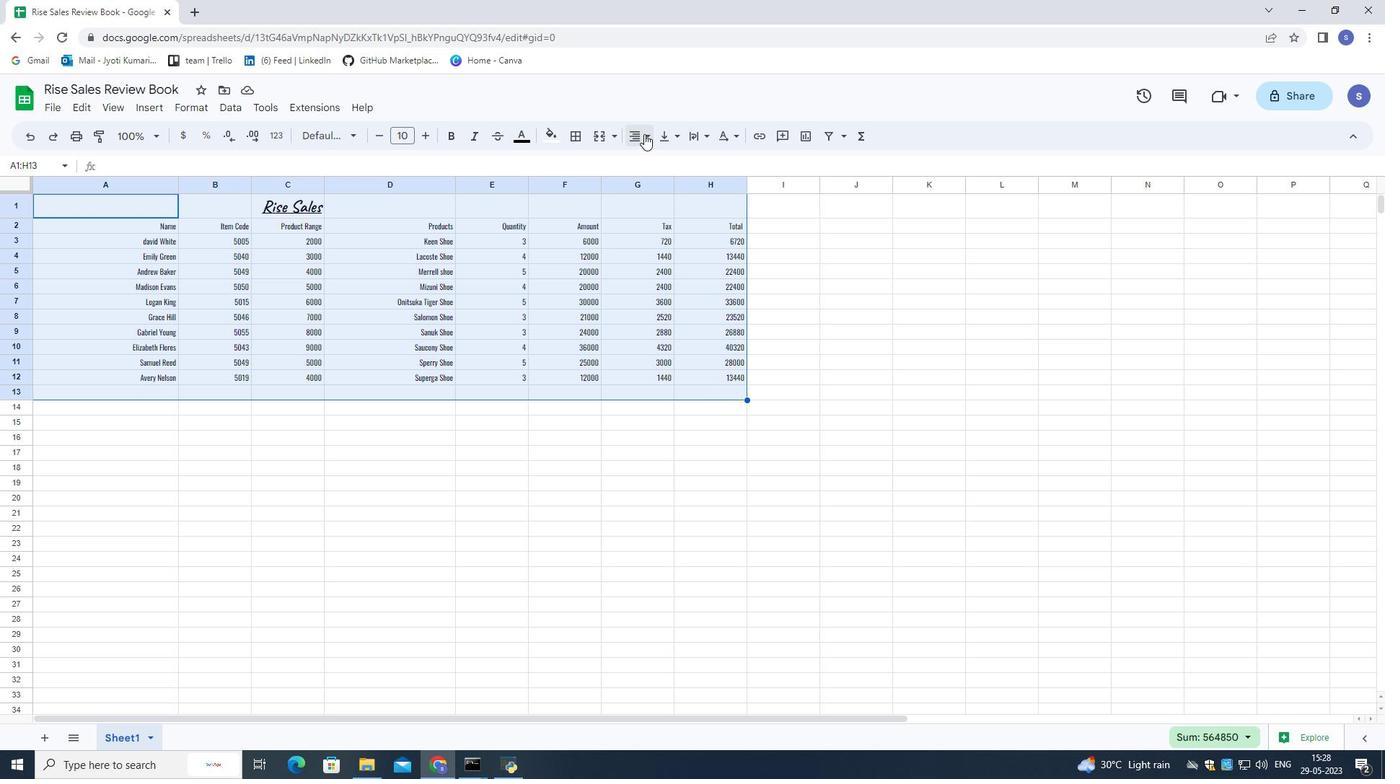 
Action: Mouse pressed left at (645, 134)
Screenshot: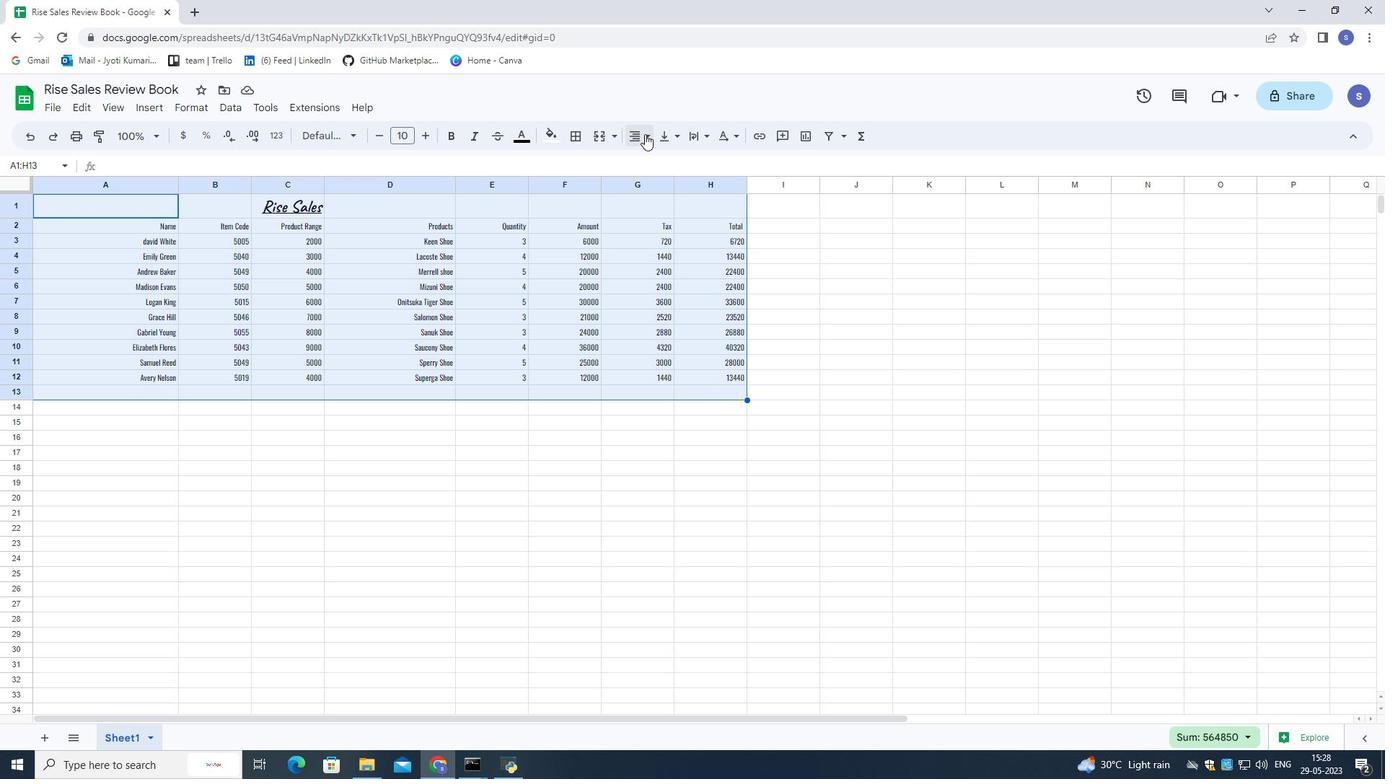 
Action: Mouse moved to (657, 165)
Screenshot: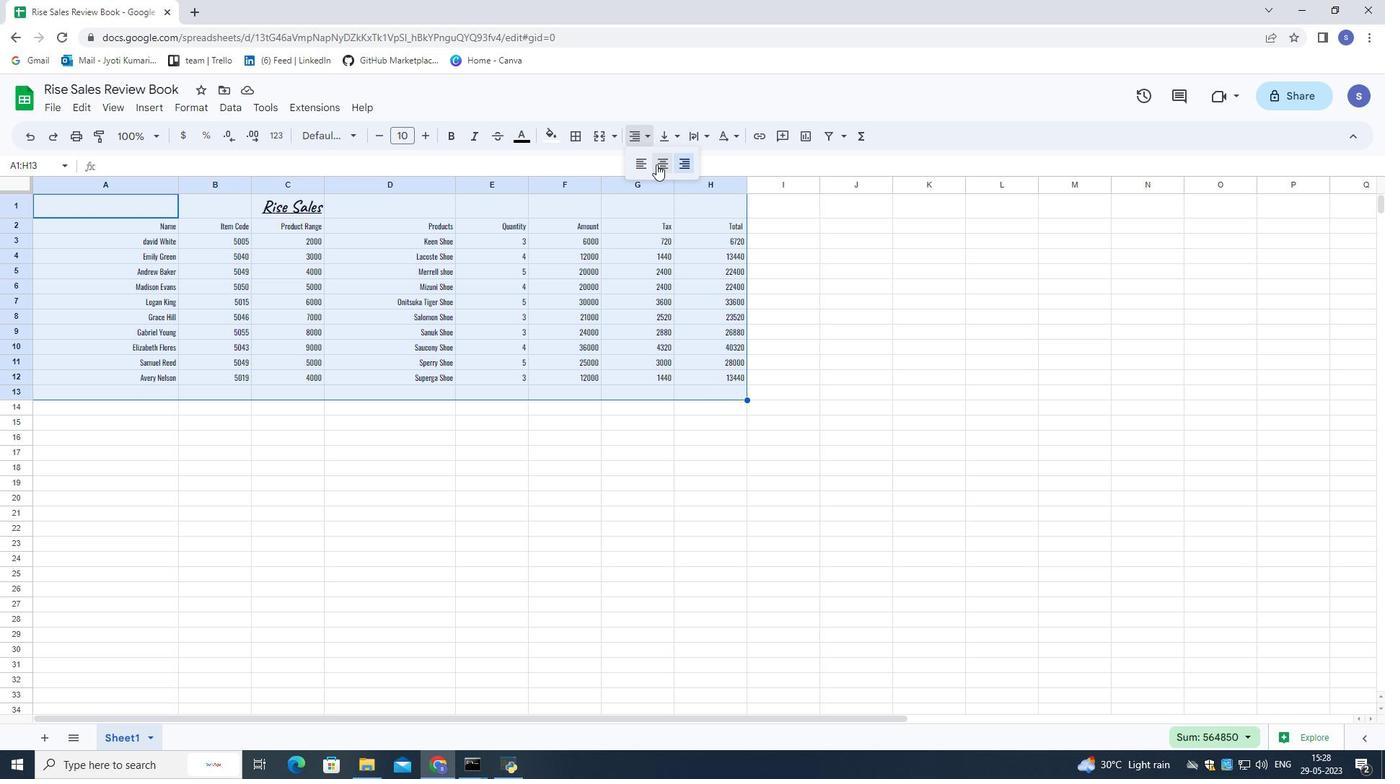
Action: Mouse pressed left at (657, 165)
Screenshot: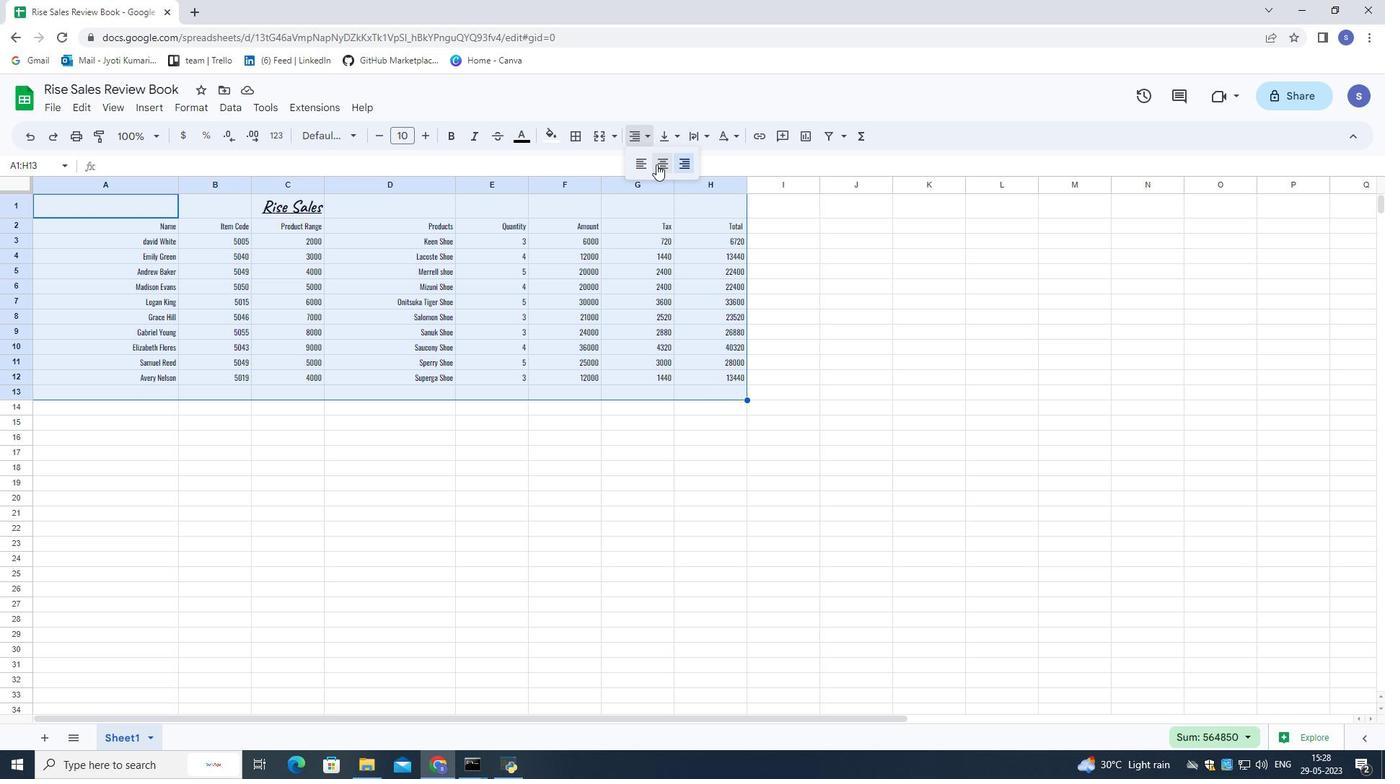 
Action: Mouse moved to (578, 476)
Screenshot: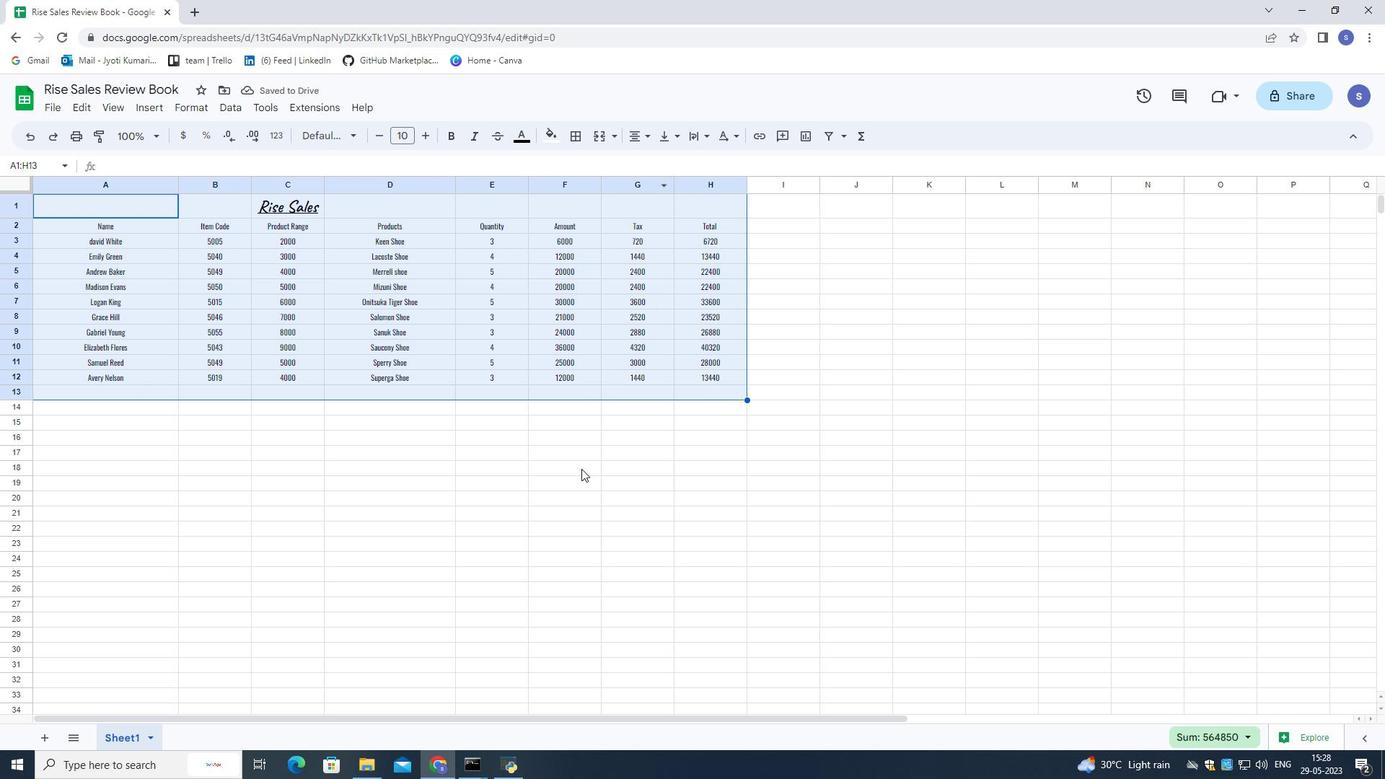 
Action: Mouse pressed left at (578, 476)
Screenshot: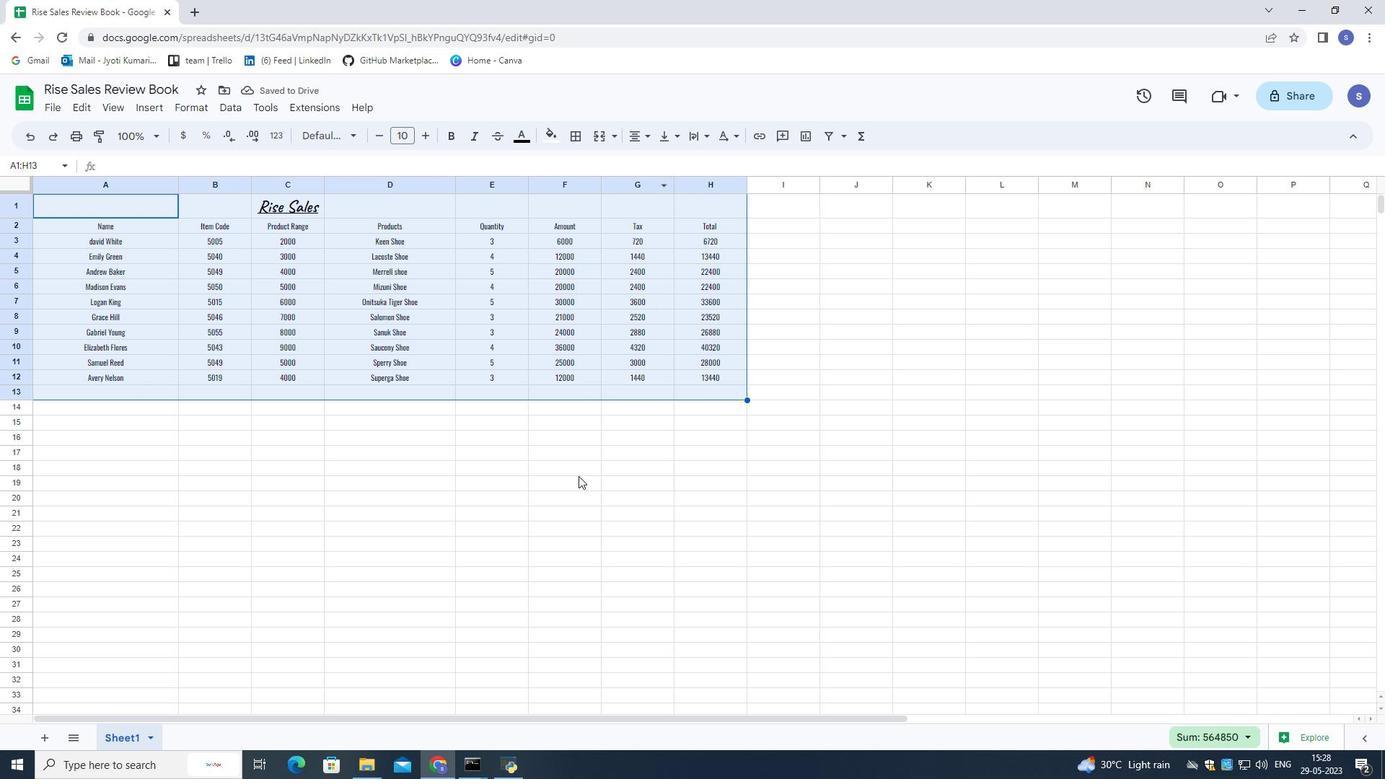 
Action: Mouse moved to (275, 205)
Screenshot: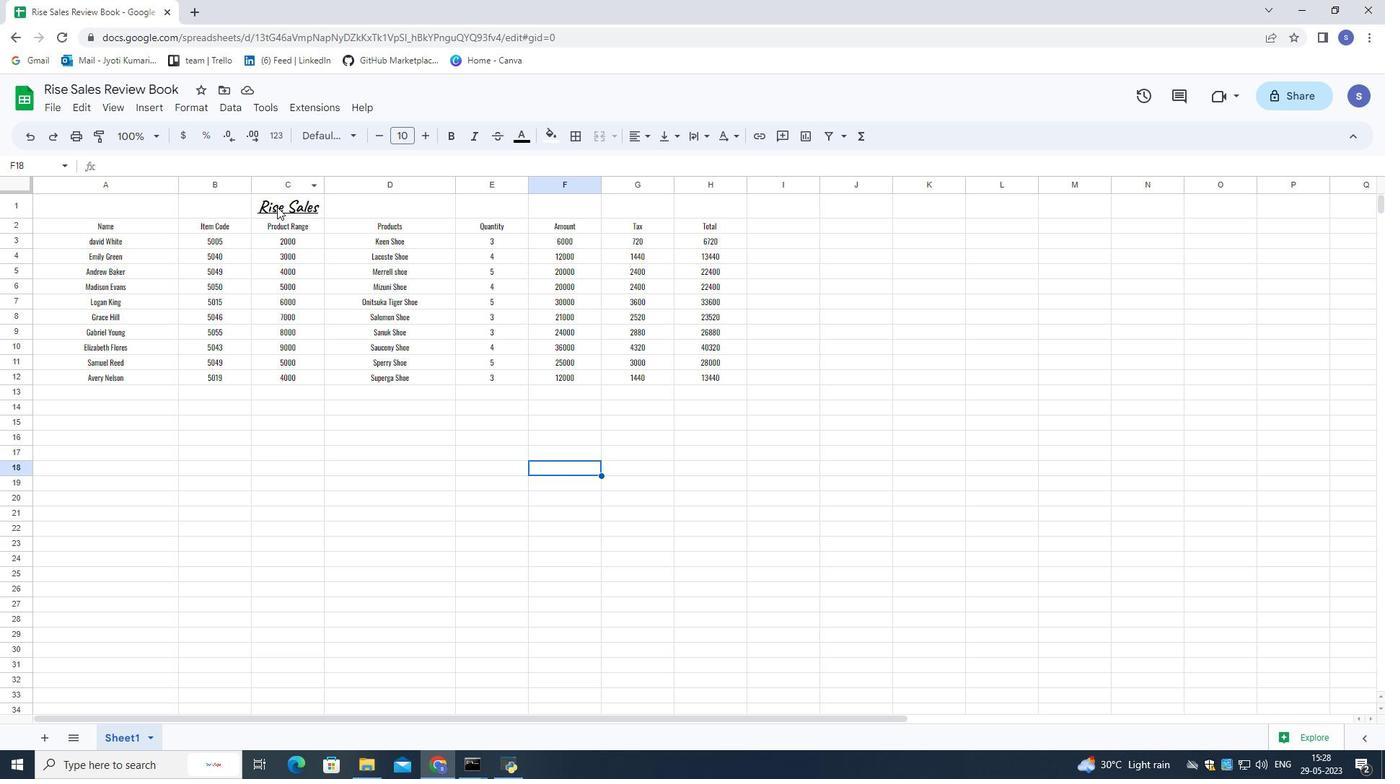 
Action: Mouse pressed left at (275, 205)
Screenshot: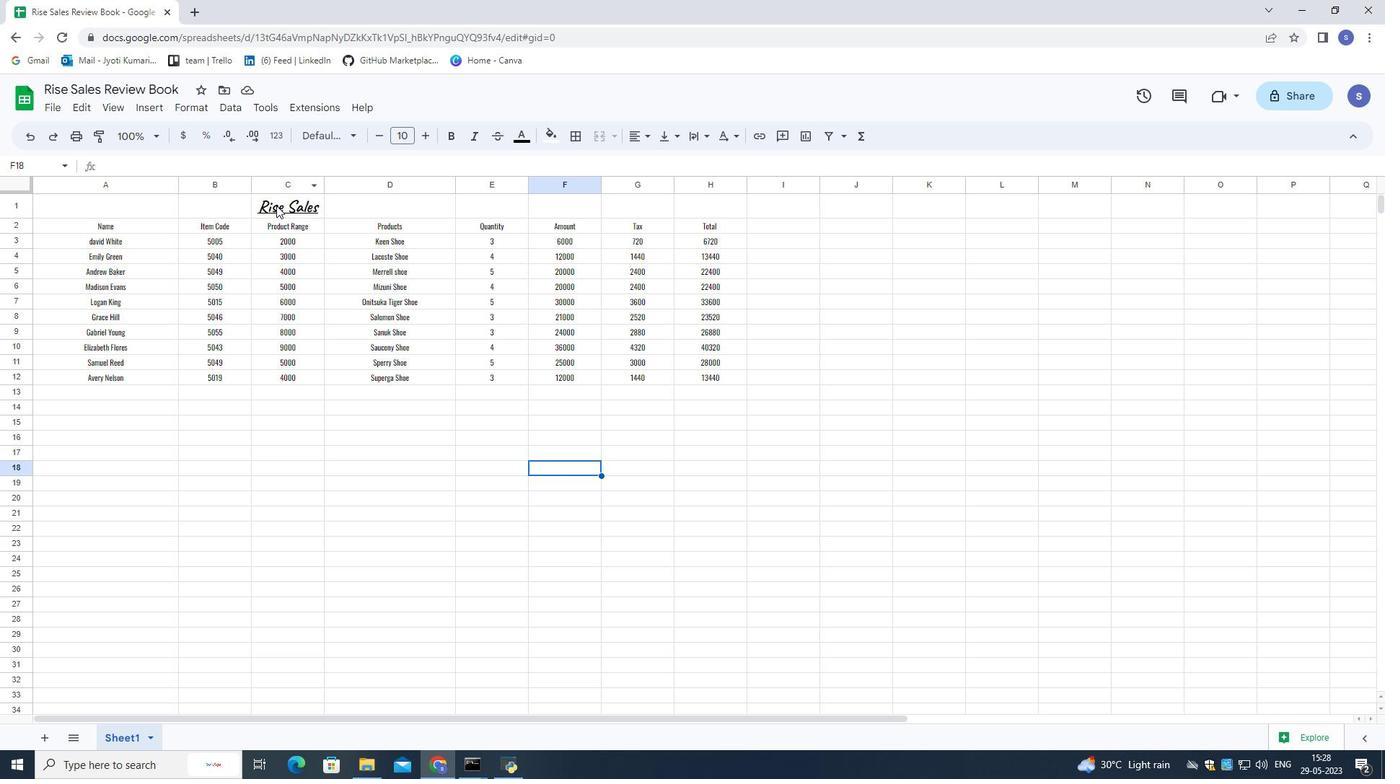 
Action: Mouse moved to (555, 132)
Screenshot: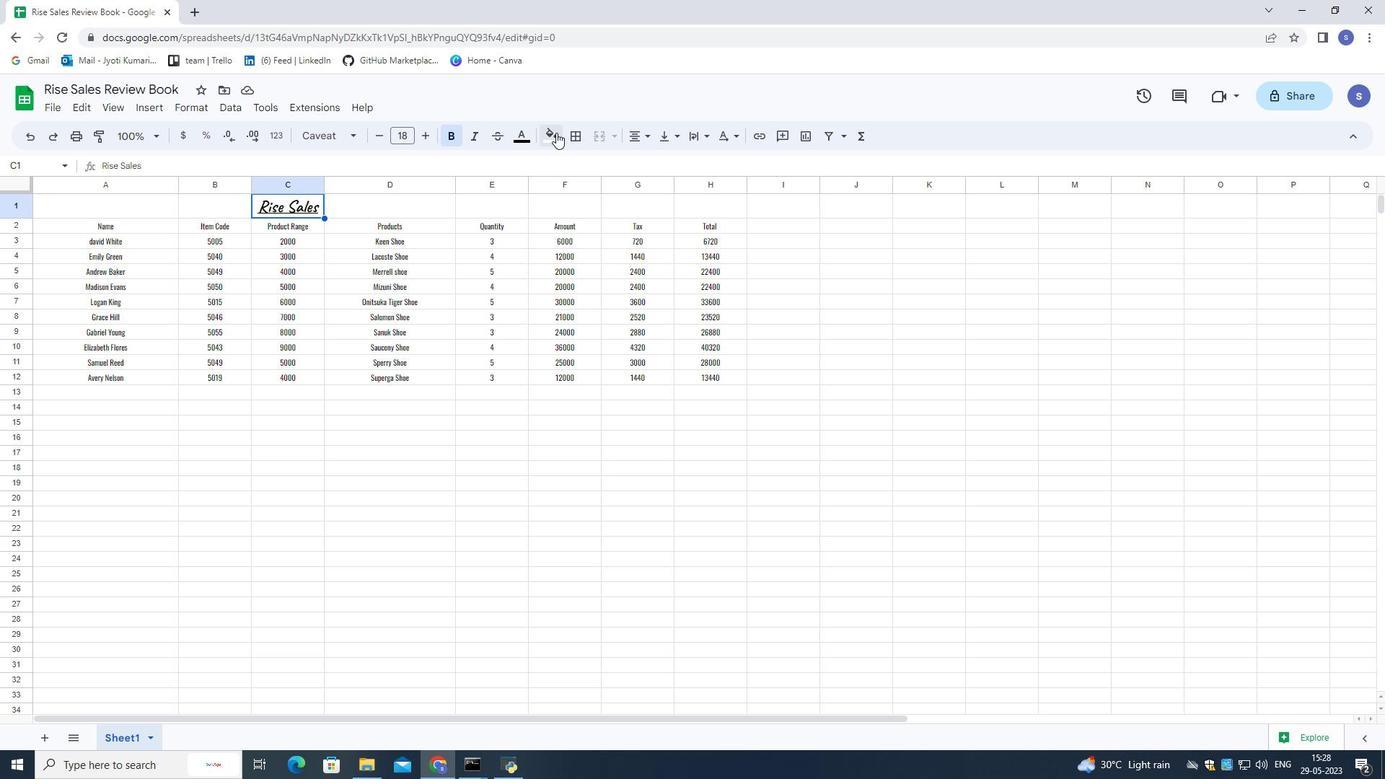 
Action: Mouse pressed left at (555, 132)
Screenshot: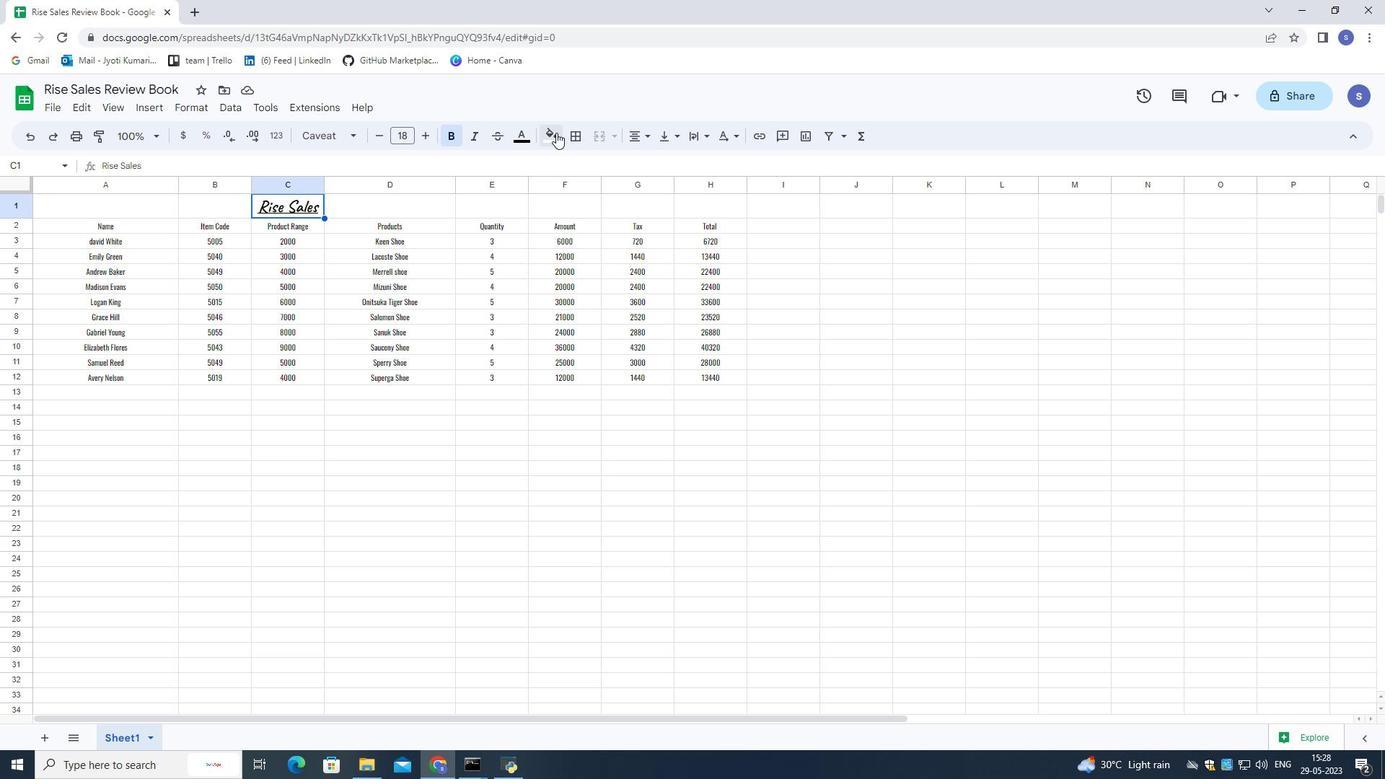 
Action: Mouse moved to (570, 220)
Screenshot: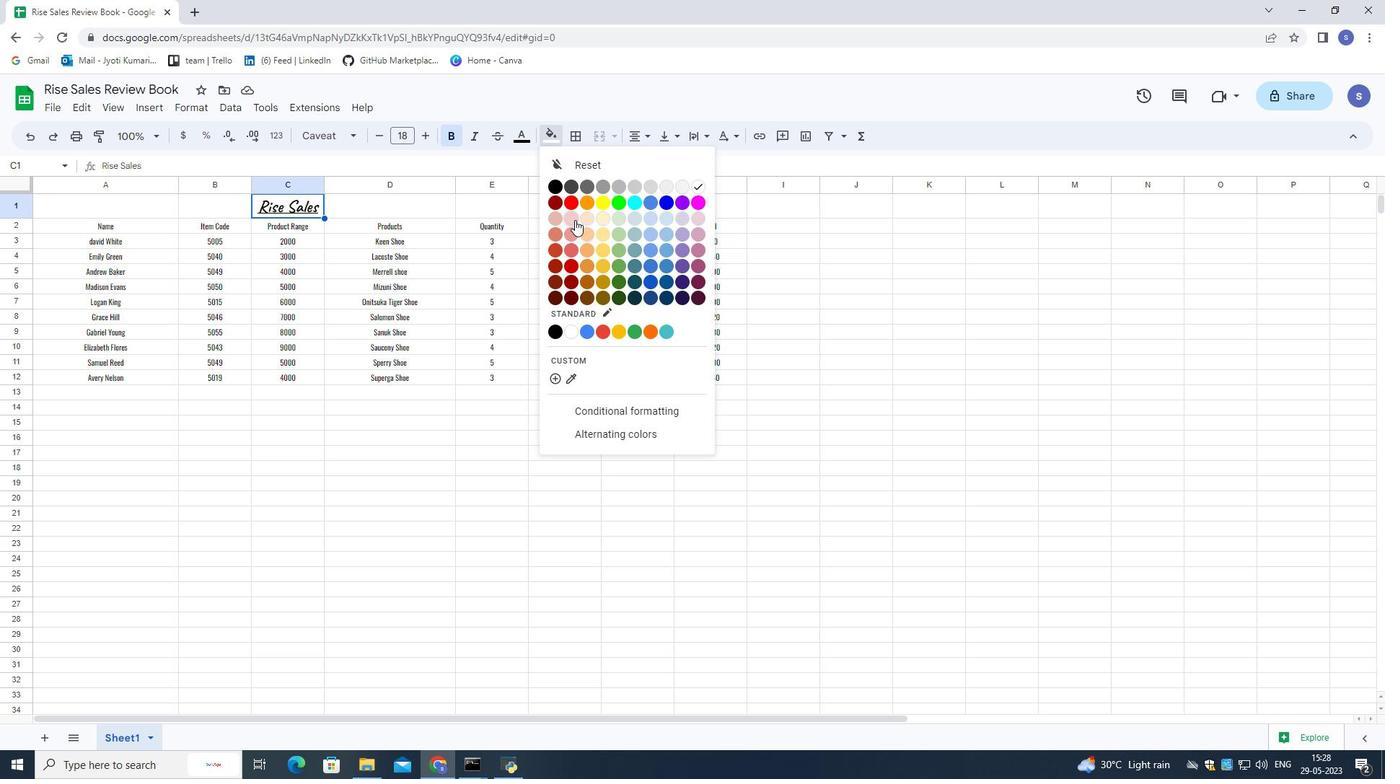 
Action: Mouse pressed left at (570, 220)
Screenshot: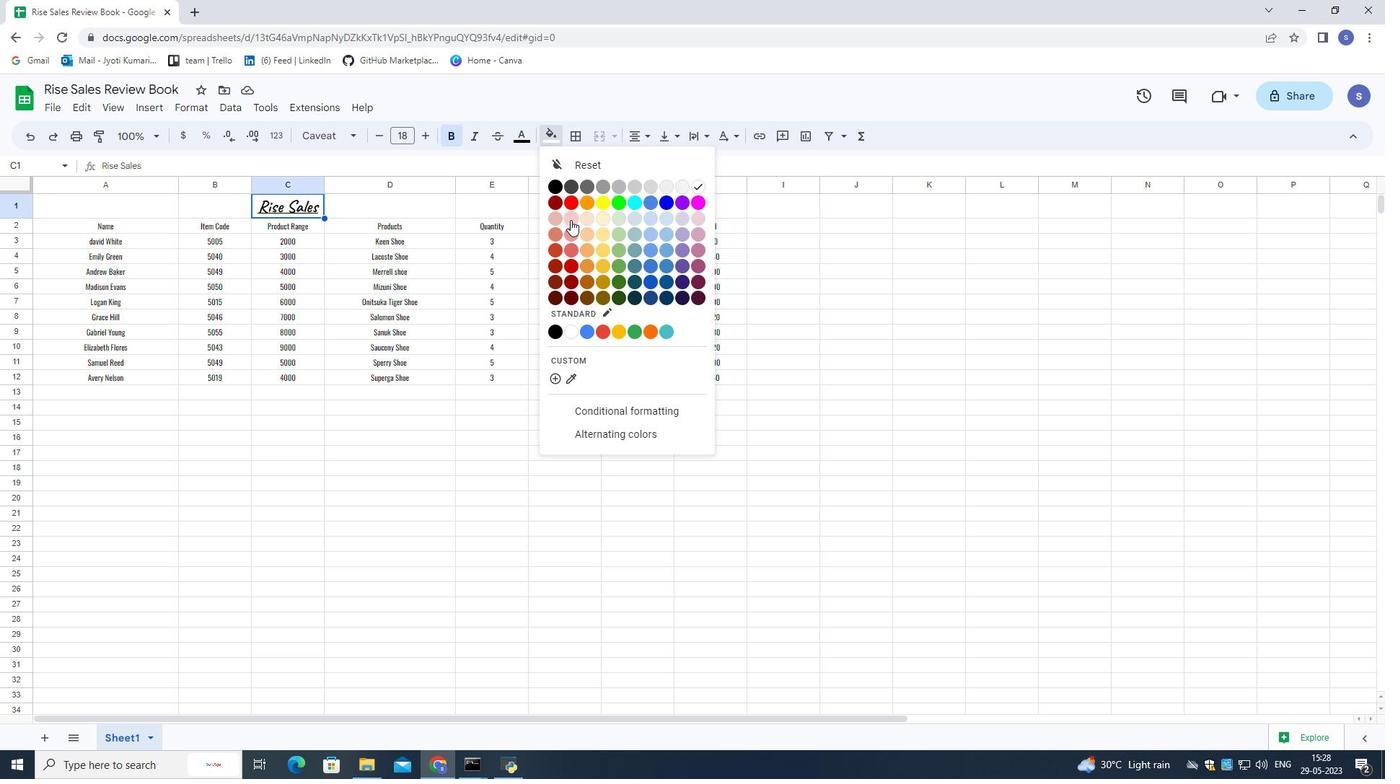 
Action: Mouse moved to (458, 375)
Screenshot: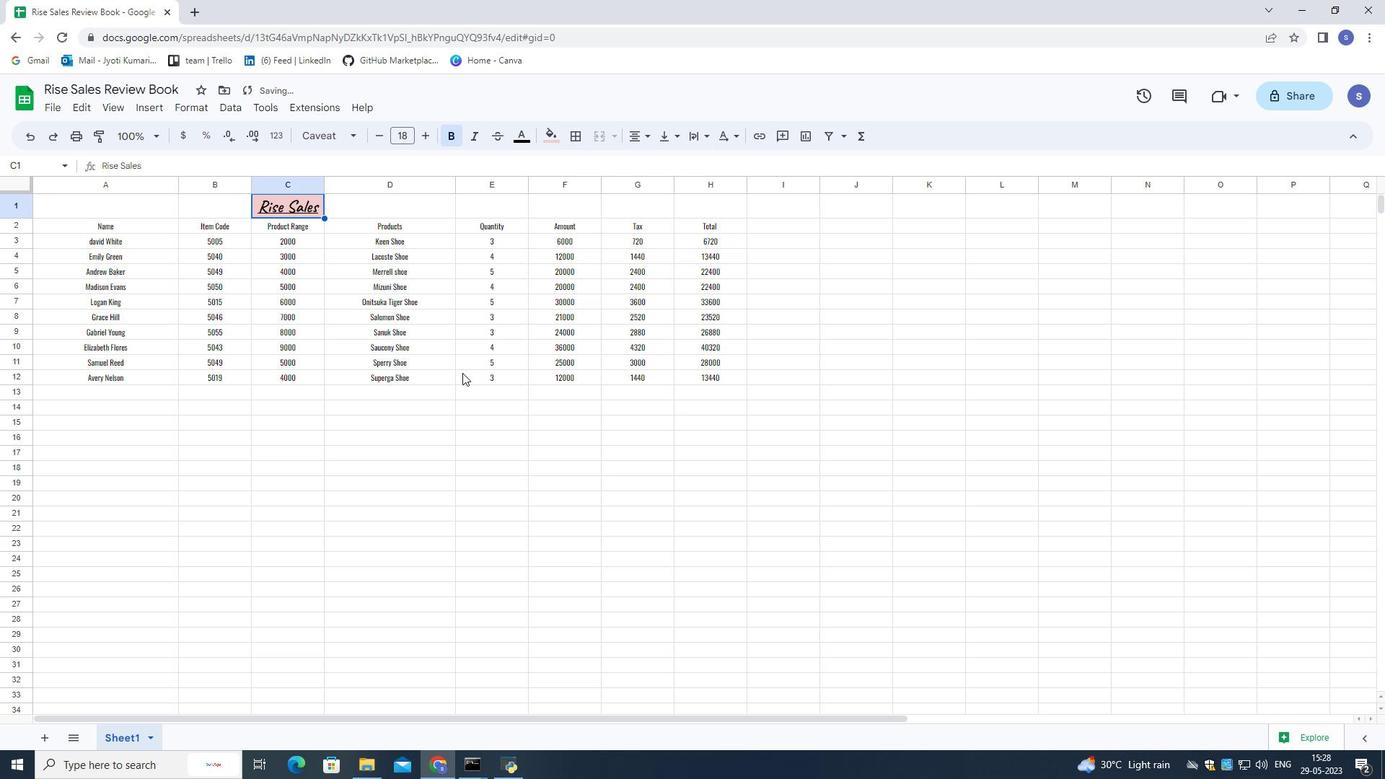 
Action: Mouse pressed left at (458, 375)
Screenshot: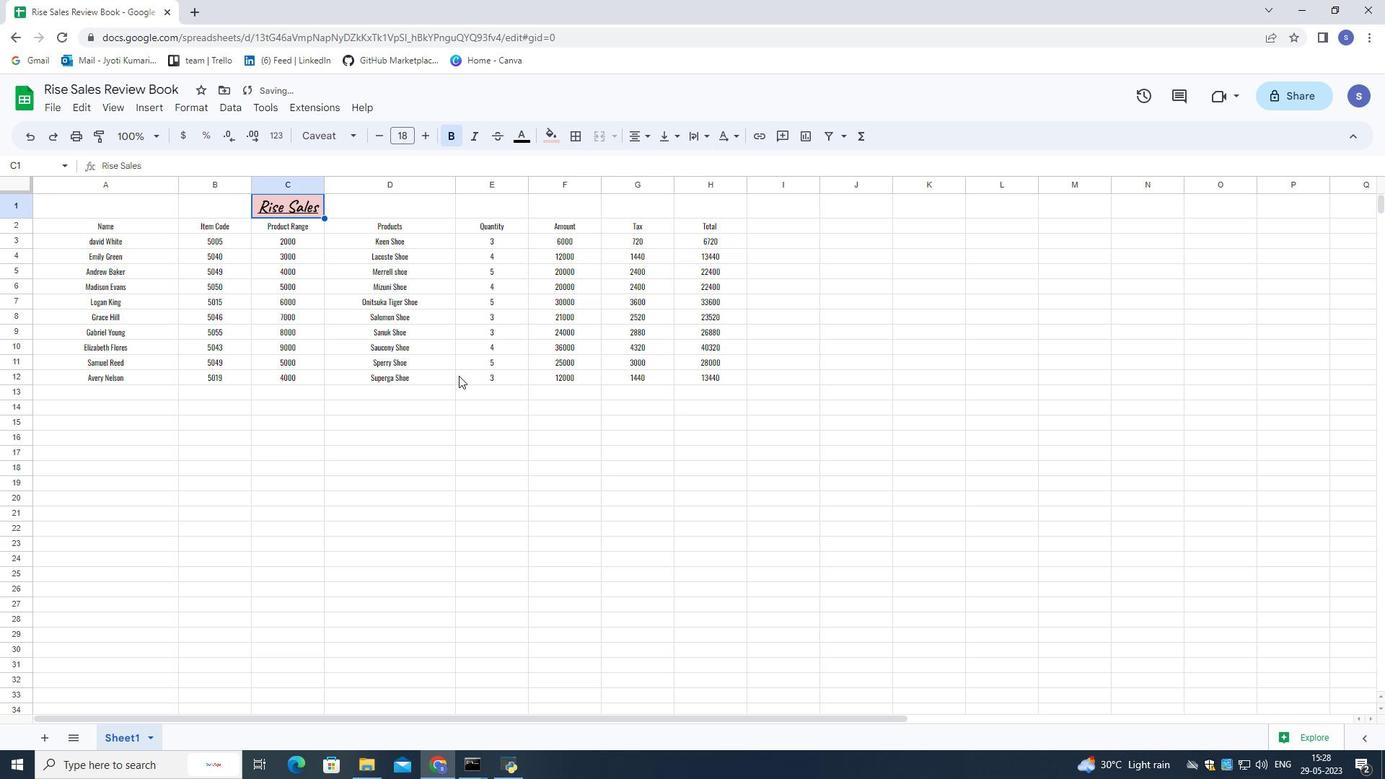 
Action: Mouse moved to (85, 221)
Screenshot: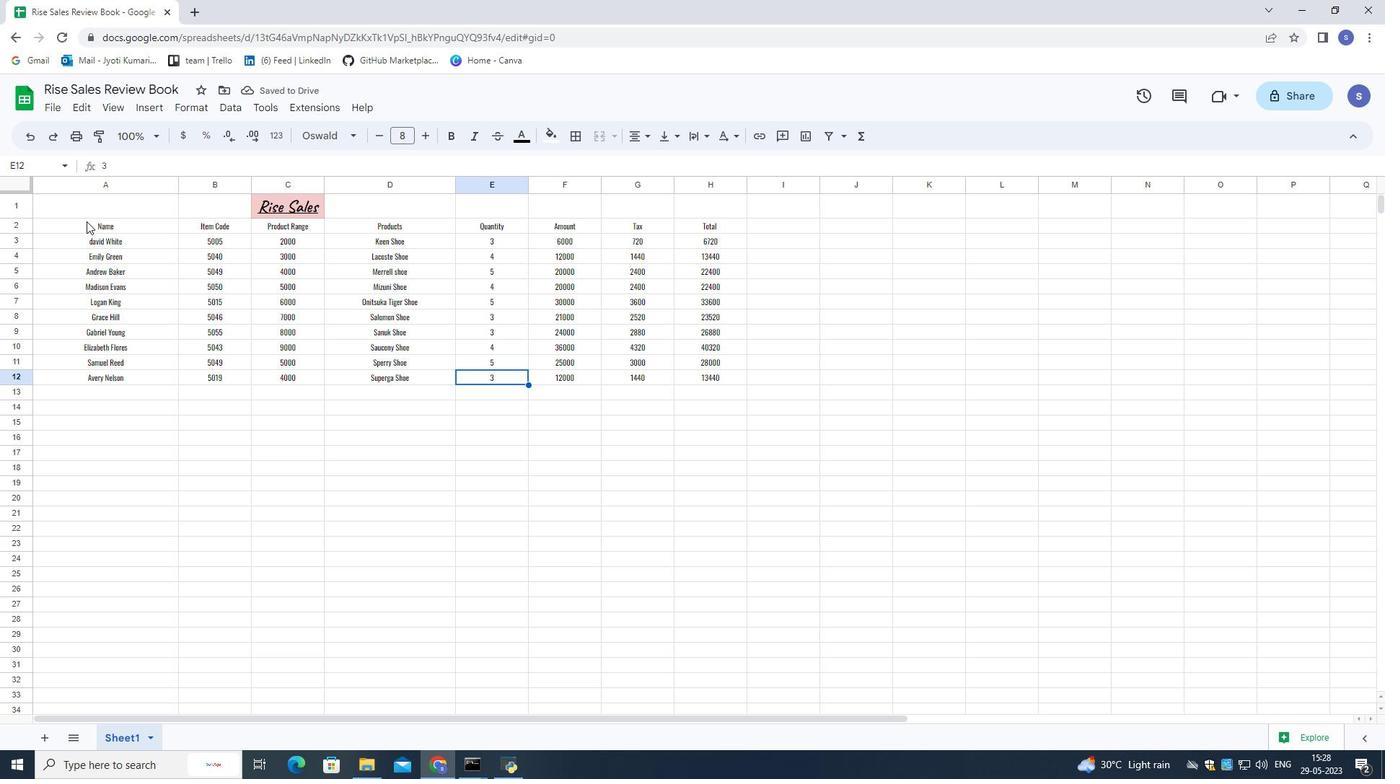 
Action: Mouse pressed left at (85, 221)
Screenshot: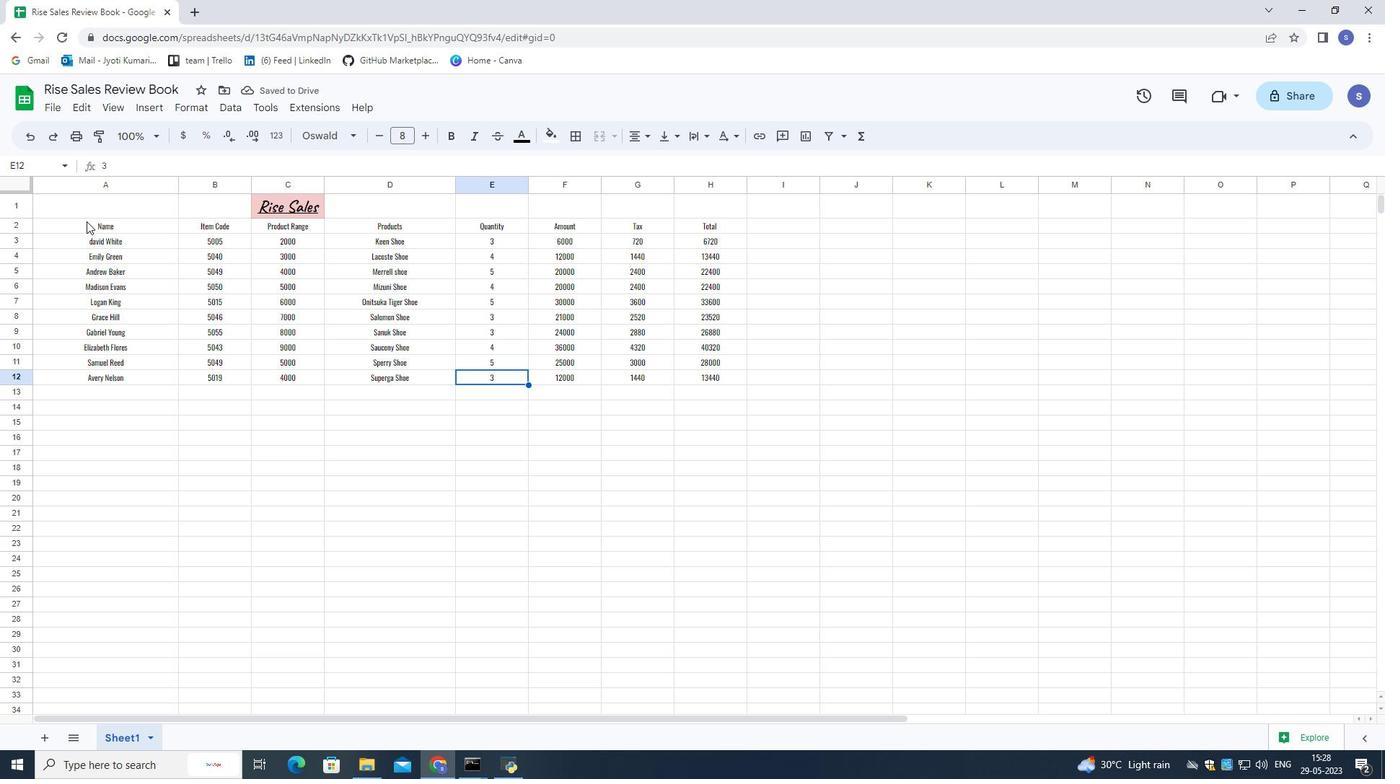 
Action: Mouse moved to (725, 376)
Screenshot: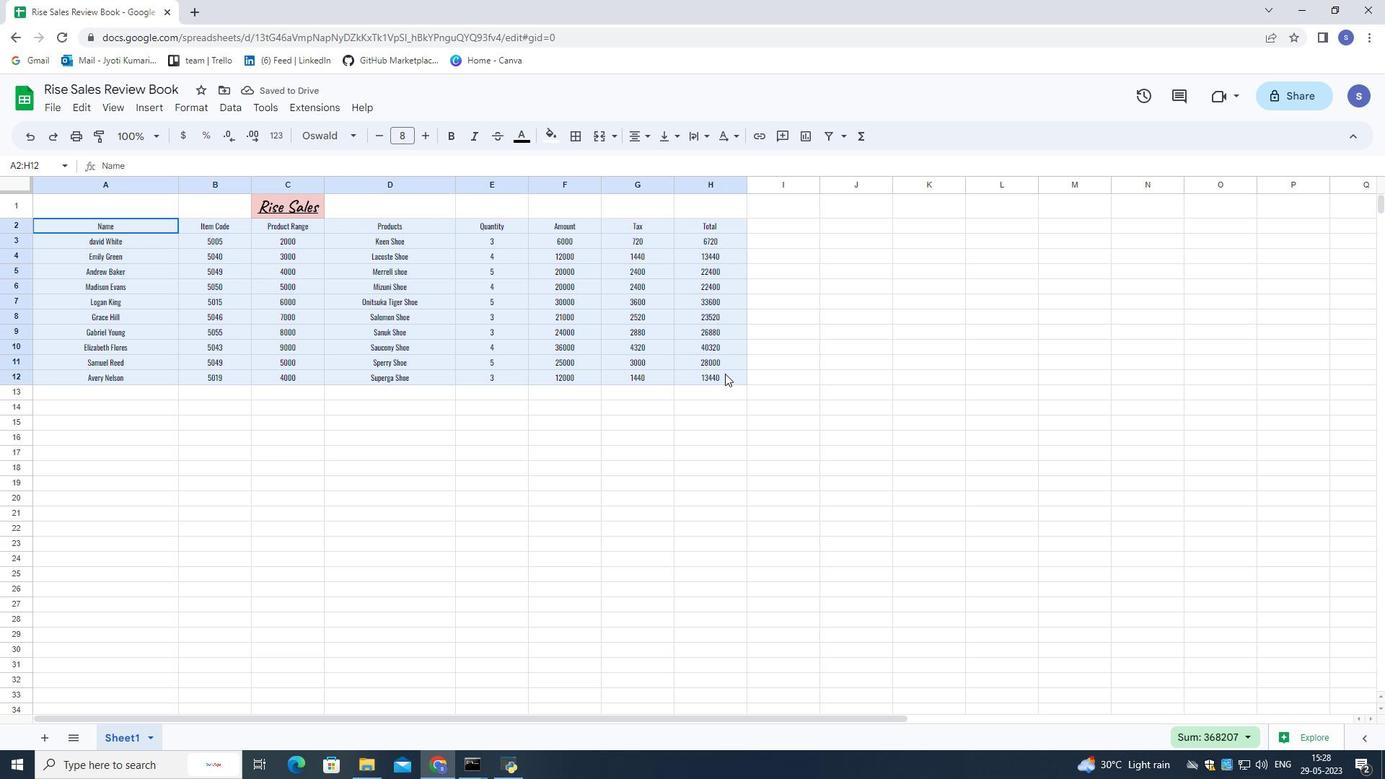 
Action: Mouse pressed left at (725, 376)
Screenshot: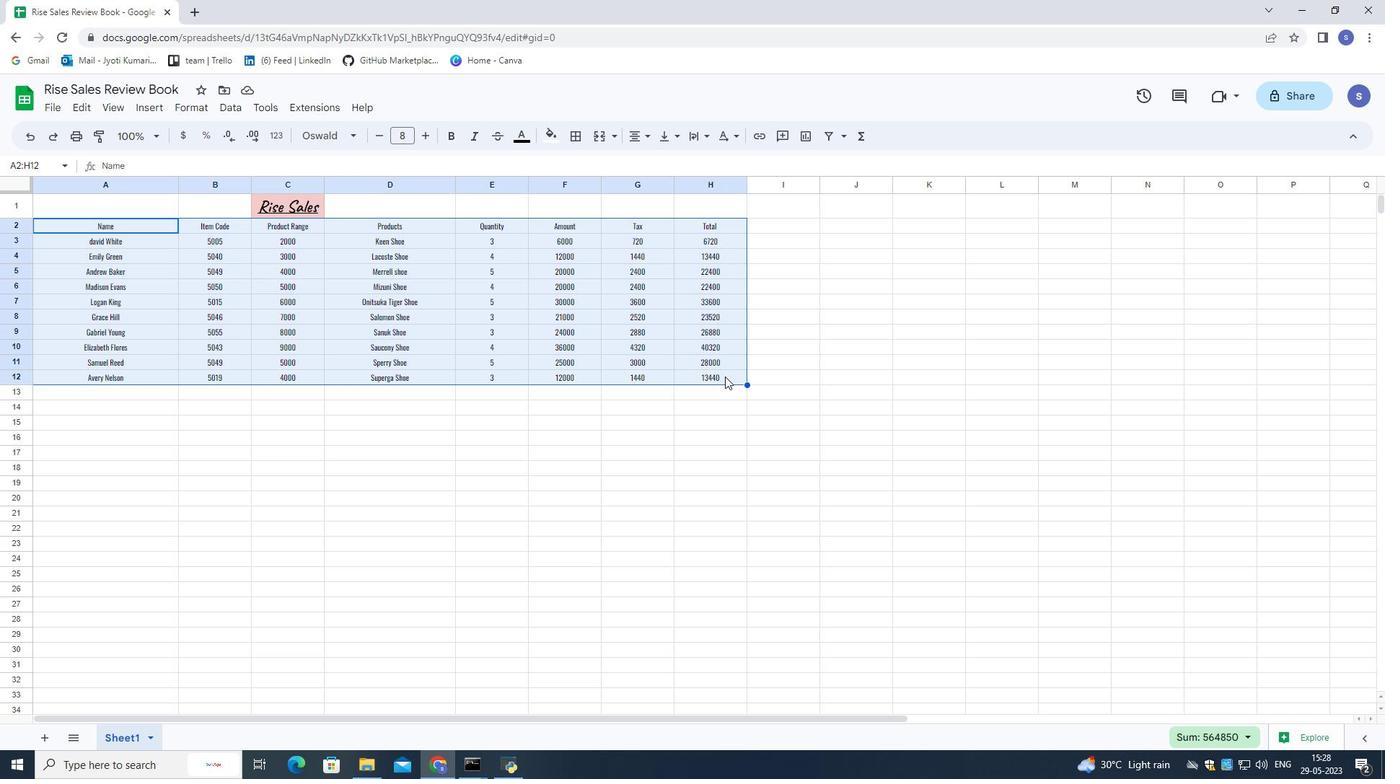 
Action: Mouse moved to (520, 134)
Screenshot: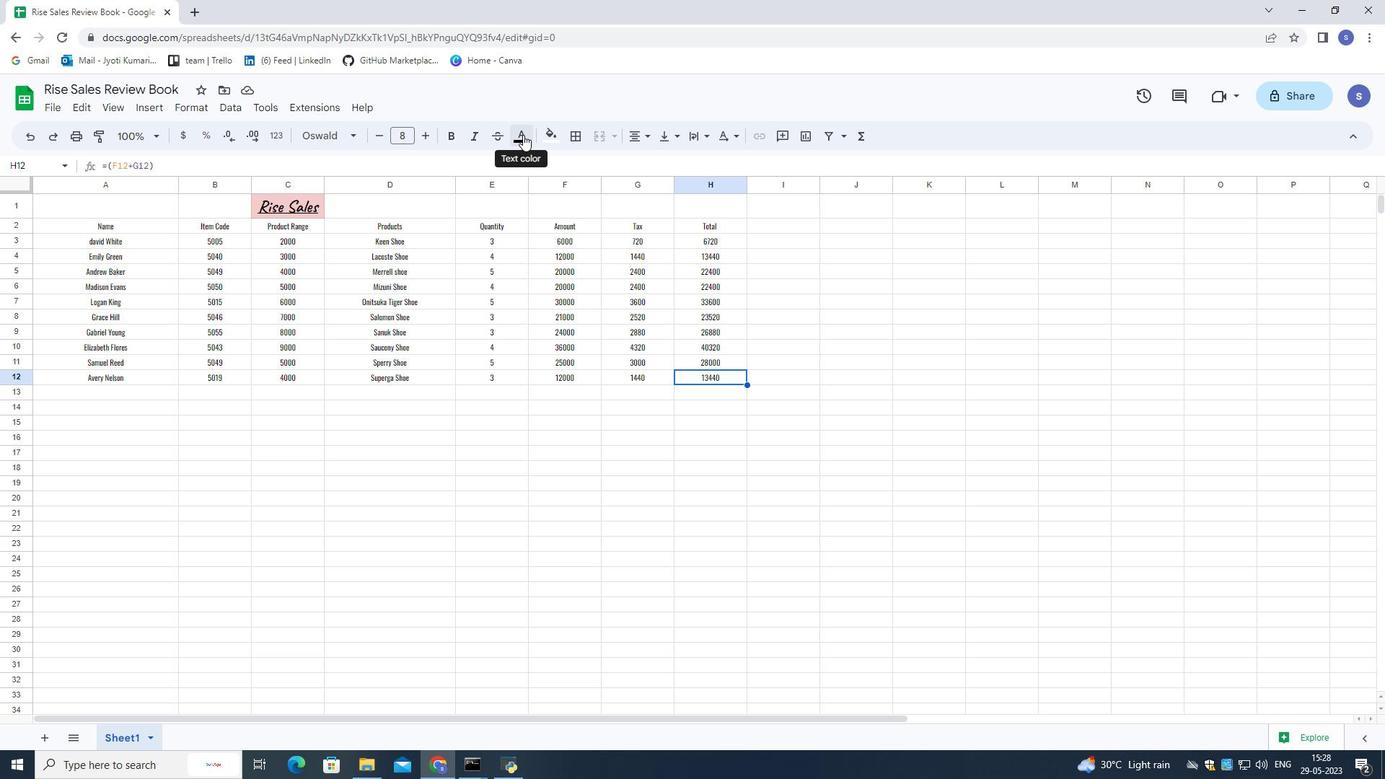 
Action: Mouse pressed left at (520, 134)
Screenshot: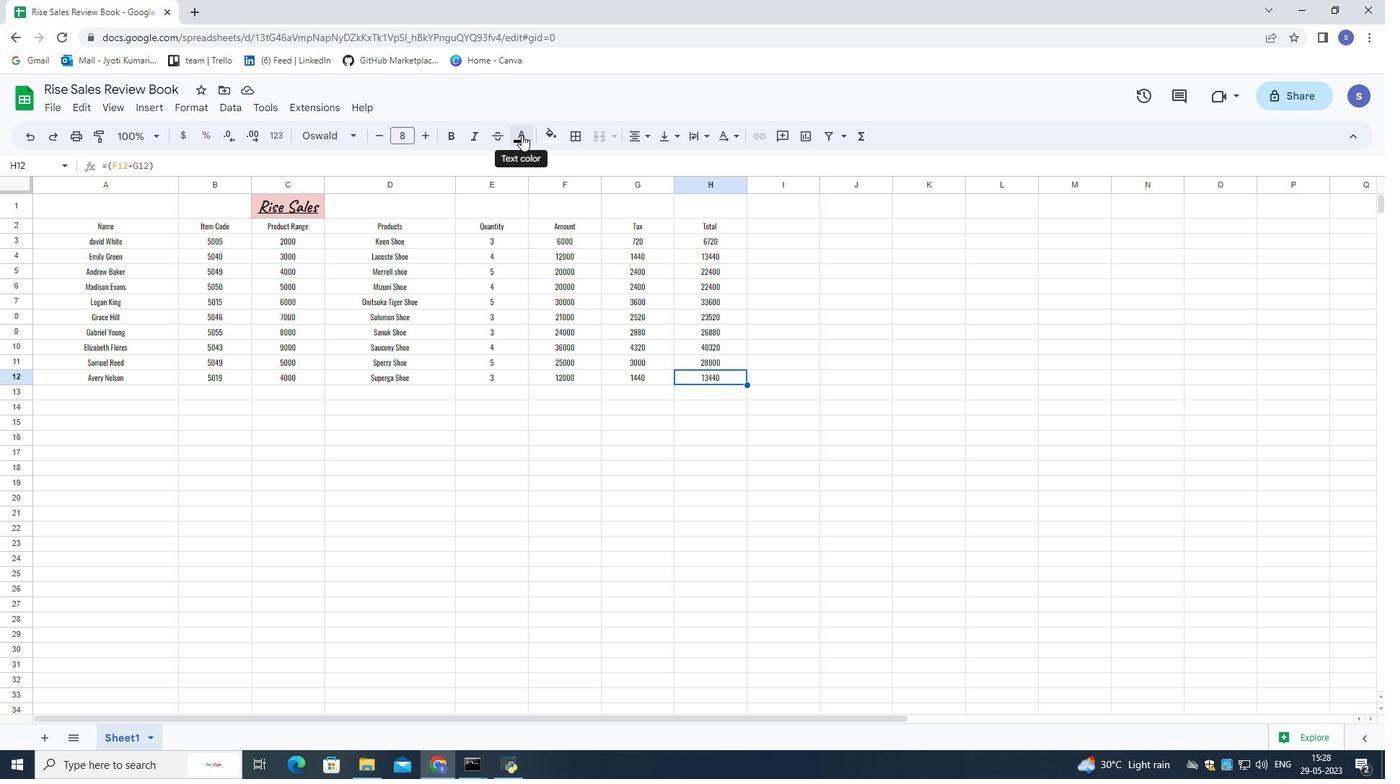 
Action: Mouse moved to (538, 196)
Screenshot: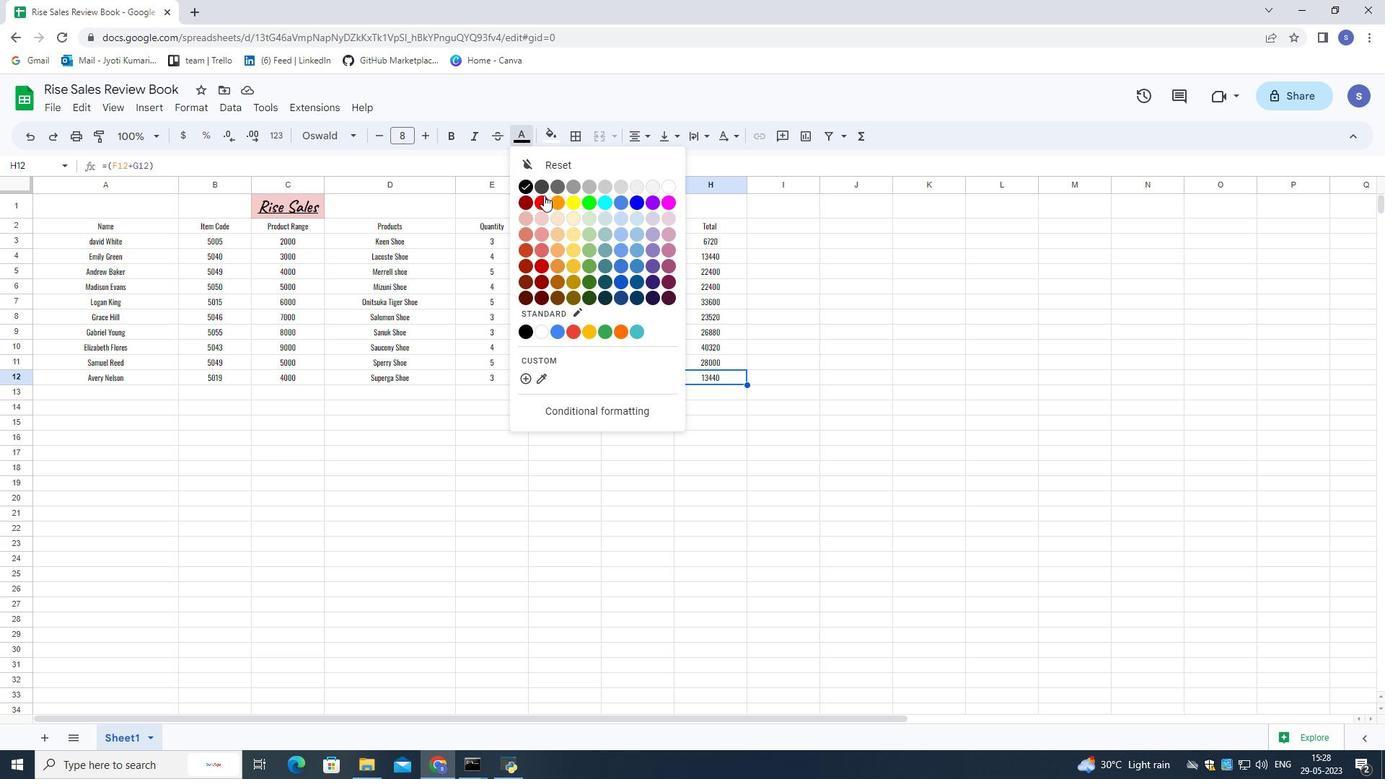 
Action: Mouse pressed left at (538, 196)
Screenshot: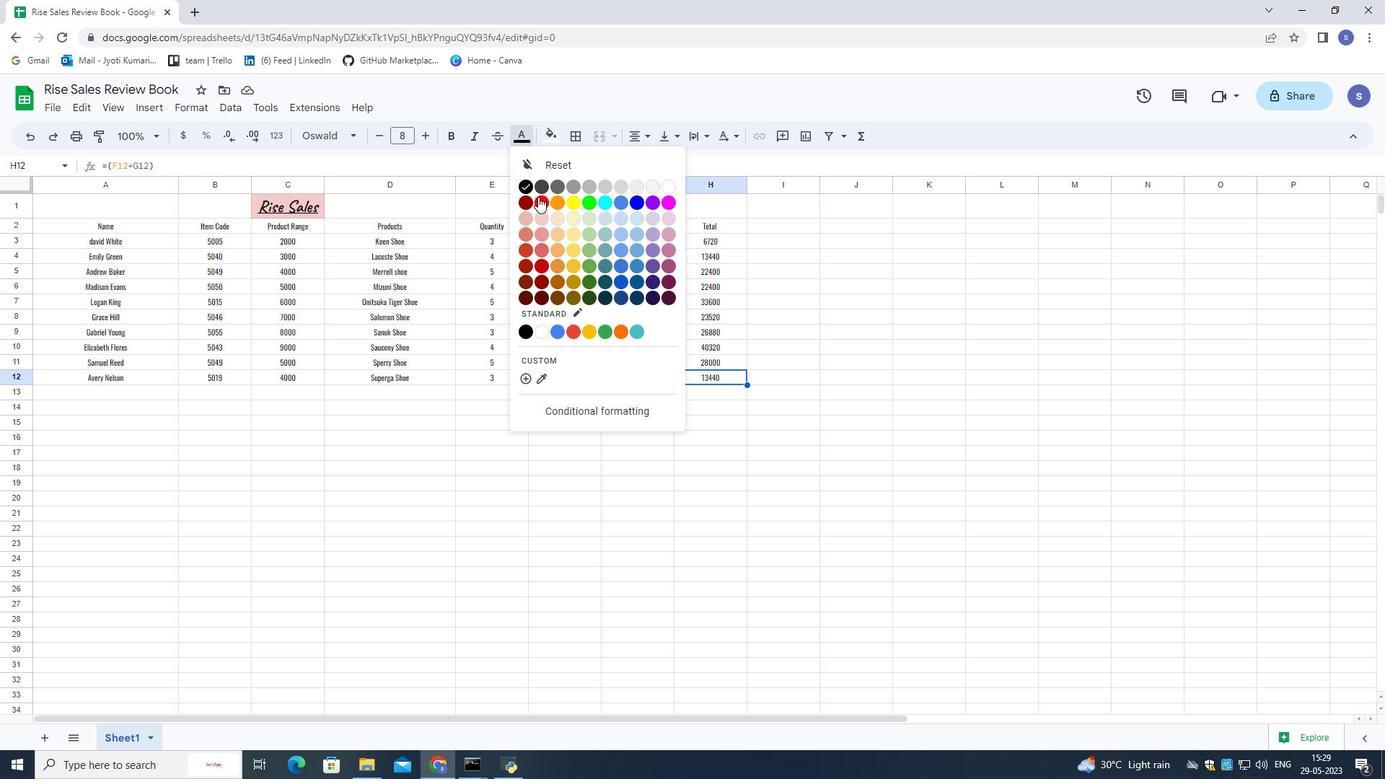 
Action: Mouse moved to (529, 132)
Screenshot: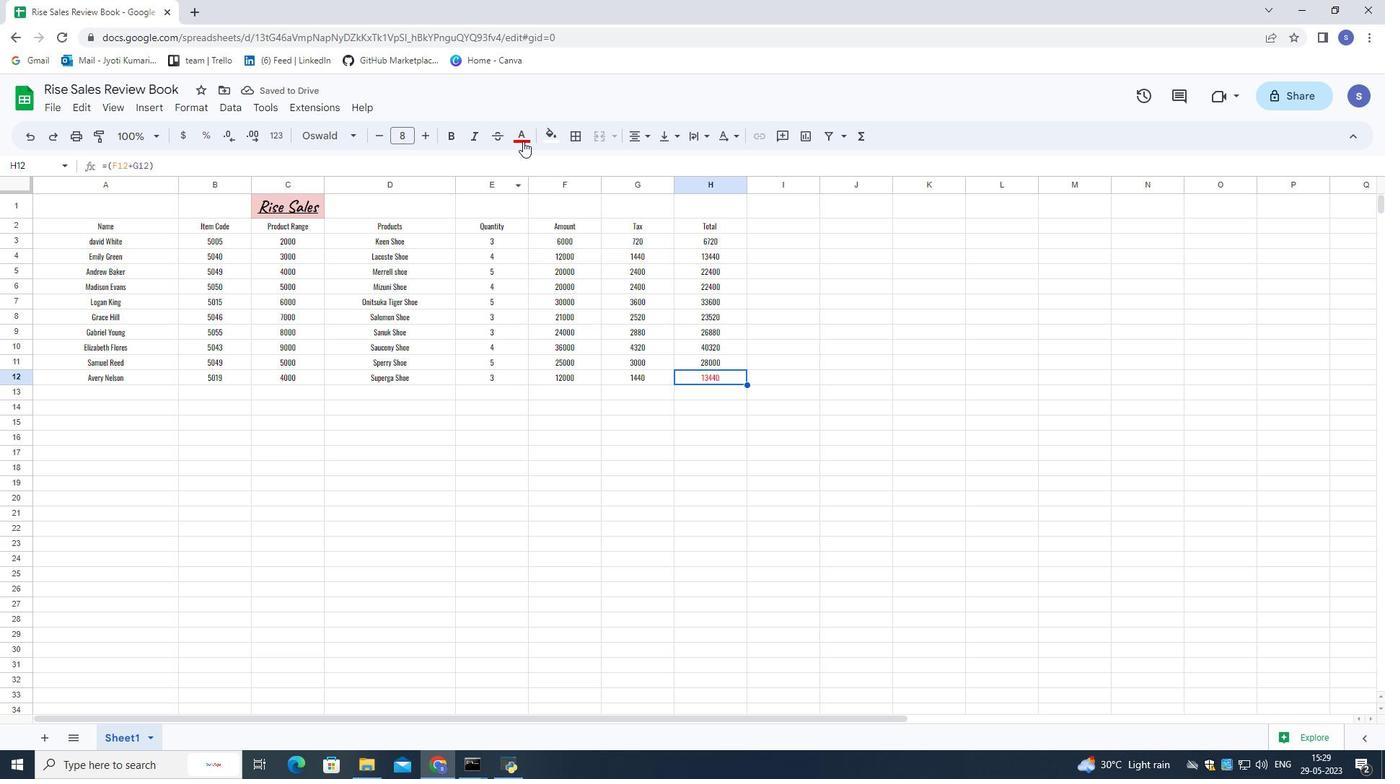 
Action: Mouse pressed left at (529, 132)
Screenshot: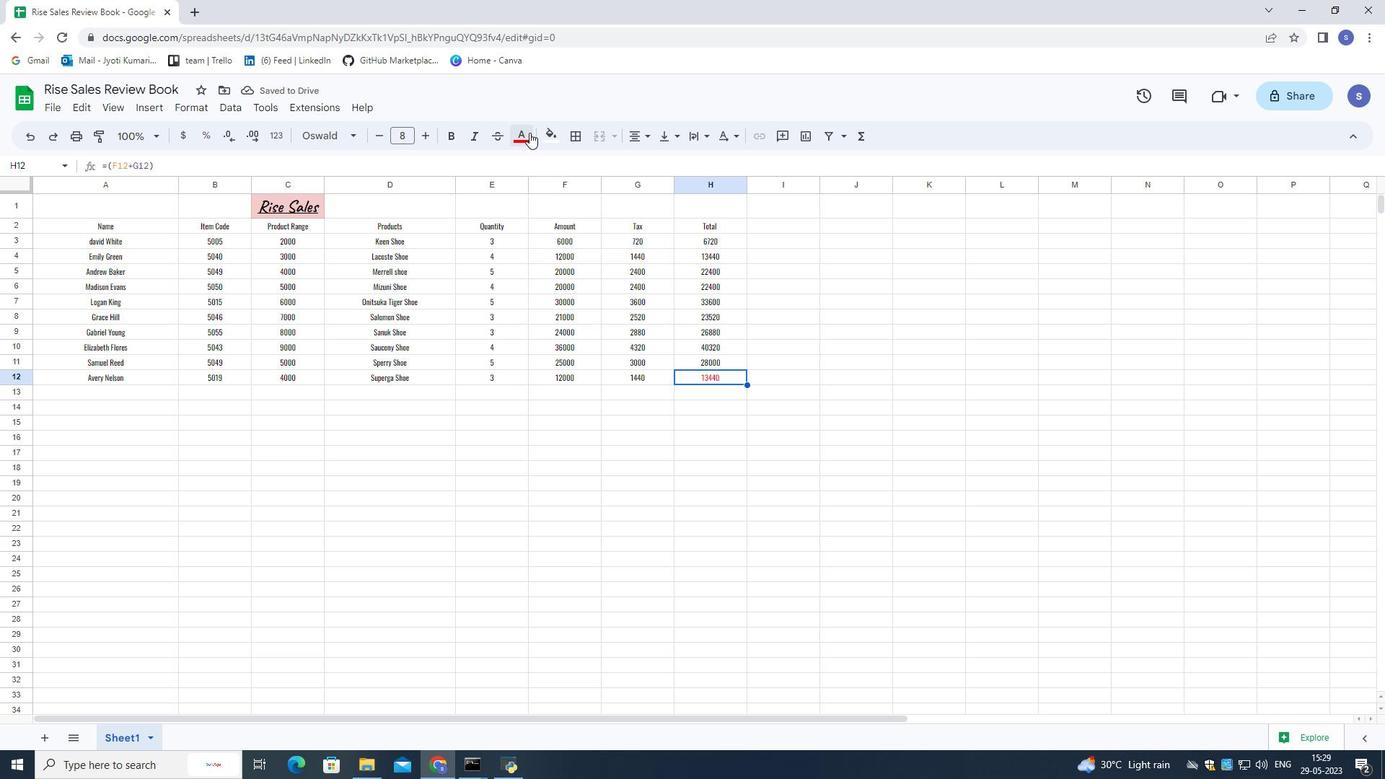 
Action: Mouse moved to (420, 291)
Screenshot: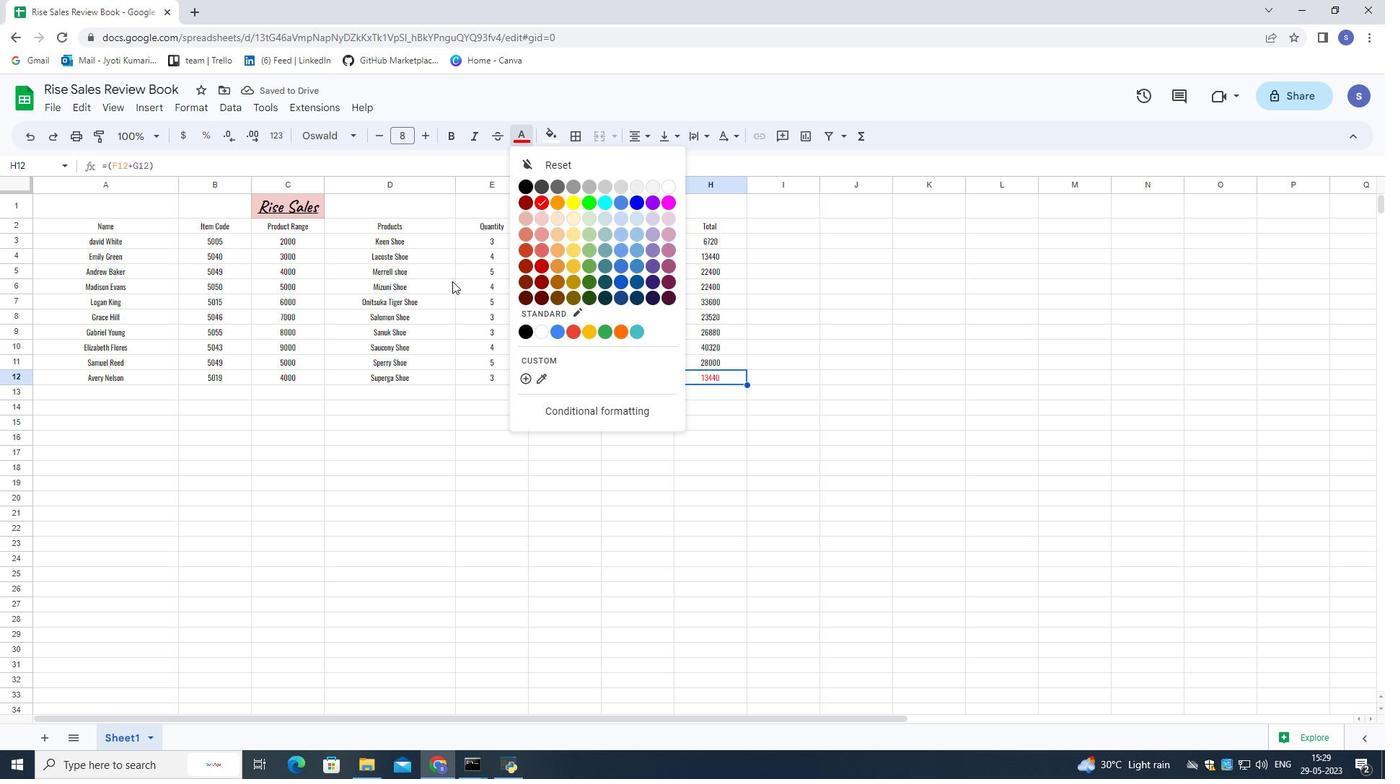 
Action: Mouse pressed left at (420, 291)
Screenshot: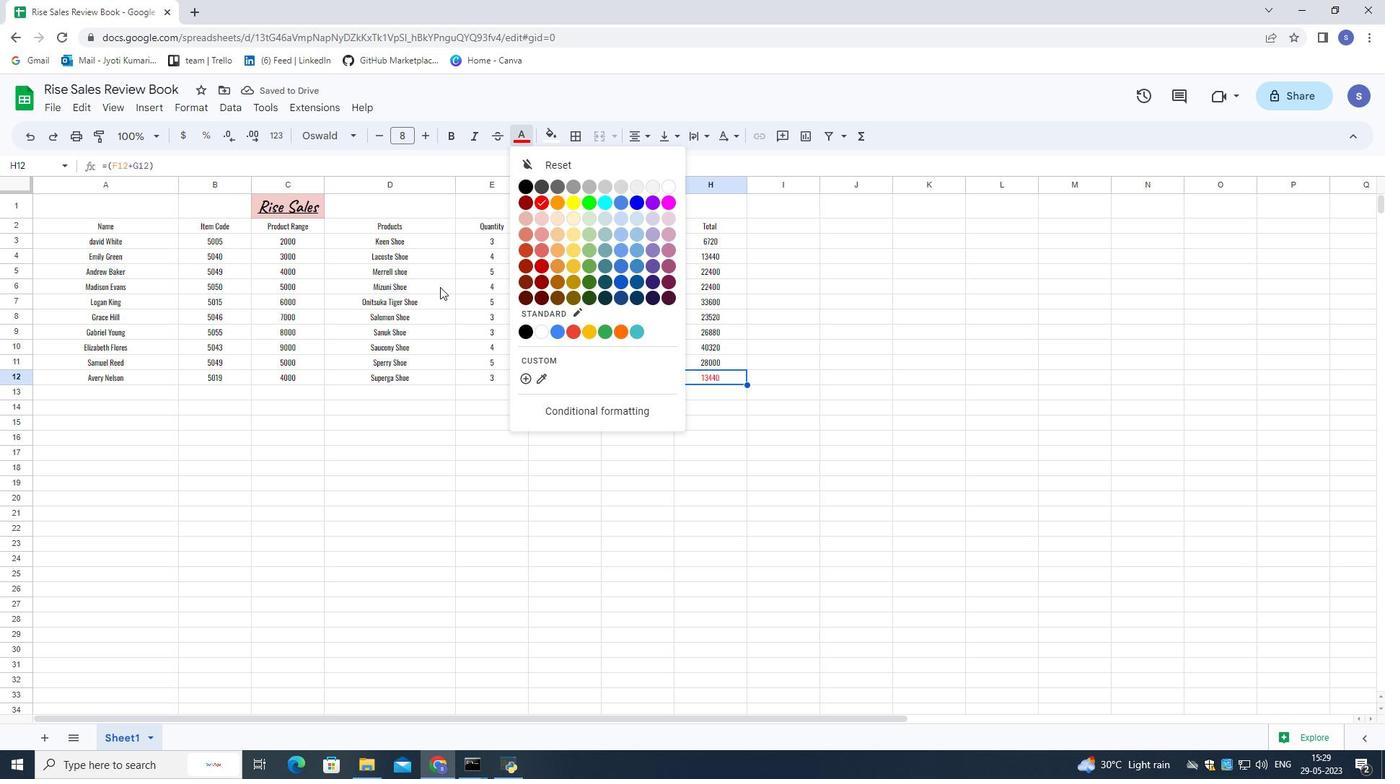 
Action: Mouse moved to (243, 431)
Screenshot: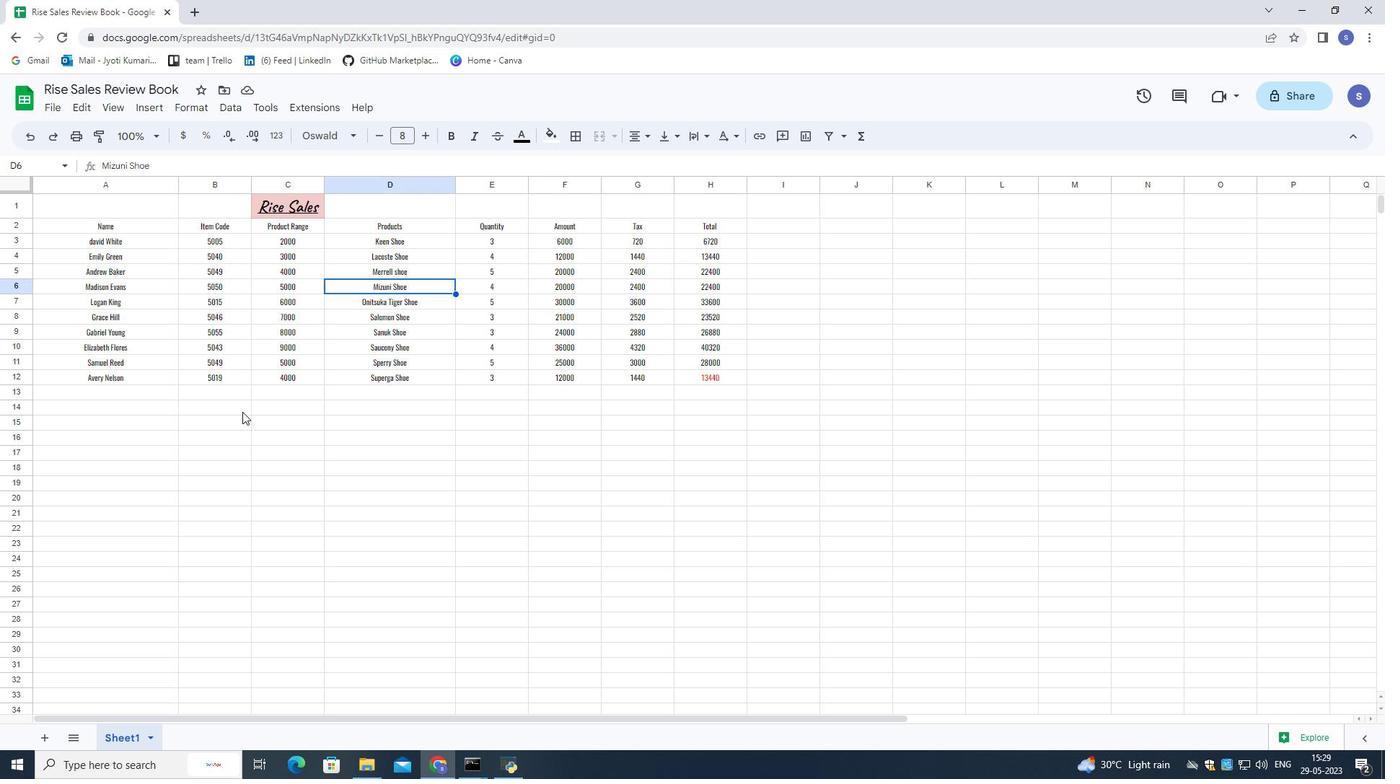 
Action: Mouse pressed left at (243, 431)
Screenshot: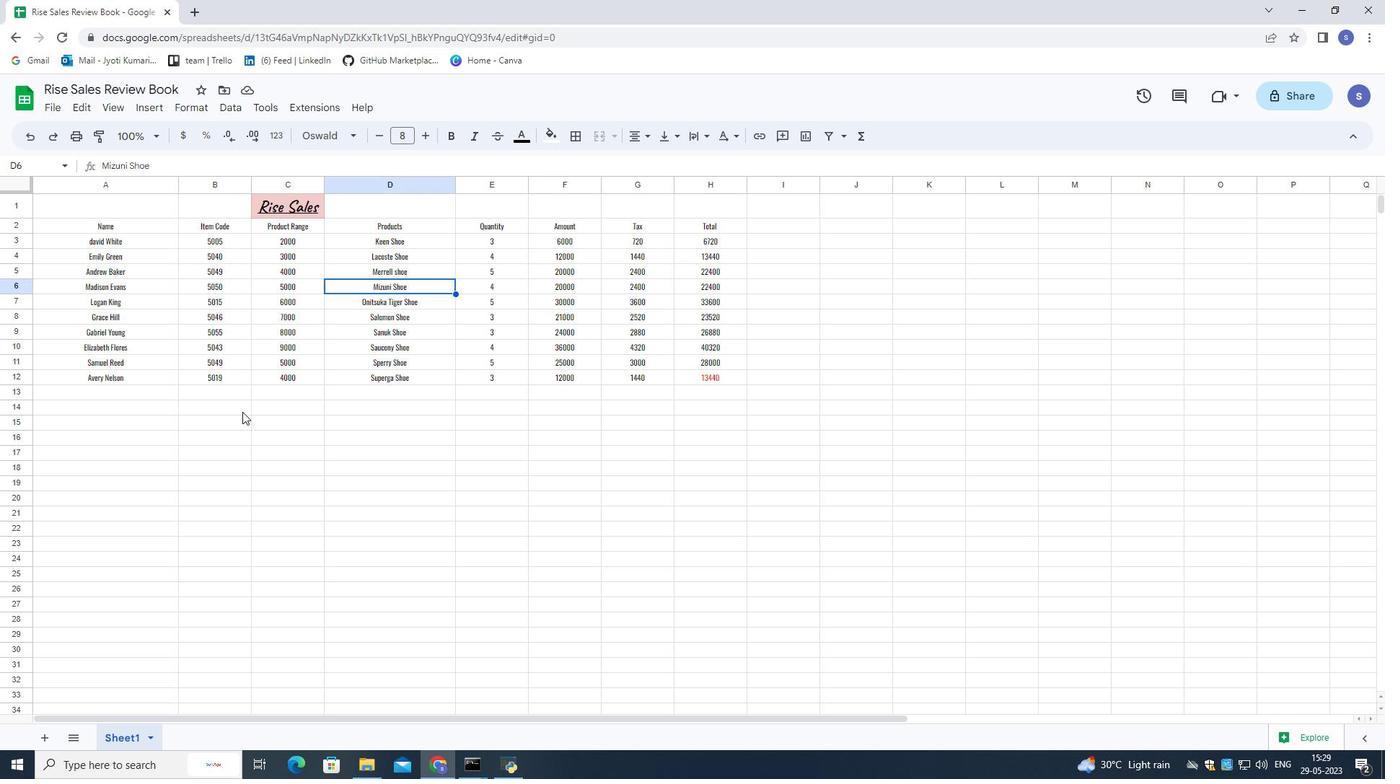 
Action: Mouse moved to (82, 219)
Screenshot: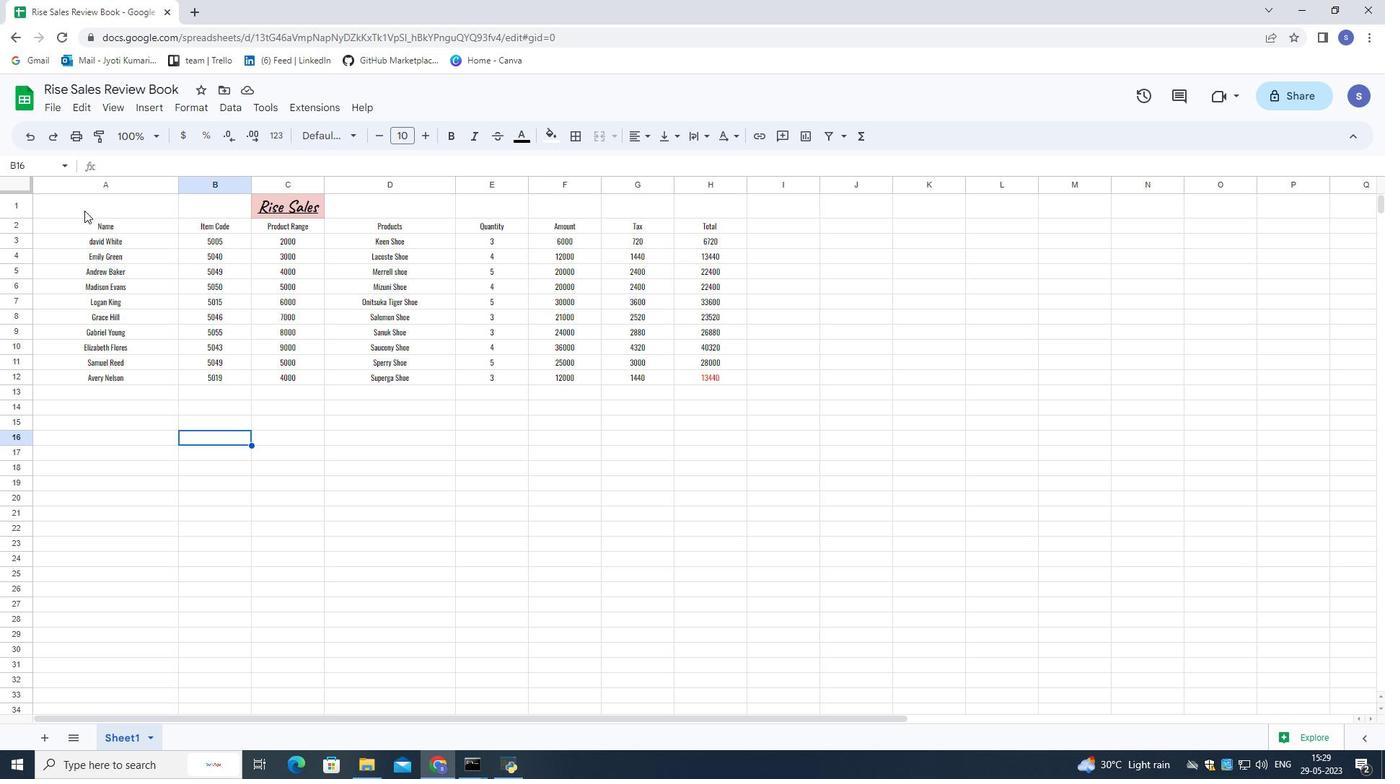 
Action: Mouse pressed left at (82, 219)
Screenshot: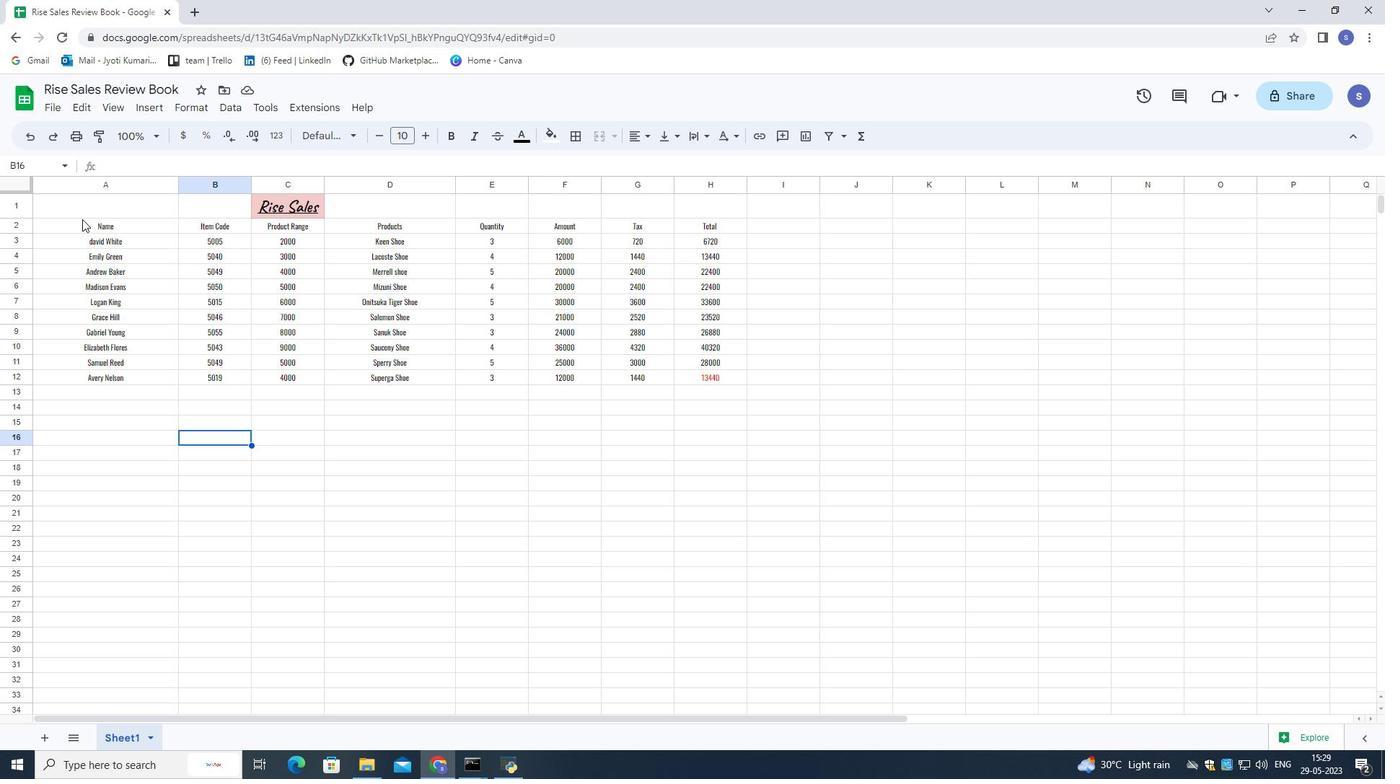 
Action: Mouse moved to (519, 135)
Screenshot: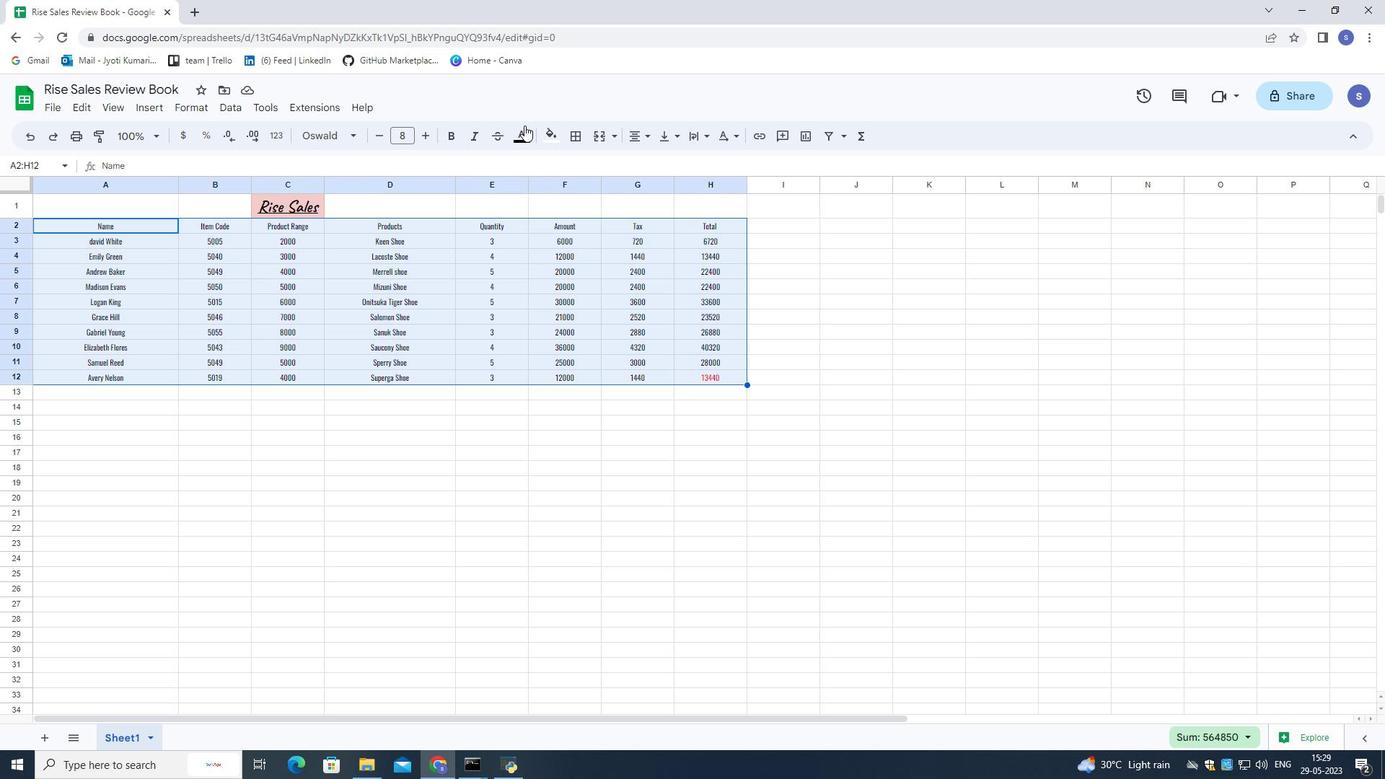 
Action: Mouse pressed left at (519, 135)
Screenshot: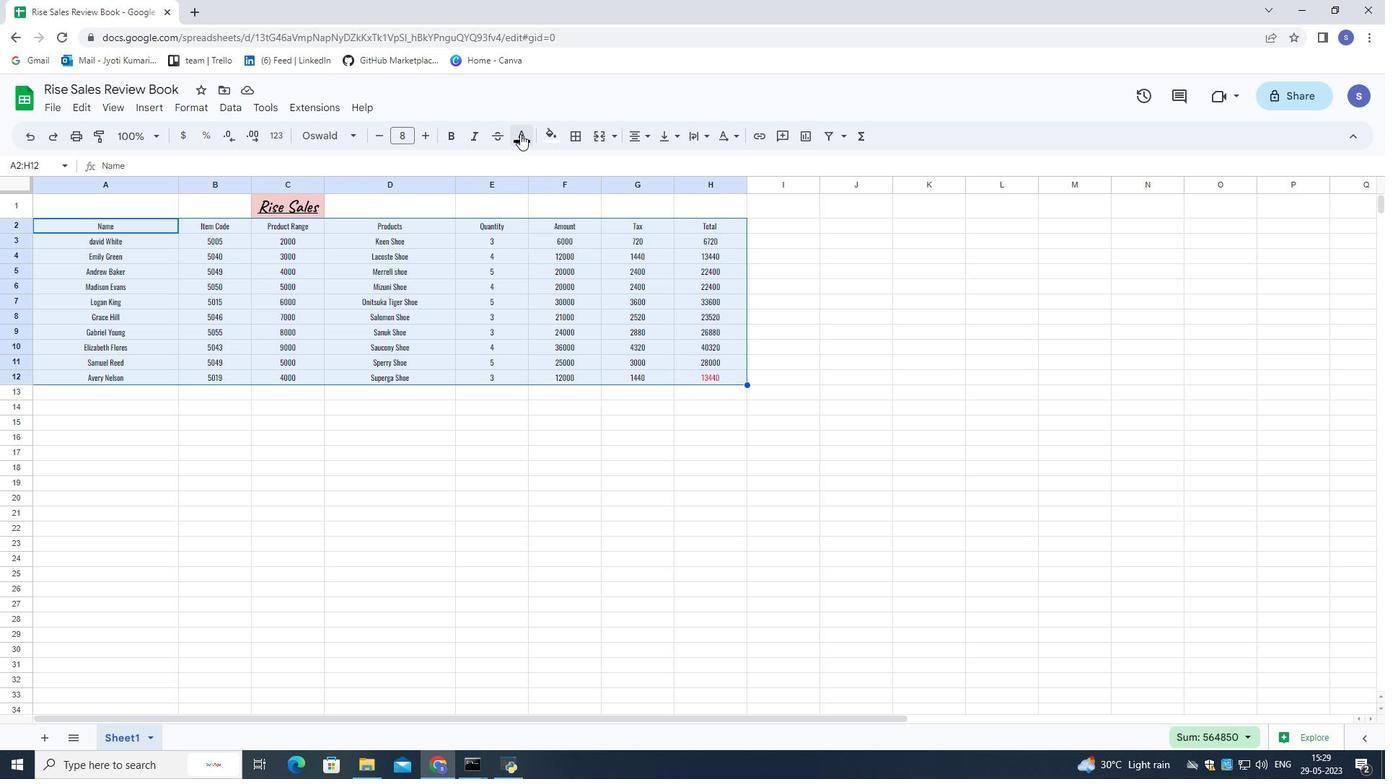 
Action: Mouse moved to (544, 199)
Screenshot: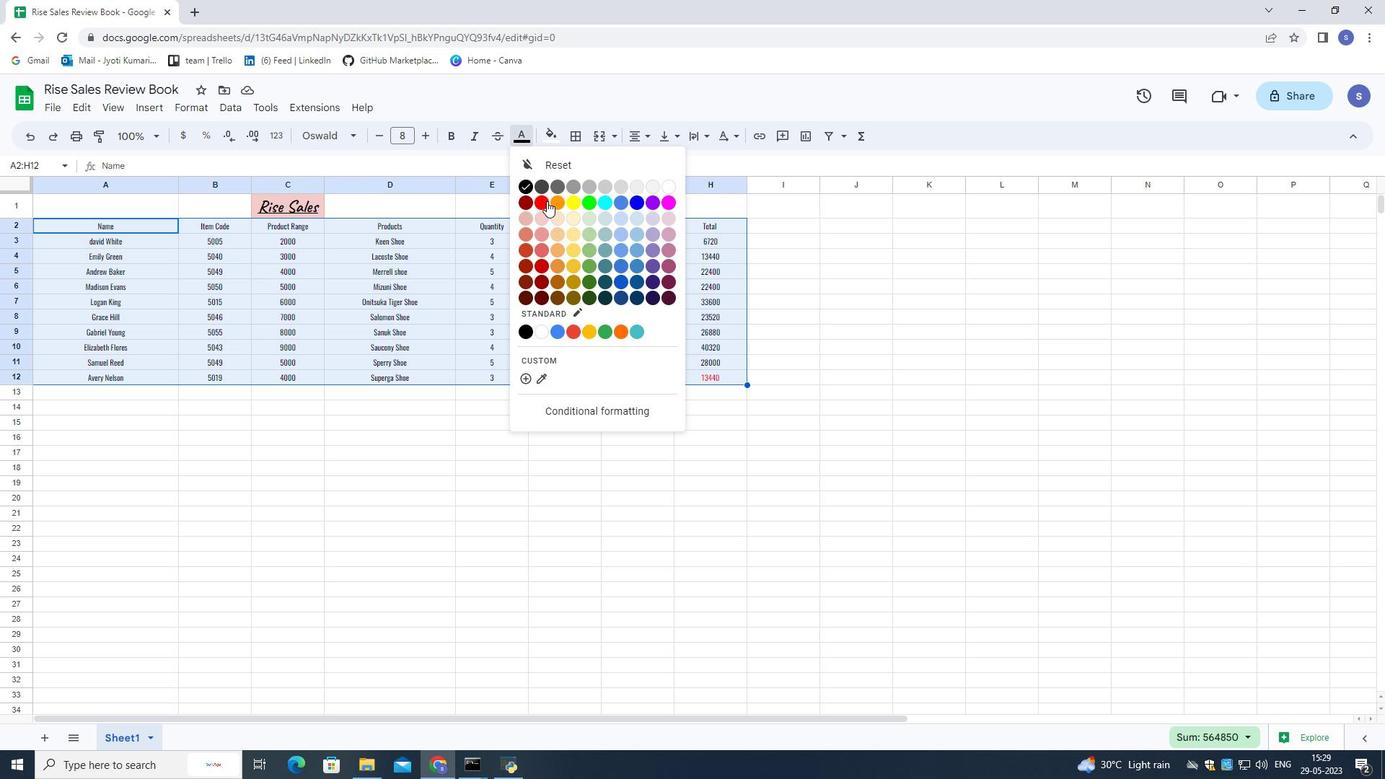 
Action: Mouse pressed left at (544, 199)
Screenshot: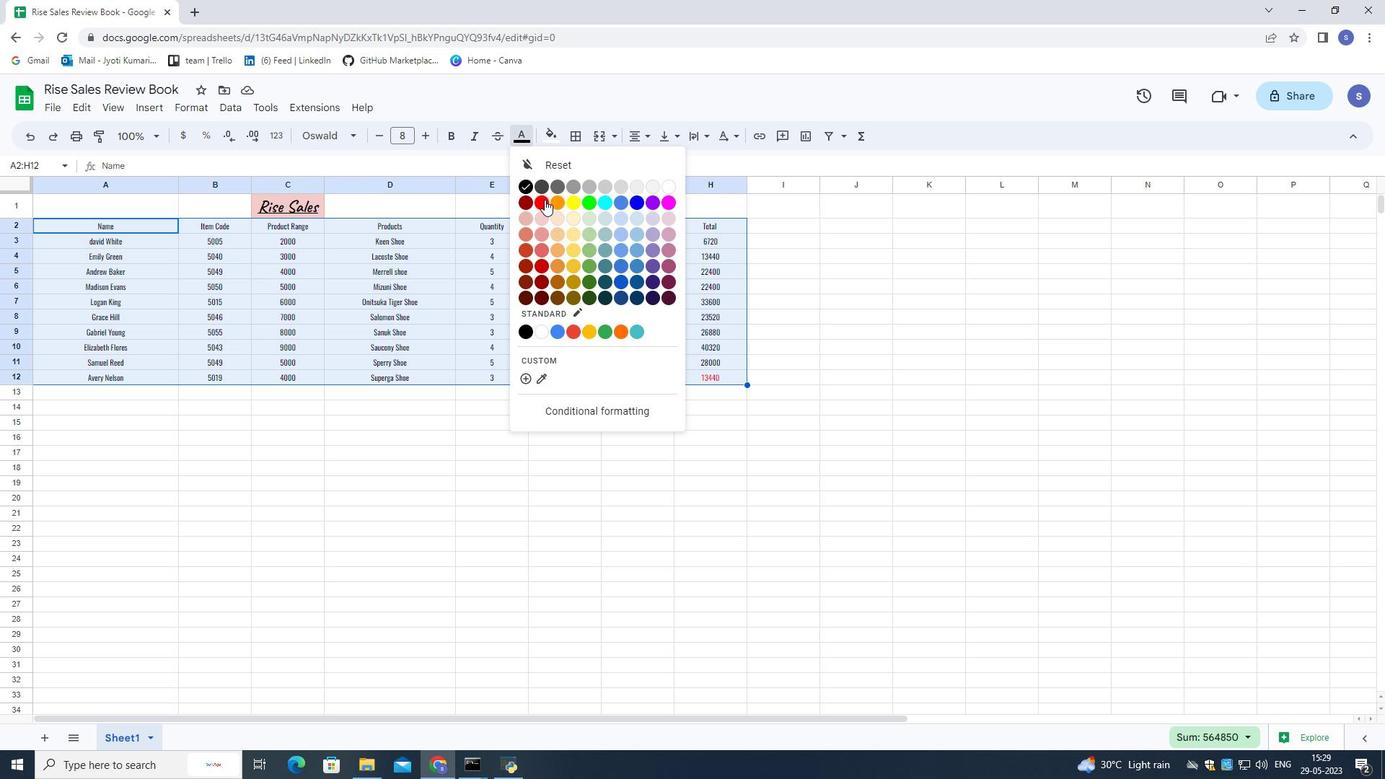 
Action: Mouse moved to (515, 420)
Screenshot: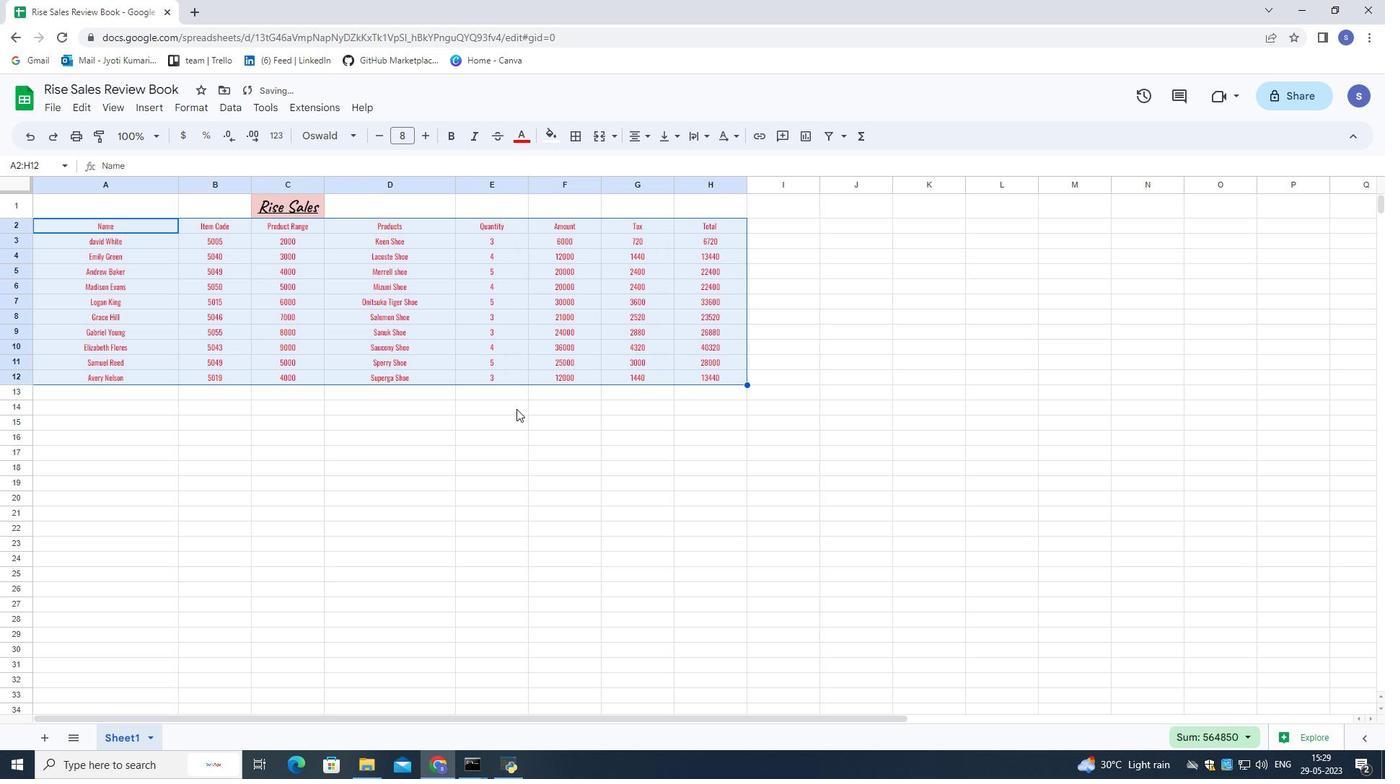 
Action: Mouse pressed left at (515, 420)
Screenshot: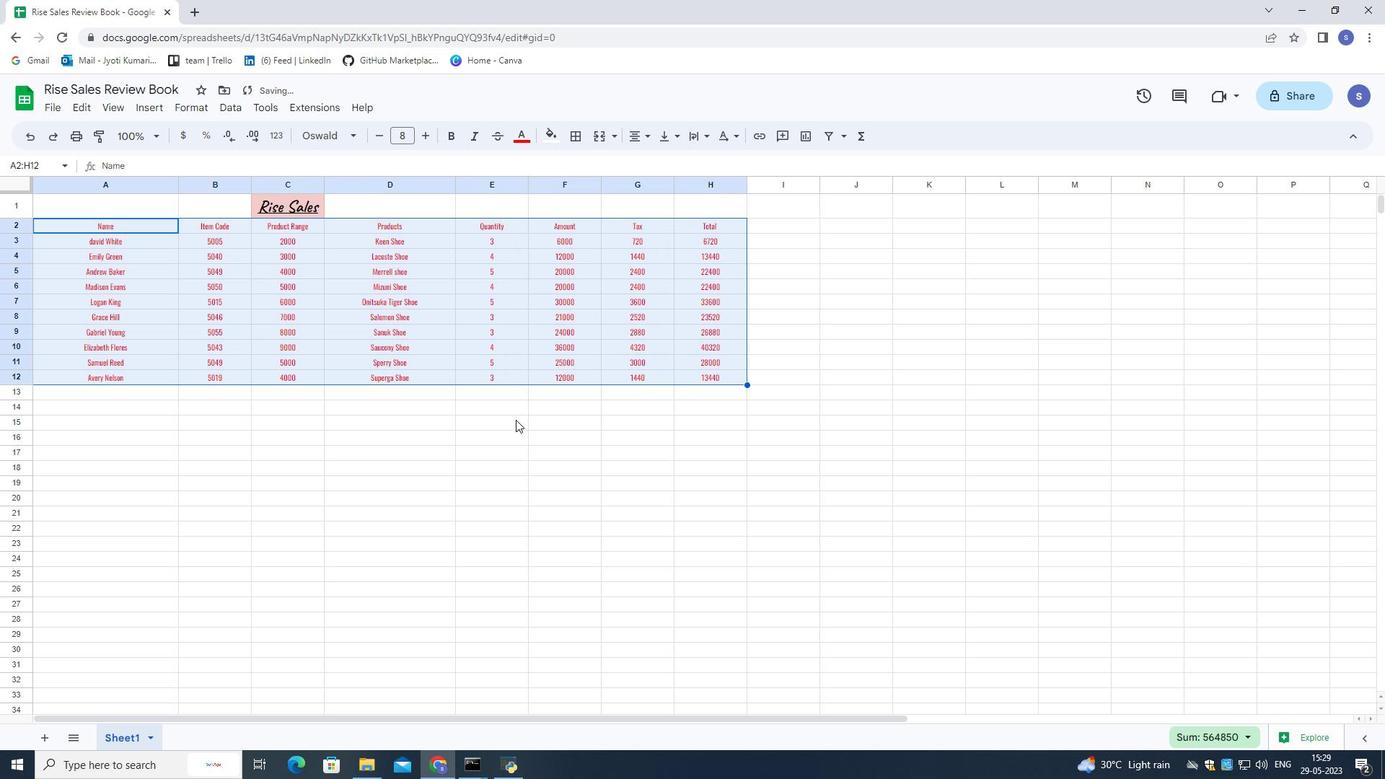 
Action: Mouse moved to (441, 407)
Screenshot: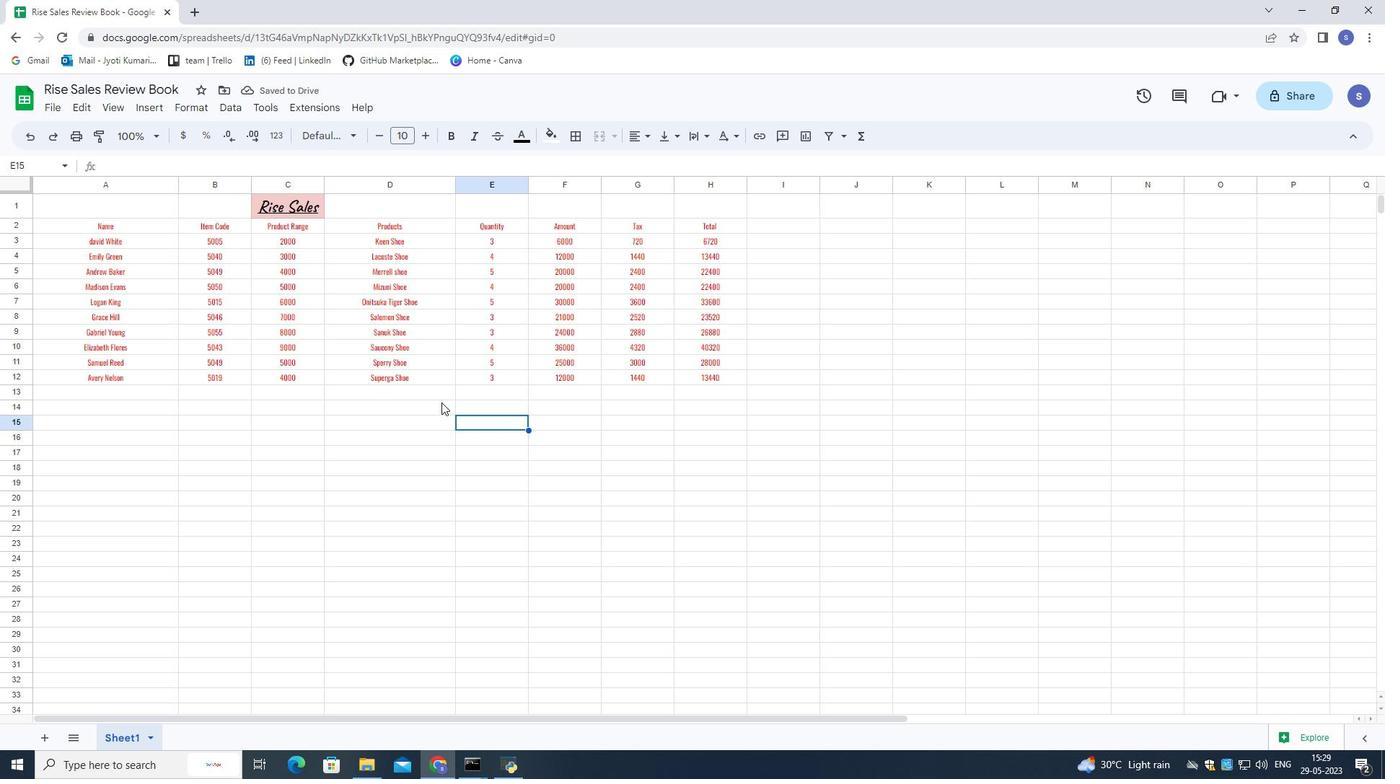 
Action: Mouse pressed left at (441, 407)
Screenshot: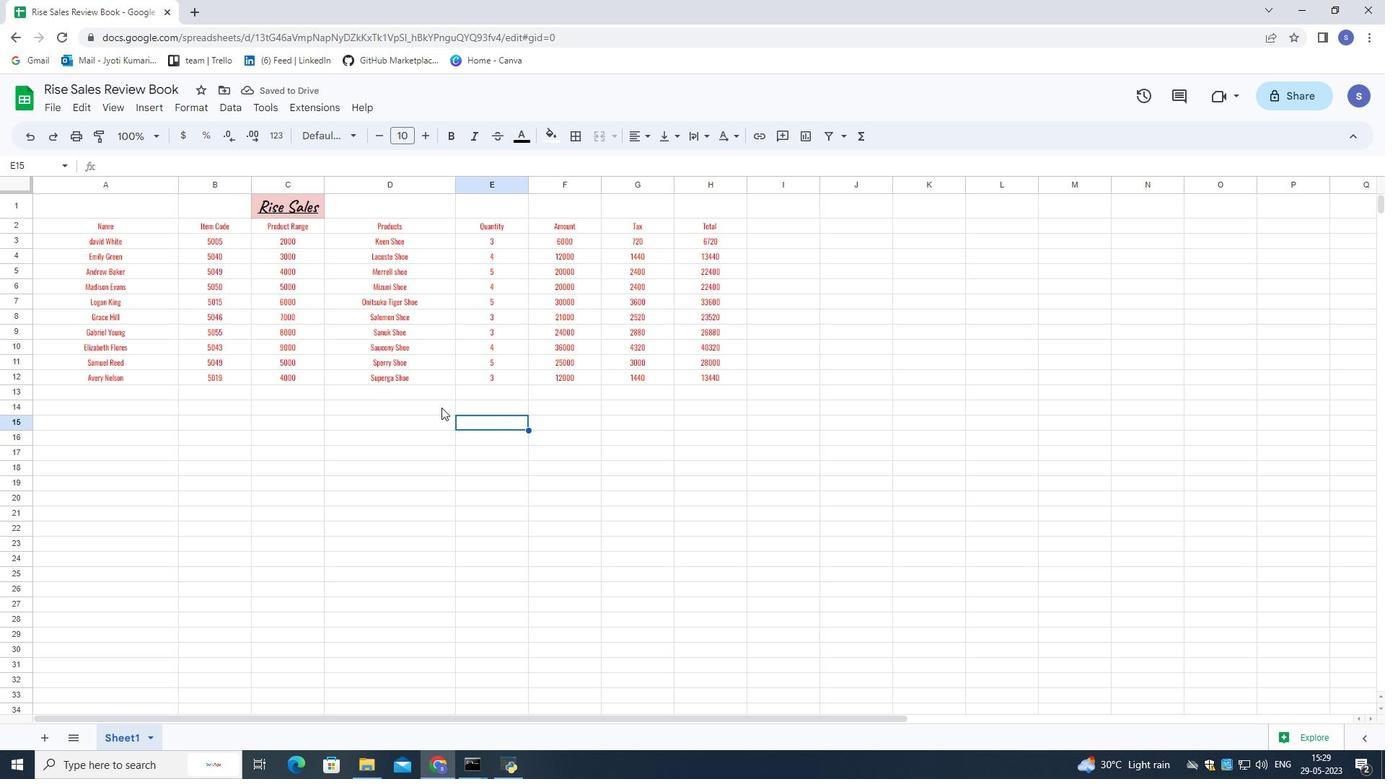 
Action: Mouse moved to (294, 200)
Screenshot: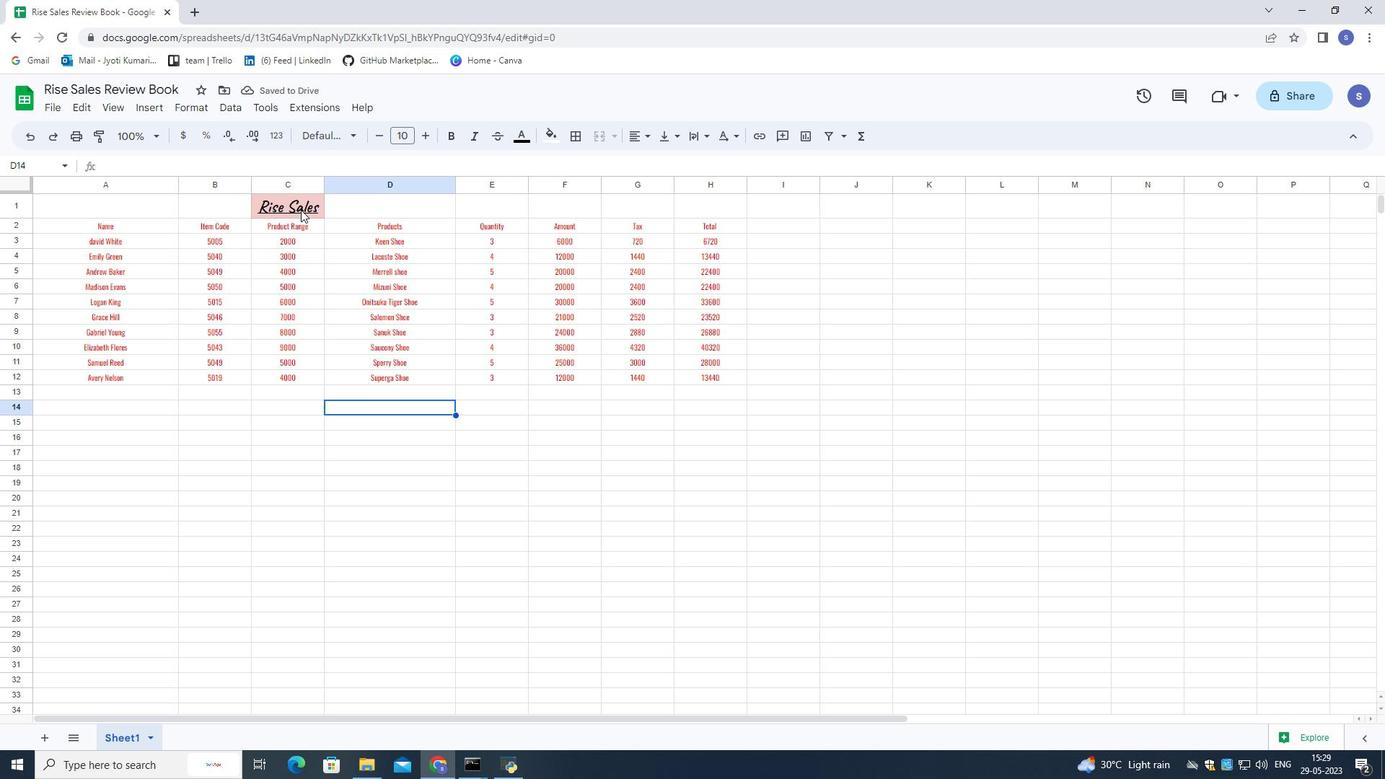 
Action: Mouse pressed left at (294, 200)
Screenshot: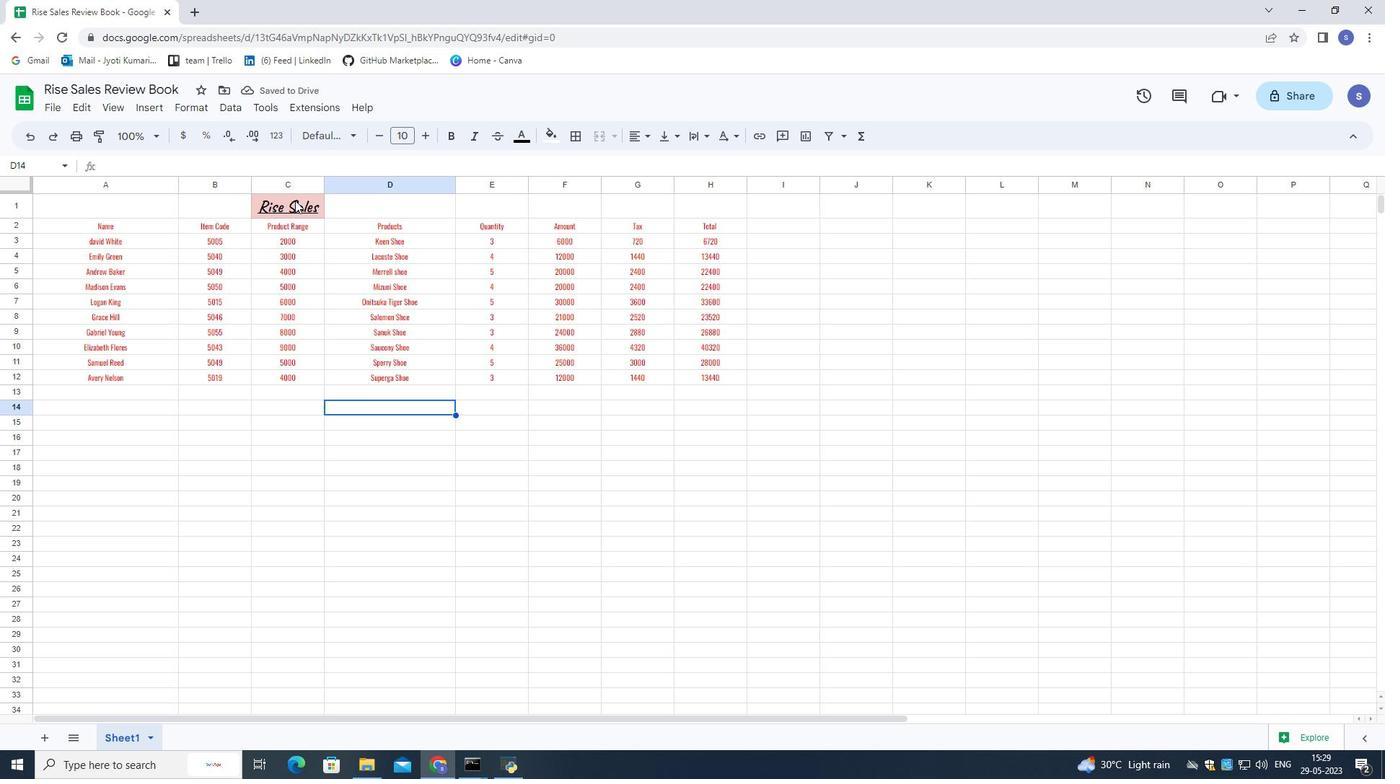 
Action: Mouse moved to (392, 229)
Screenshot: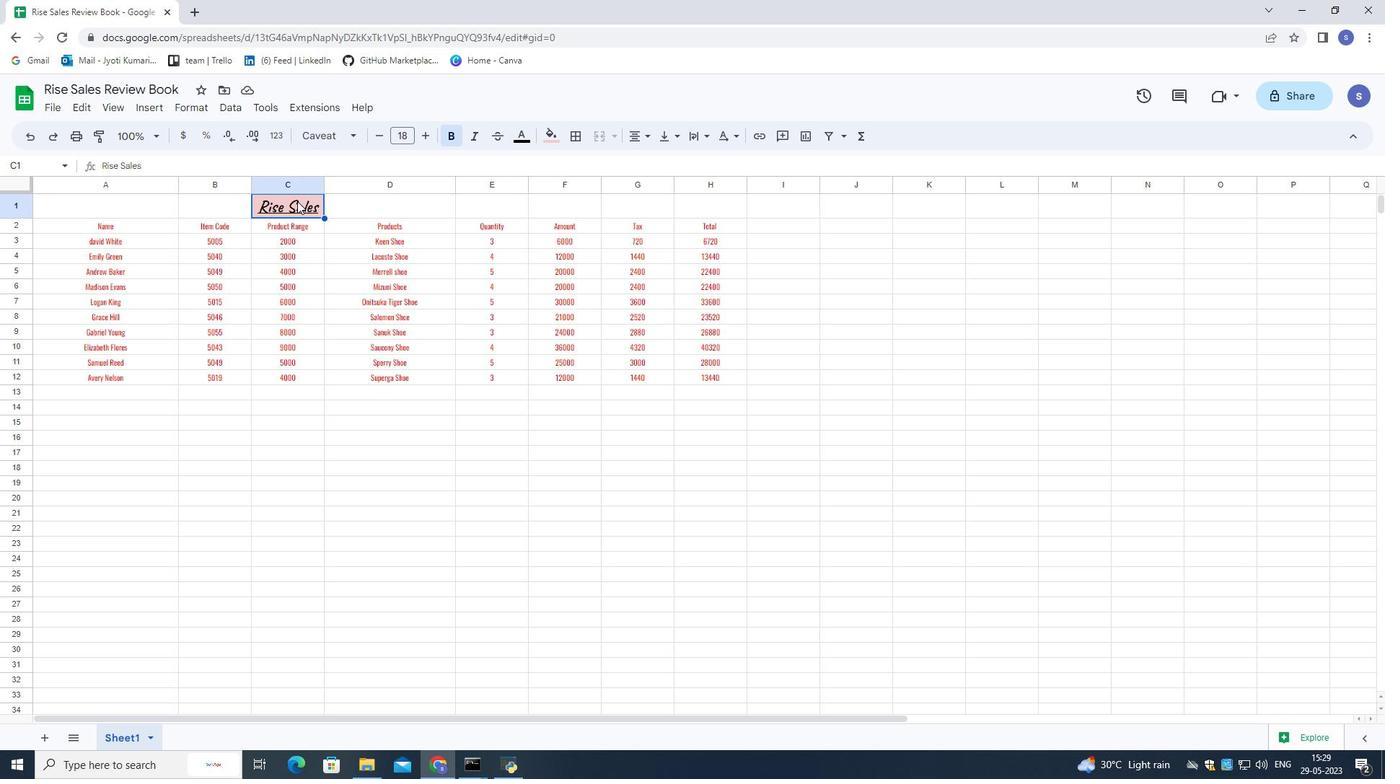 
Action: Mouse pressed left at (392, 229)
Screenshot: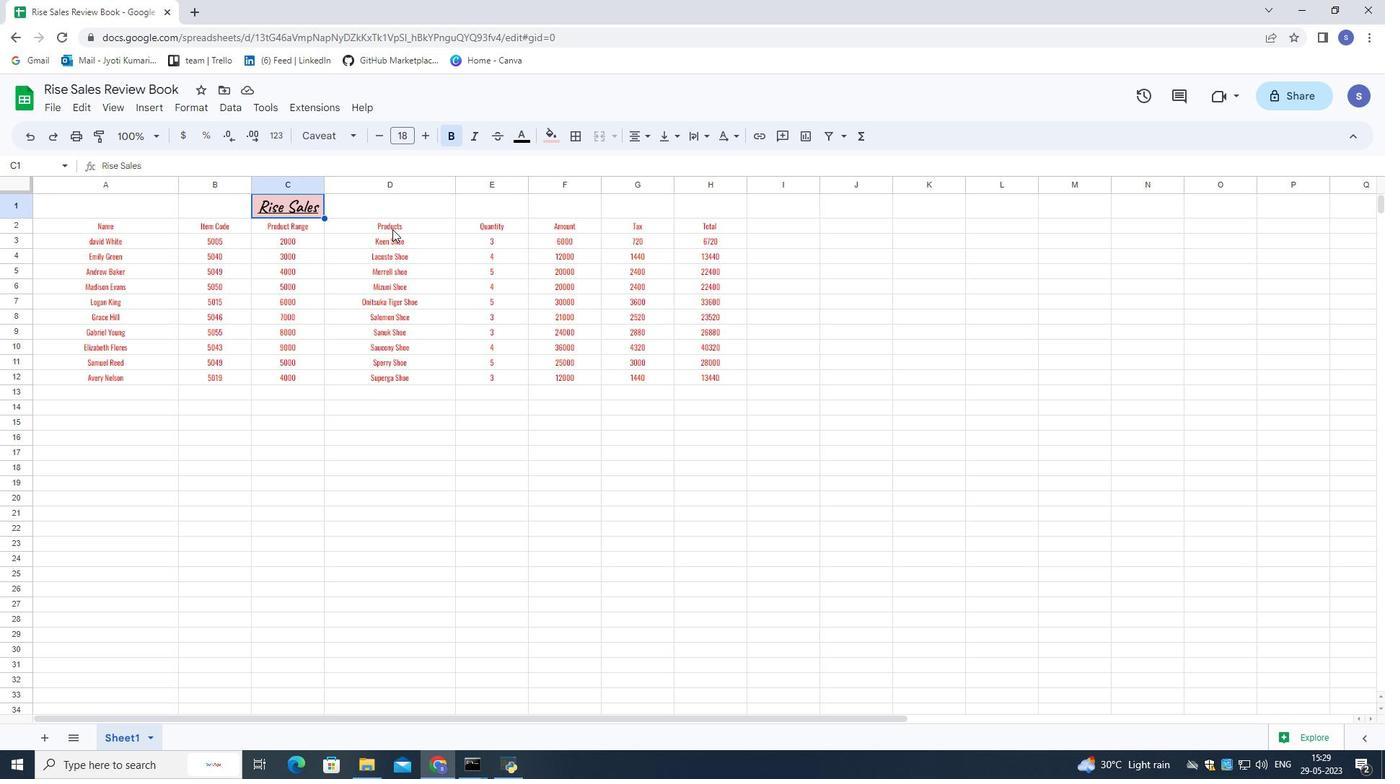 
Action: Mouse moved to (284, 204)
Screenshot: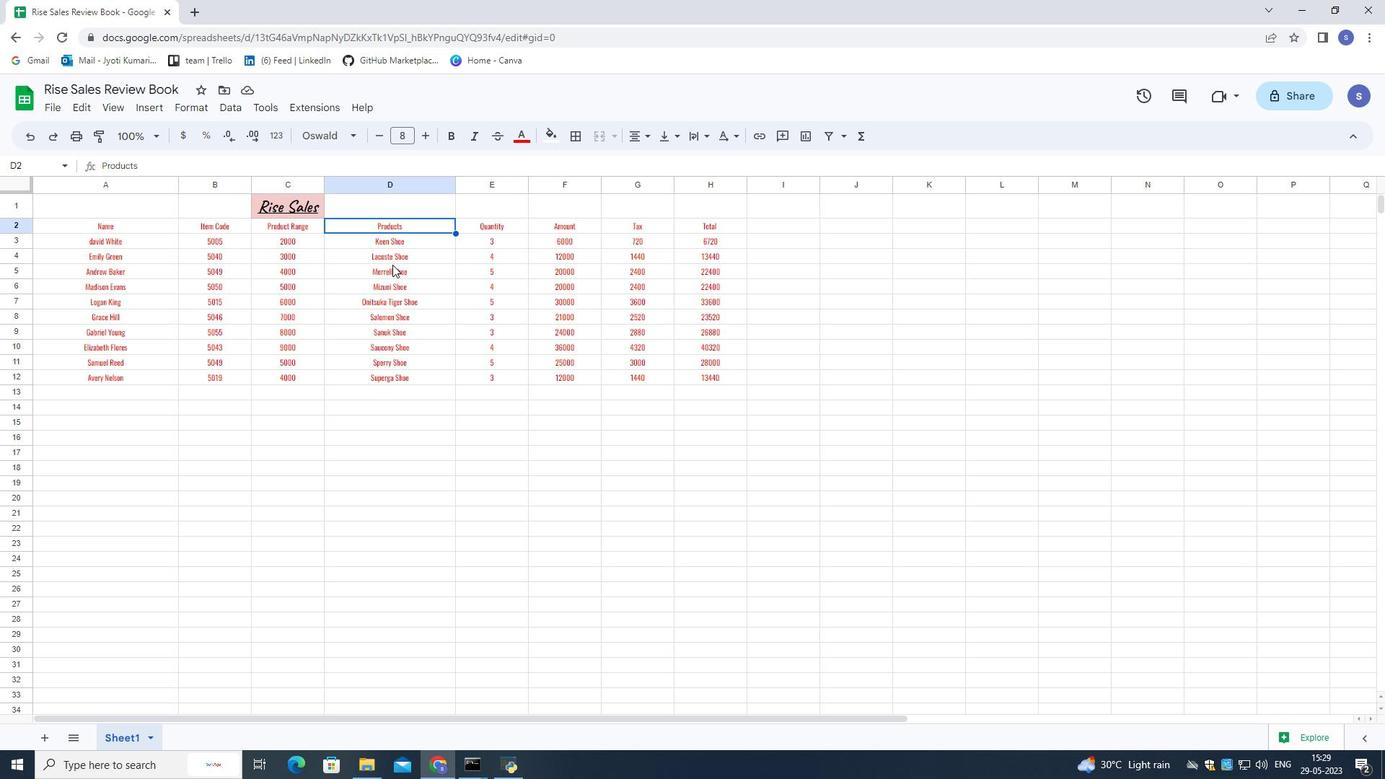 
